 Task: Create new invoice with Date Opened :30-Apr-23, Select Customer: Lula Convenience Stores, Terms: Payment Term 2. Make invoice entry for item-1 with Date: 30-Apr-23, Description: Crayola Super Tip Washable Markers (10 ct)_x000D_
, Action: Material, Income Account: Income:Sales, Quantity: 1, Unit Price: 15, Discount %: 8. Make entry for item-2 with Date: 30-Apr-23, Description: Ice Cream Parlor Bundle_x000D_
, Action: Material, Income Account: Income:Sales, Quantity: 1, Unit Price: 6.8, Discount %: 7. Make entry for item-3 with Date: 30-Apr-23, Description: Hawaiian Punch Juice Drink Polar Blast Bottle (24 oz)_x000D_
, Action: Material, Income Account: Income:Sales, Quantity: 1, Unit Price: 7.8, Discount %: 9. Write Notes: 'Looking forward to serving you again.'. Post Invoice with Post Date: 30-Apr-23, Post to Accounts: Assets:Accounts Receivable. Pay / Process Payment with Transaction Date: 15-May-23, Amount: 27.222, Transfer Account: Checking Account. Print Invoice, display notes by going to Option, then go to Display Tab and check 'Invoice Notes'.
Action: Mouse moved to (173, 35)
Screenshot: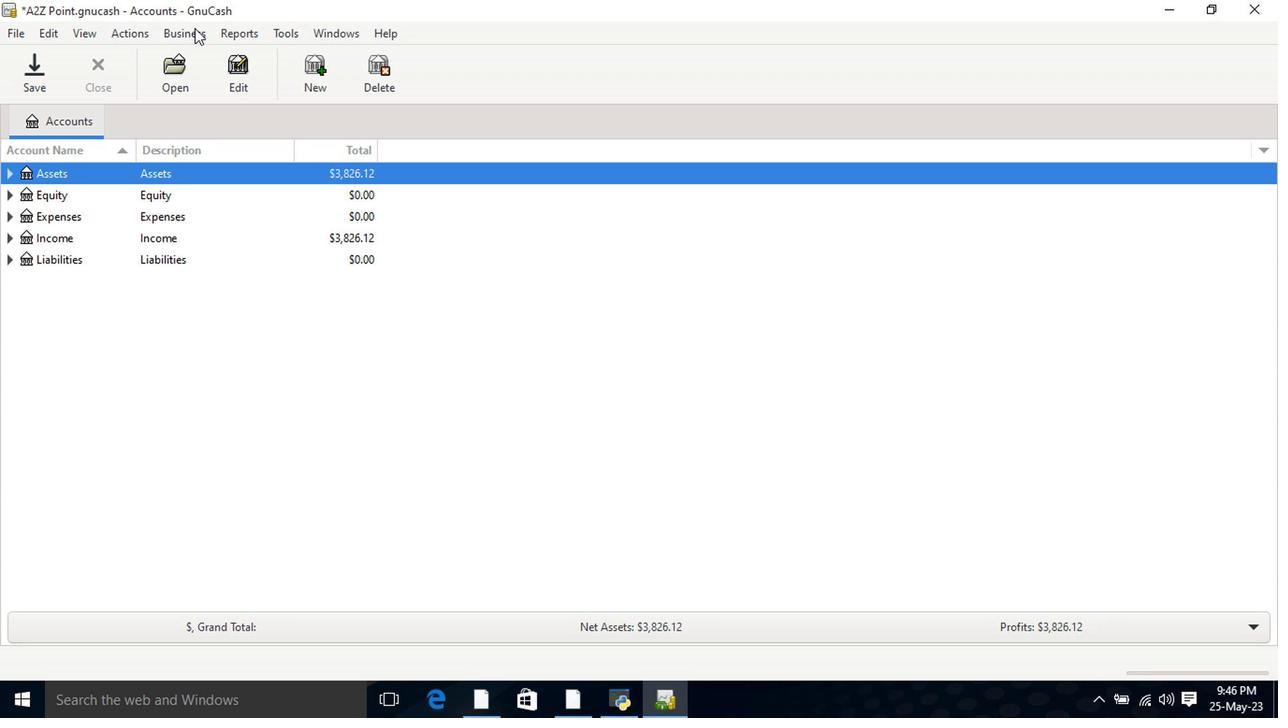 
Action: Mouse pressed left at (173, 35)
Screenshot: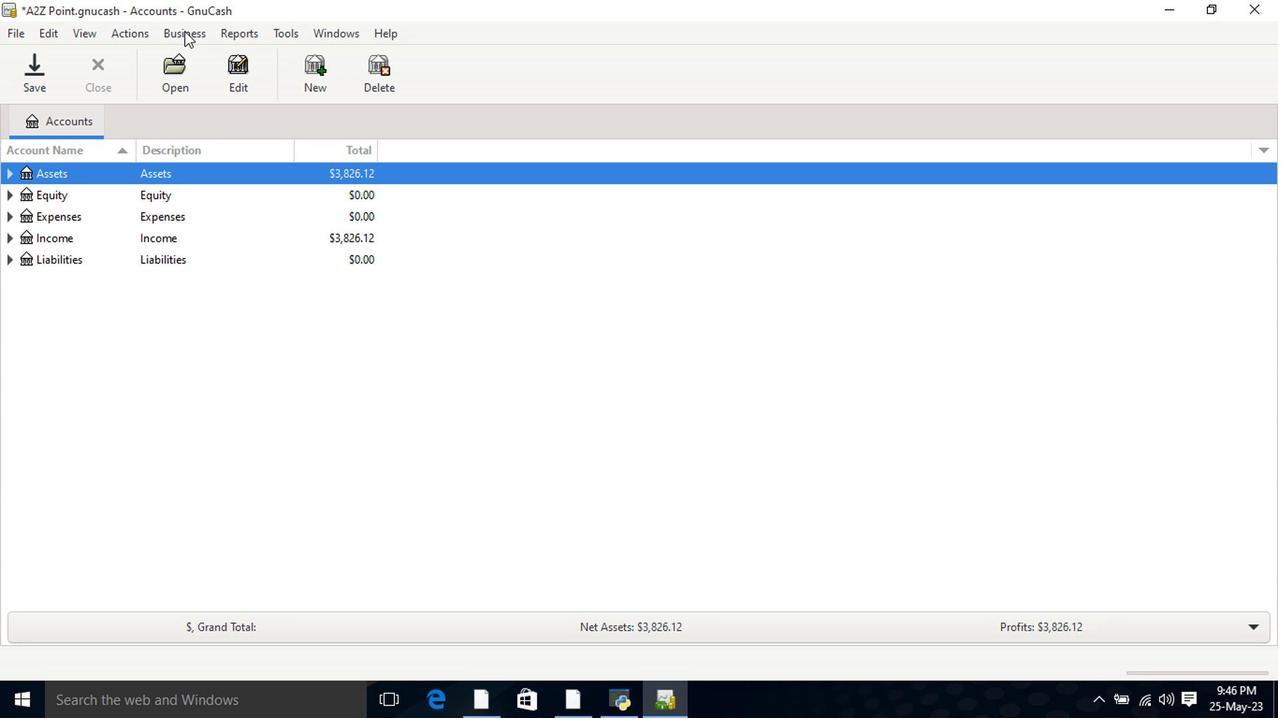 
Action: Mouse moved to (416, 131)
Screenshot: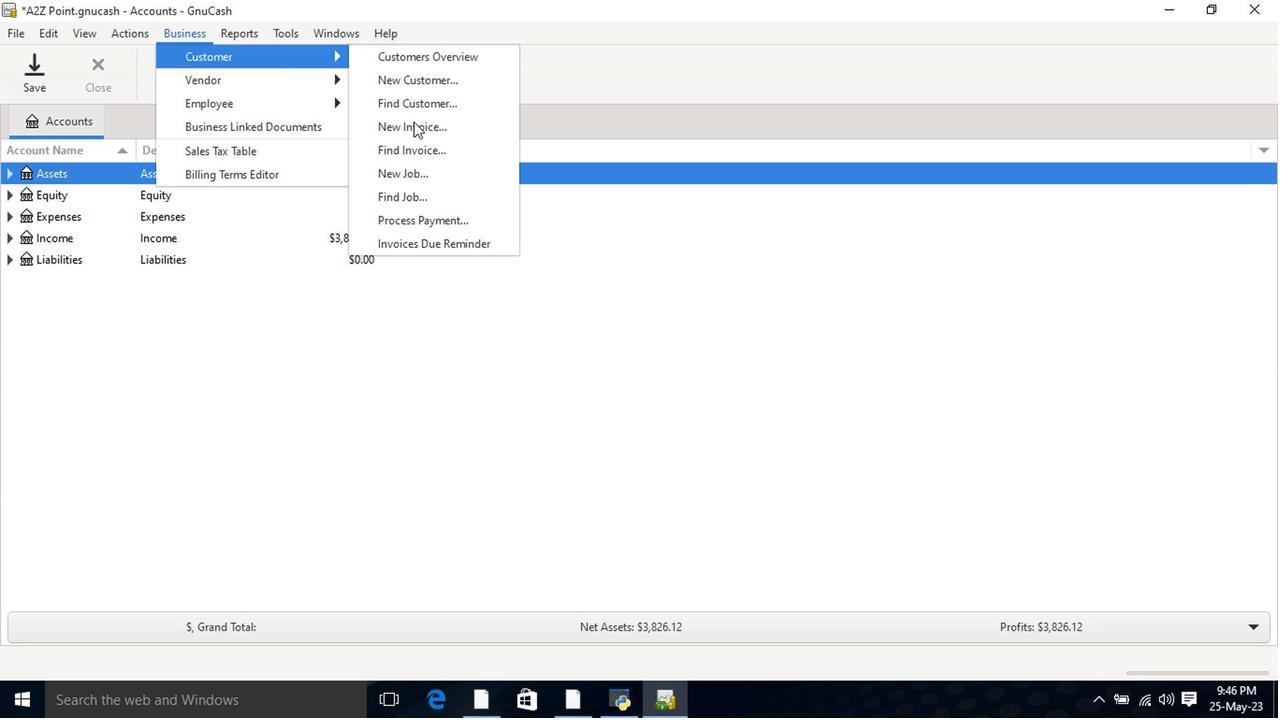 
Action: Mouse pressed left at (416, 131)
Screenshot: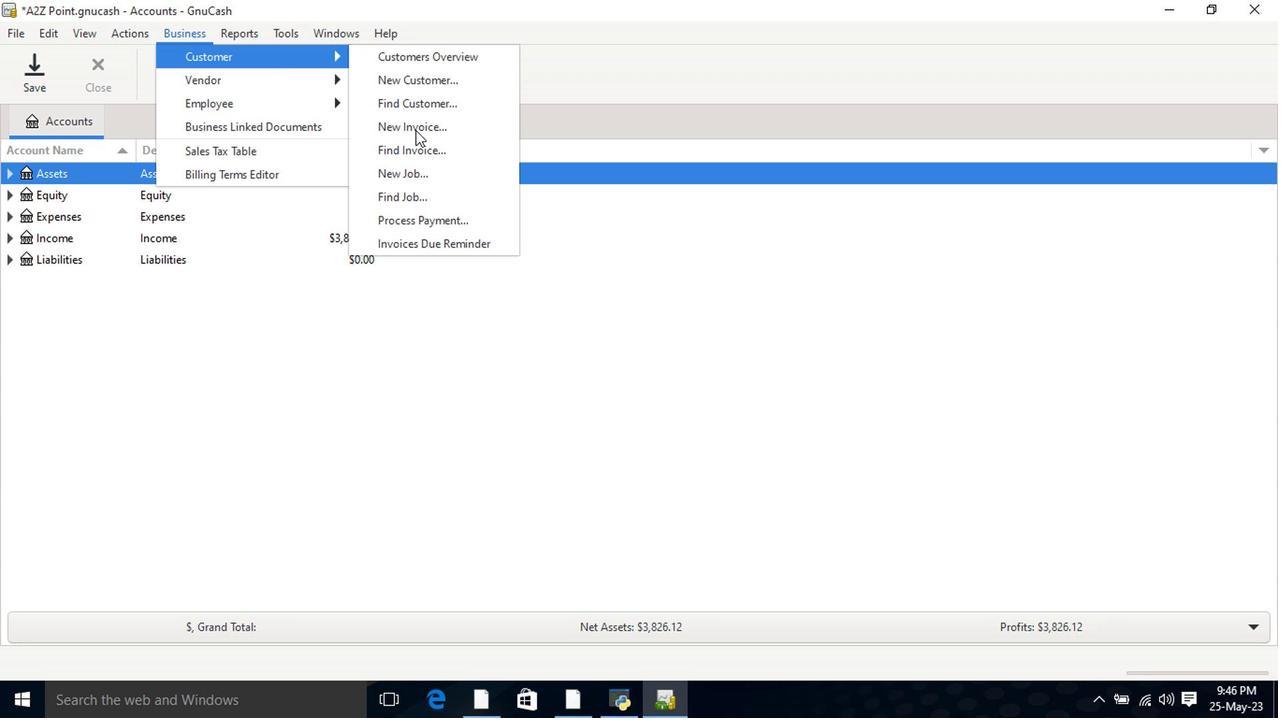 
Action: Mouse moved to (767, 286)
Screenshot: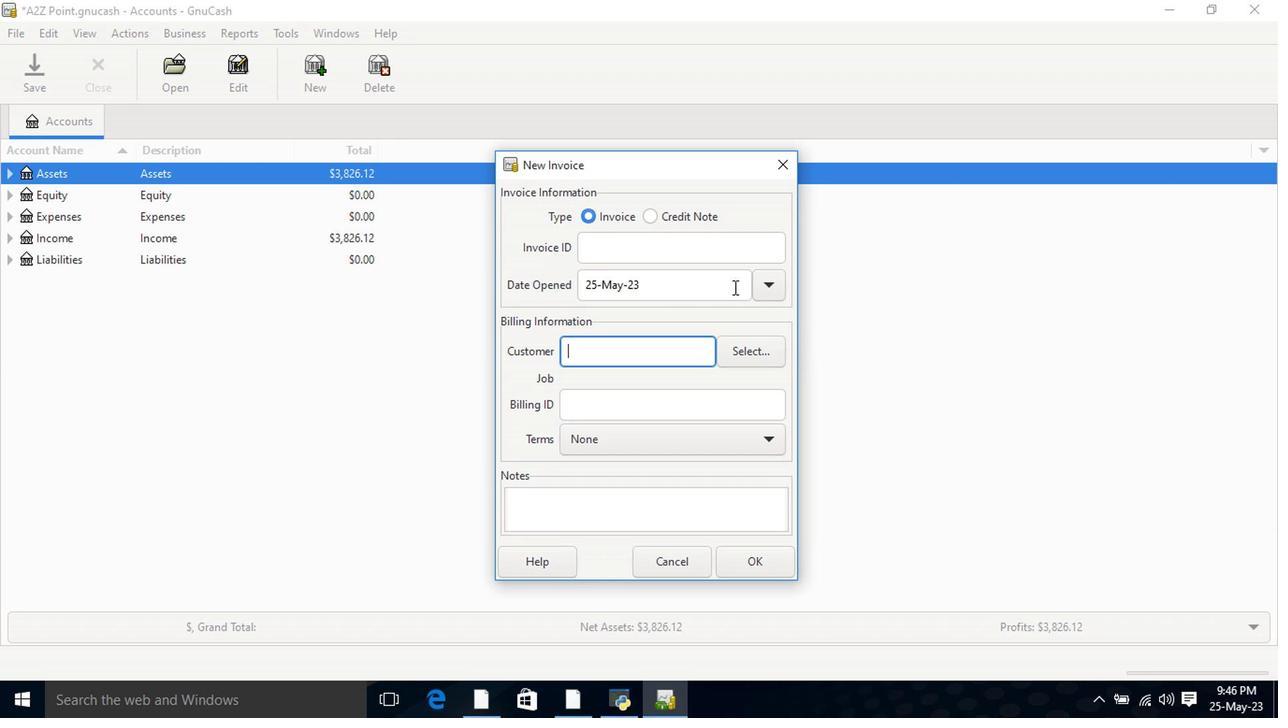 
Action: Mouse pressed left at (767, 286)
Screenshot: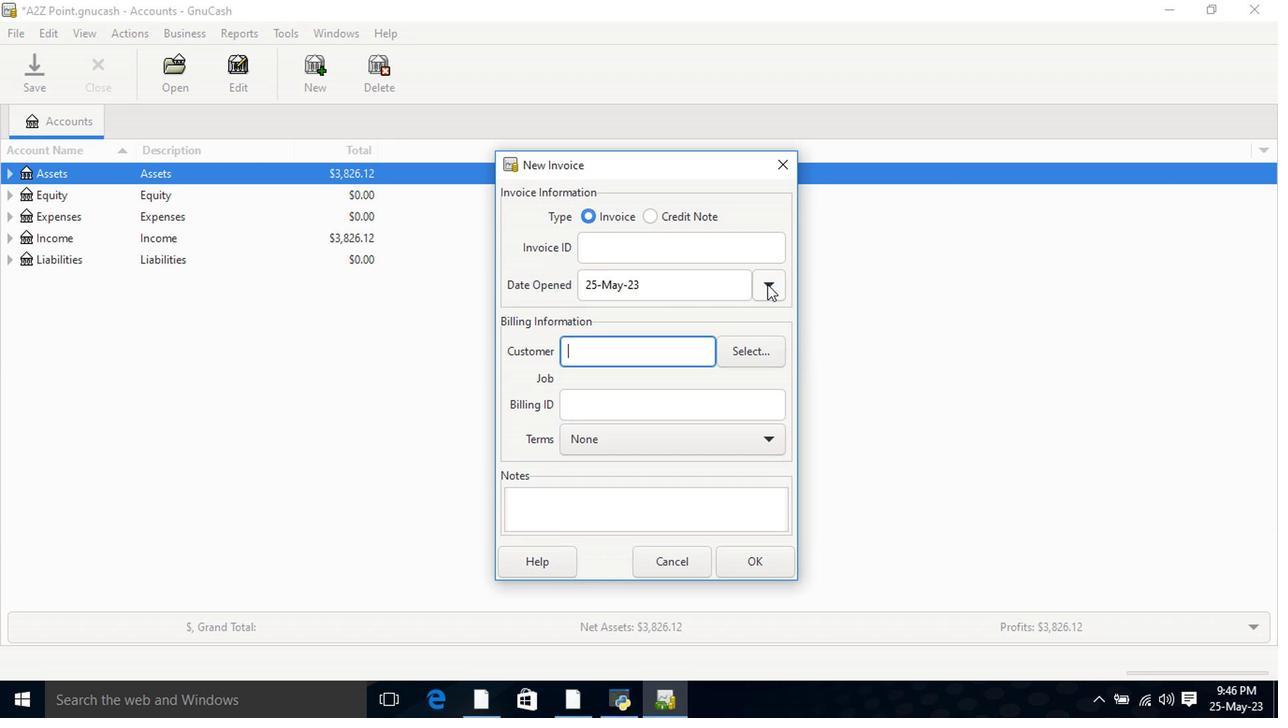 
Action: Mouse moved to (625, 319)
Screenshot: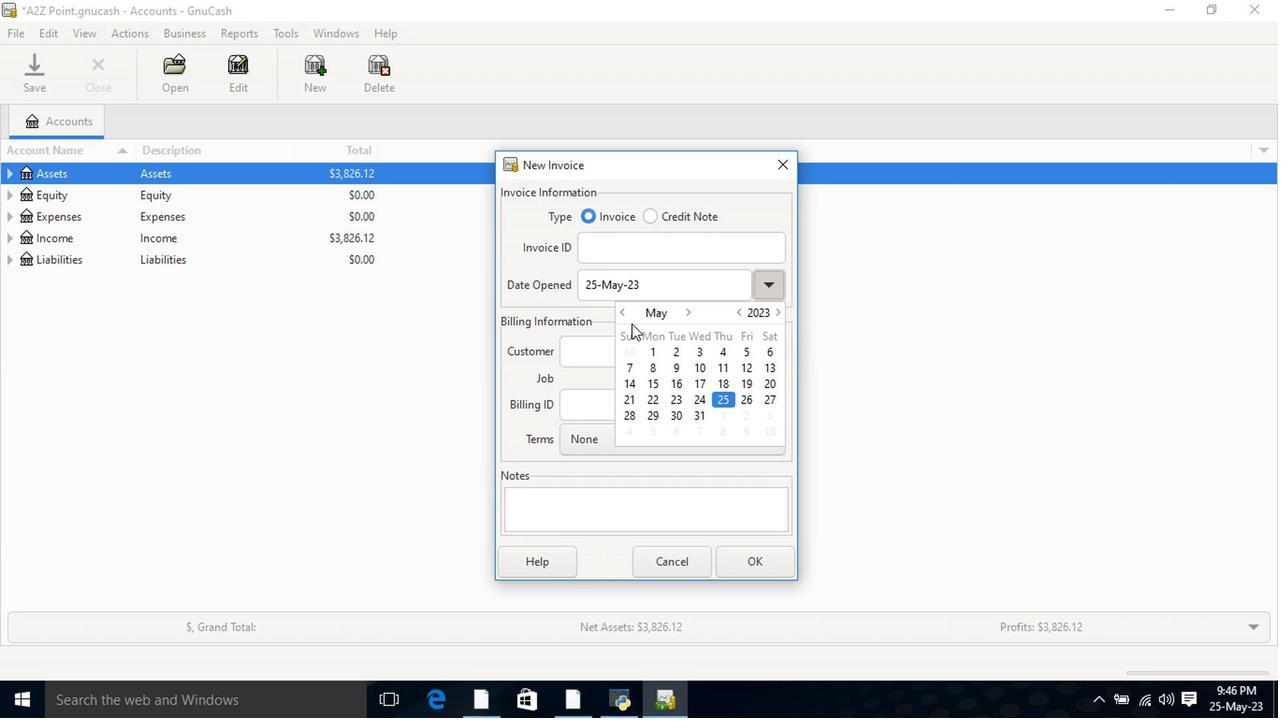 
Action: Mouse pressed left at (625, 319)
Screenshot: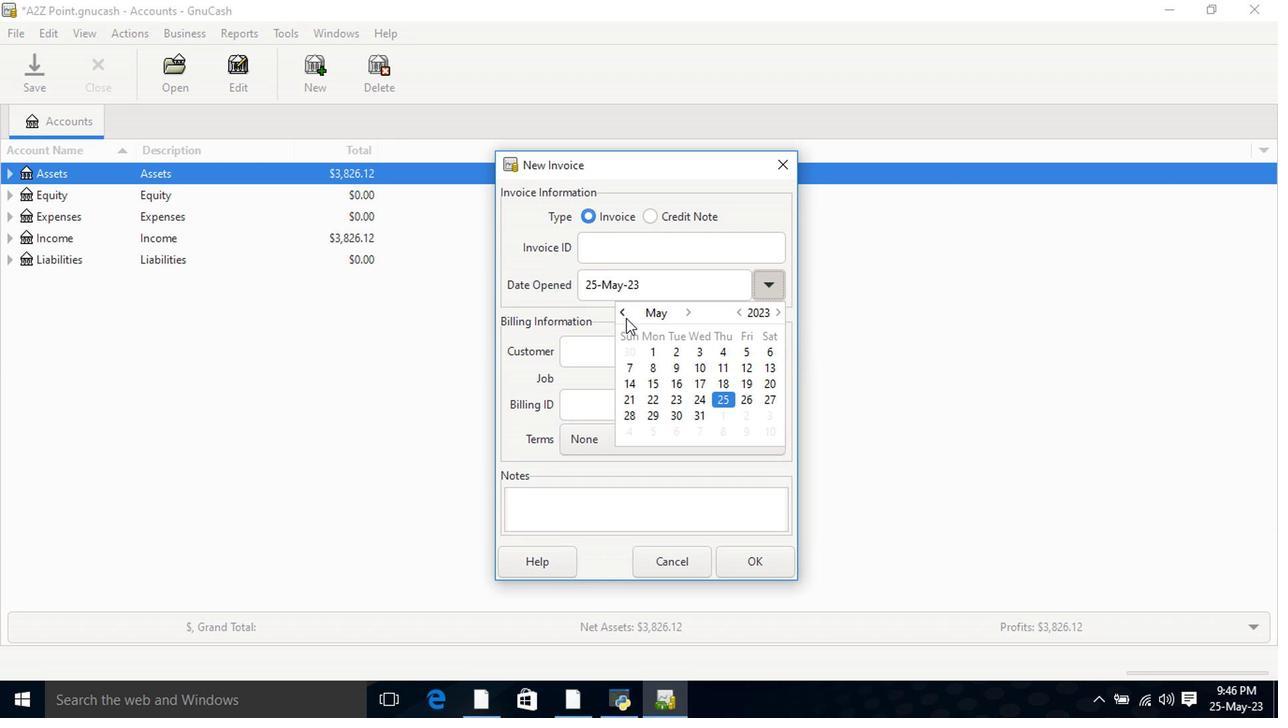 
Action: Mouse moved to (633, 428)
Screenshot: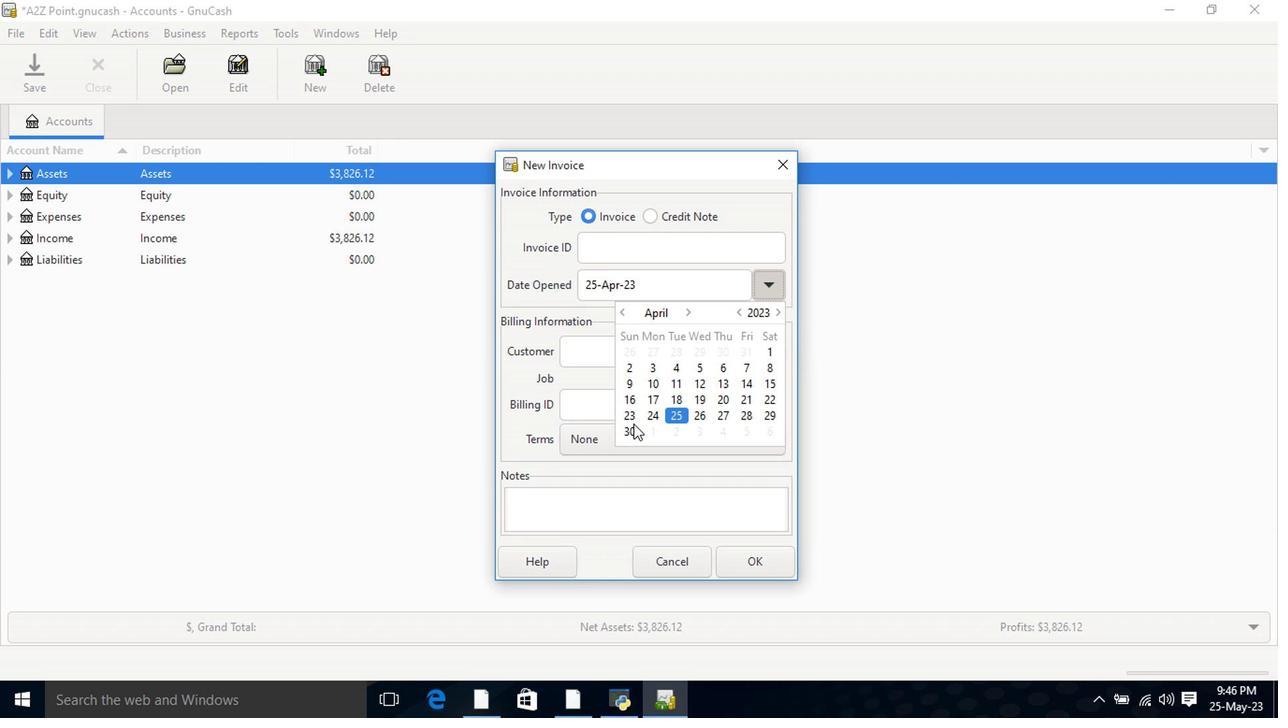 
Action: Mouse pressed left at (633, 428)
Screenshot: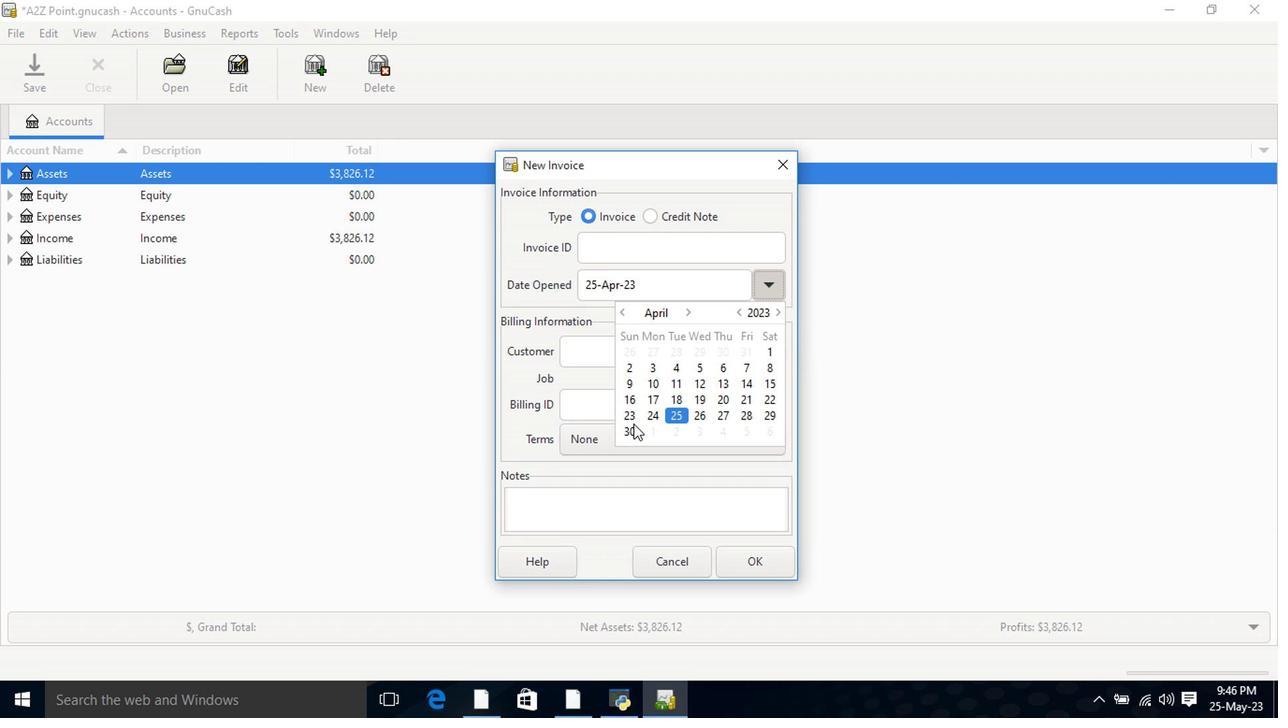 
Action: Mouse pressed left at (633, 428)
Screenshot: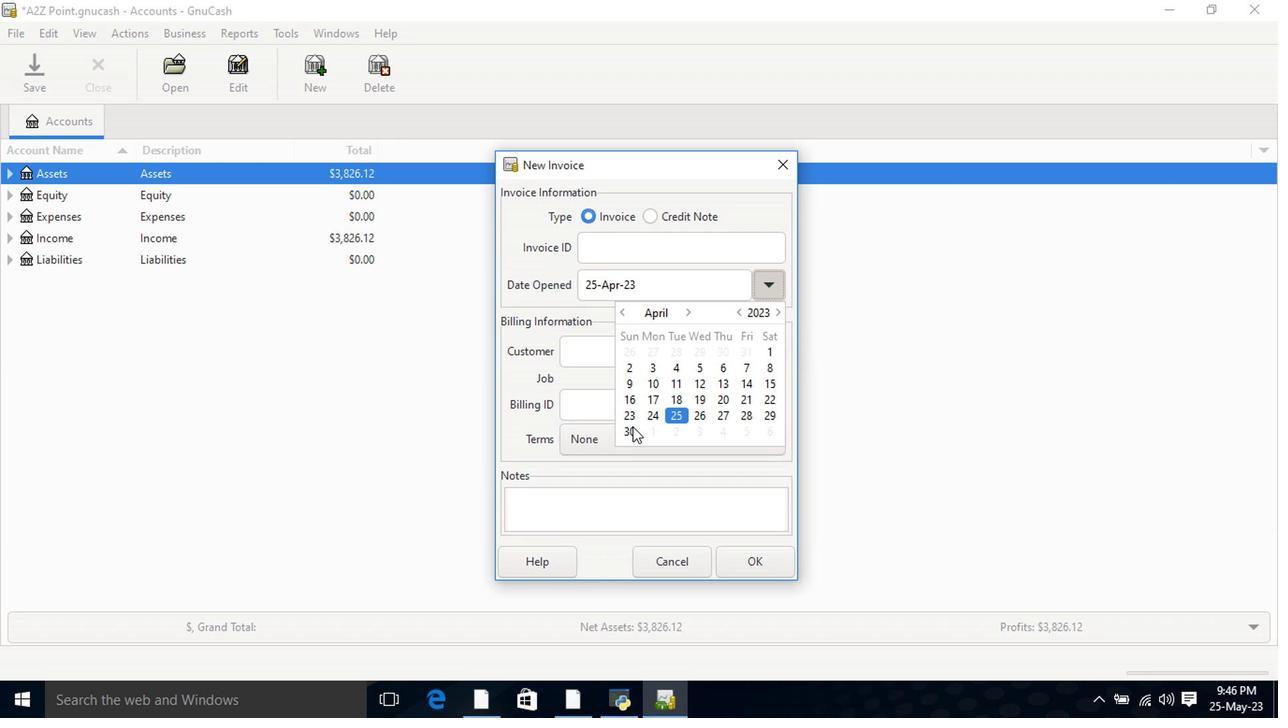 
Action: Mouse moved to (637, 341)
Screenshot: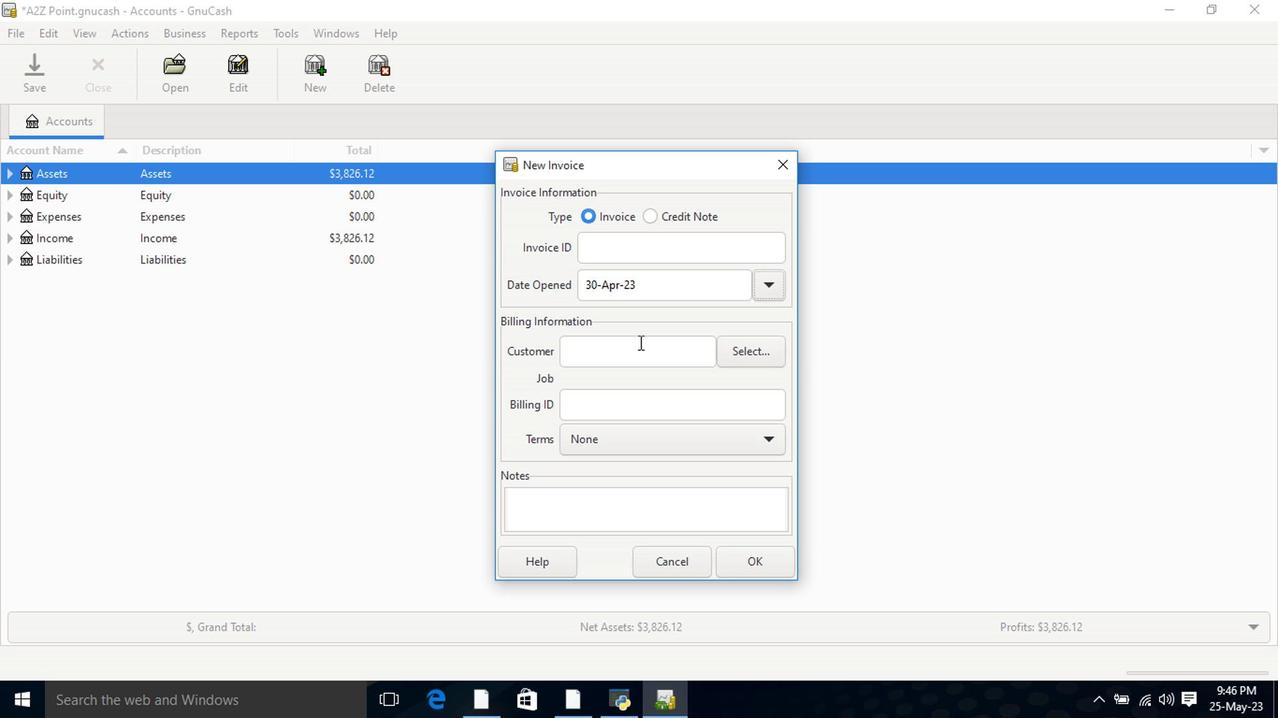 
Action: Mouse pressed left at (637, 341)
Screenshot: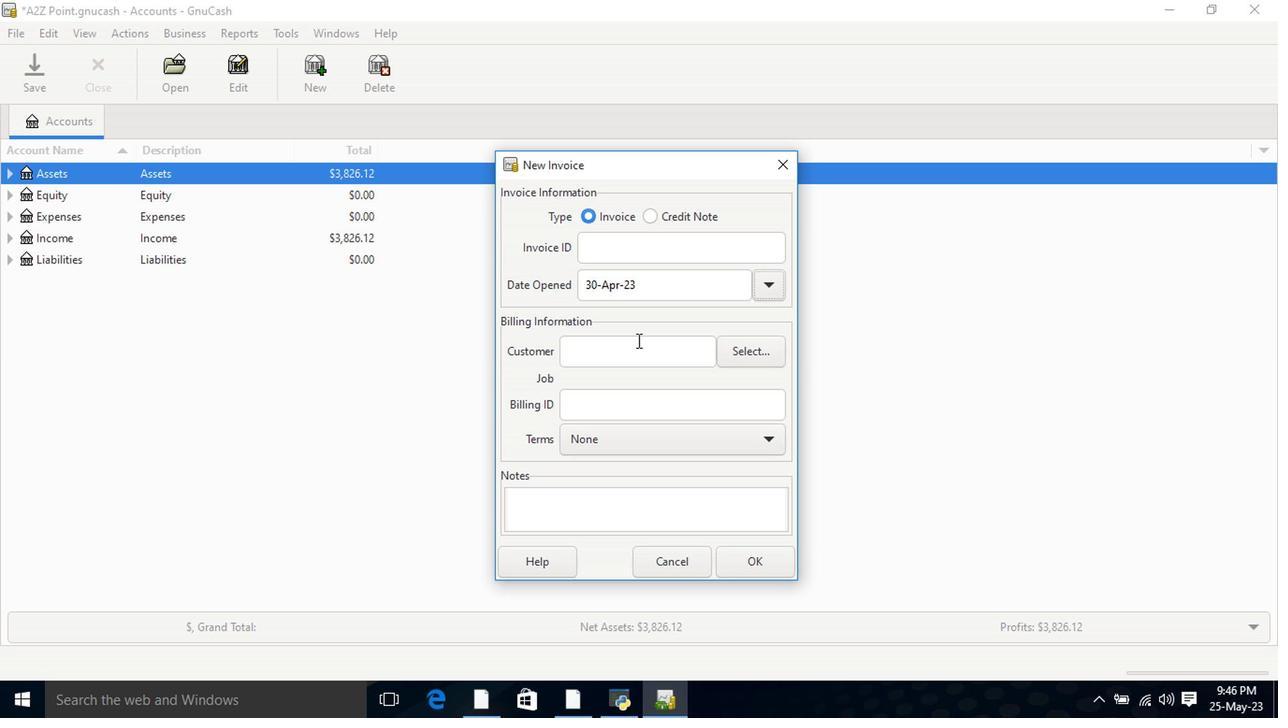 
Action: Key pressed lul
Screenshot: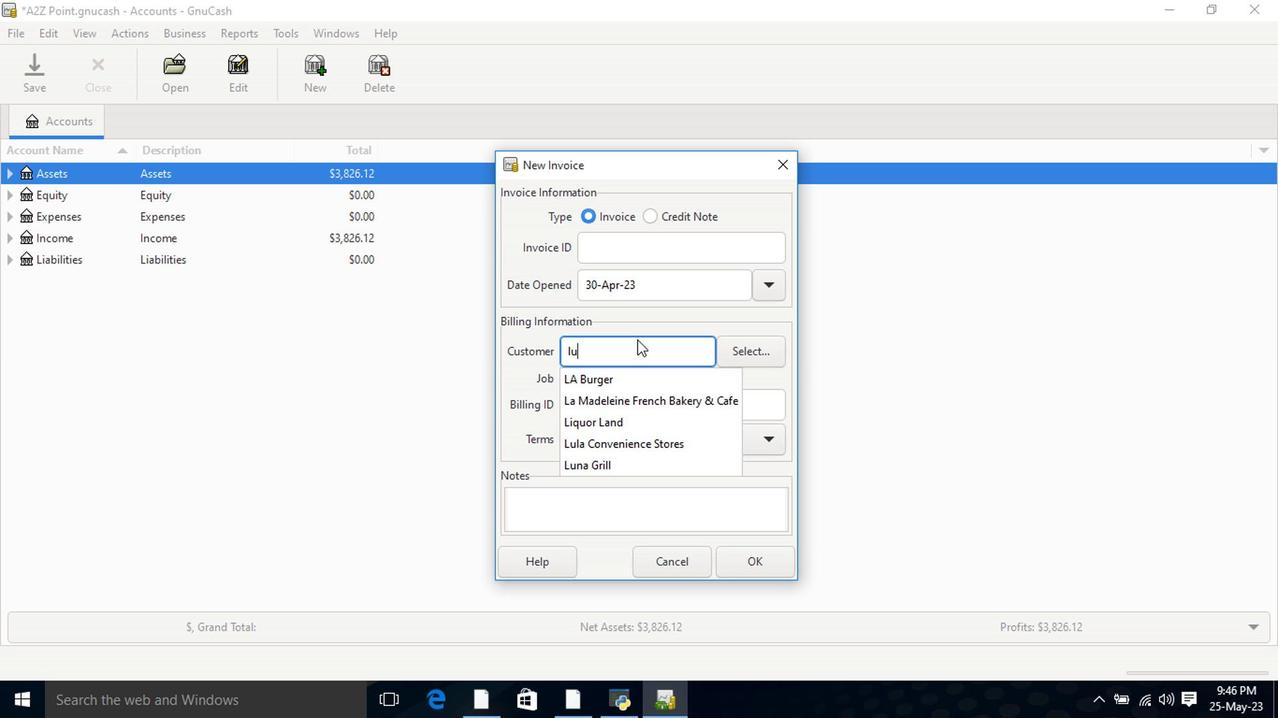 
Action: Mouse moved to (631, 385)
Screenshot: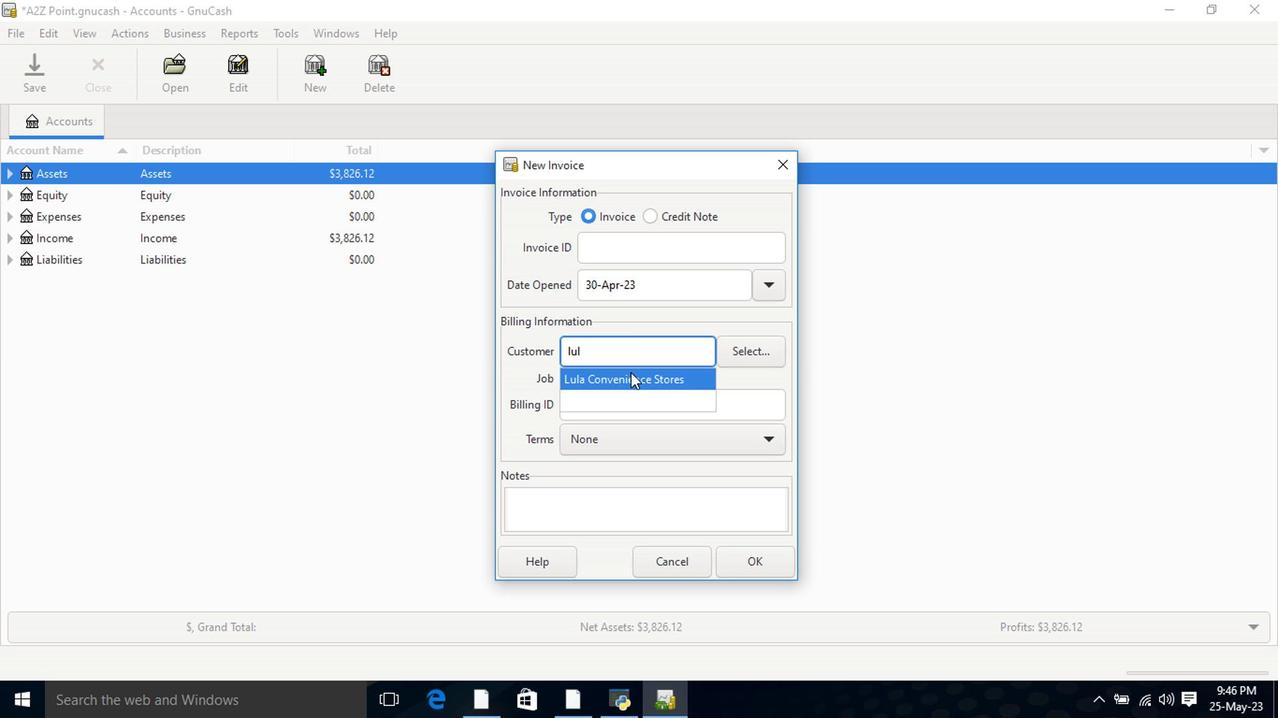 
Action: Mouse pressed left at (631, 385)
Screenshot: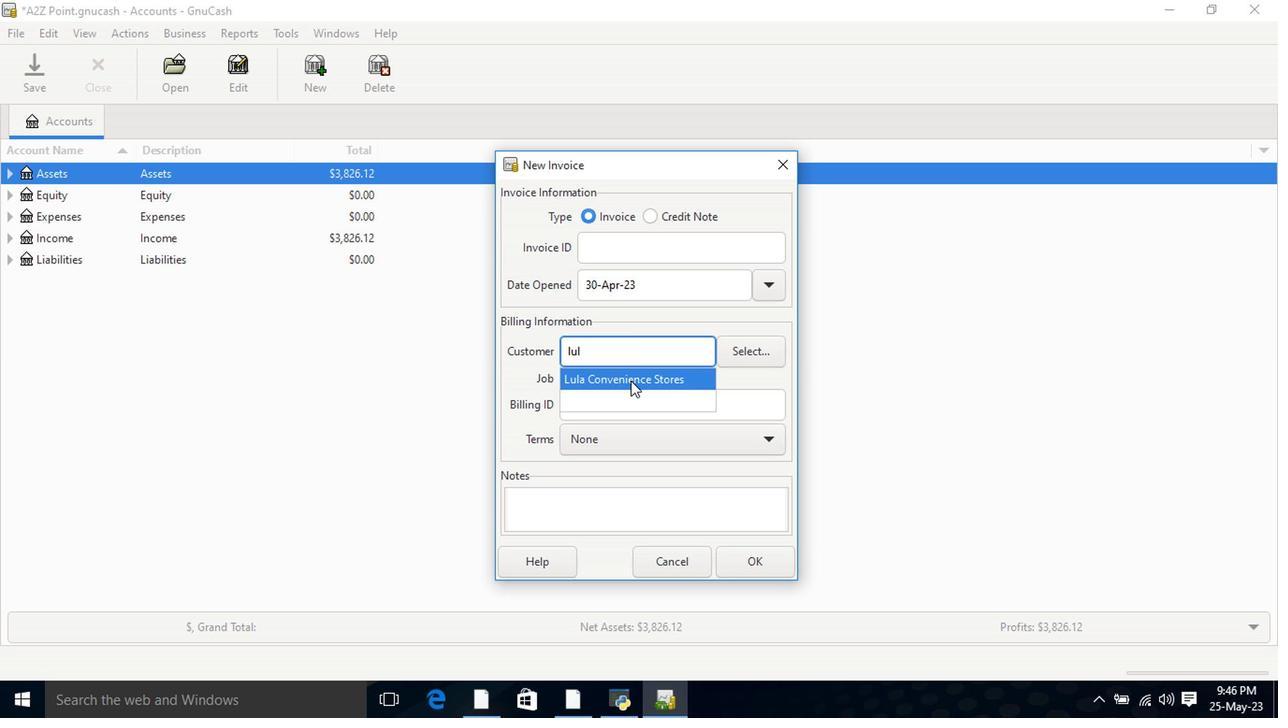 
Action: Mouse moved to (630, 449)
Screenshot: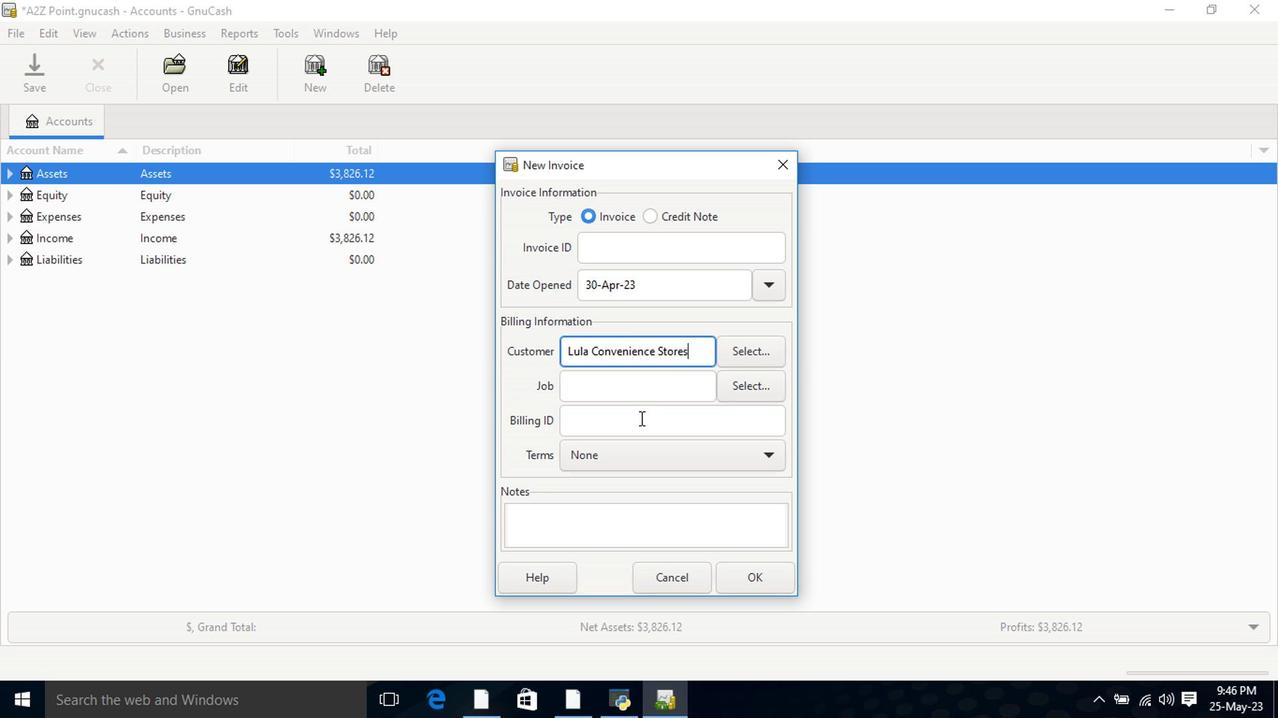 
Action: Mouse pressed left at (630, 449)
Screenshot: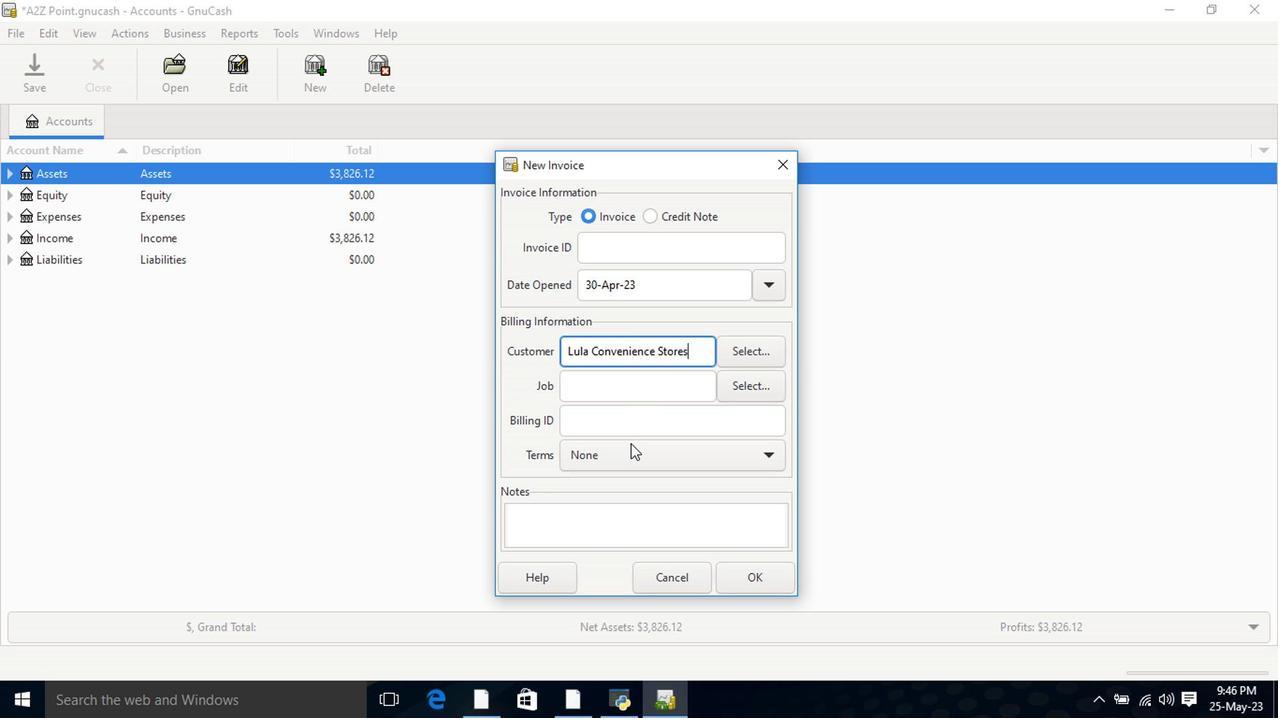 
Action: Mouse moved to (636, 509)
Screenshot: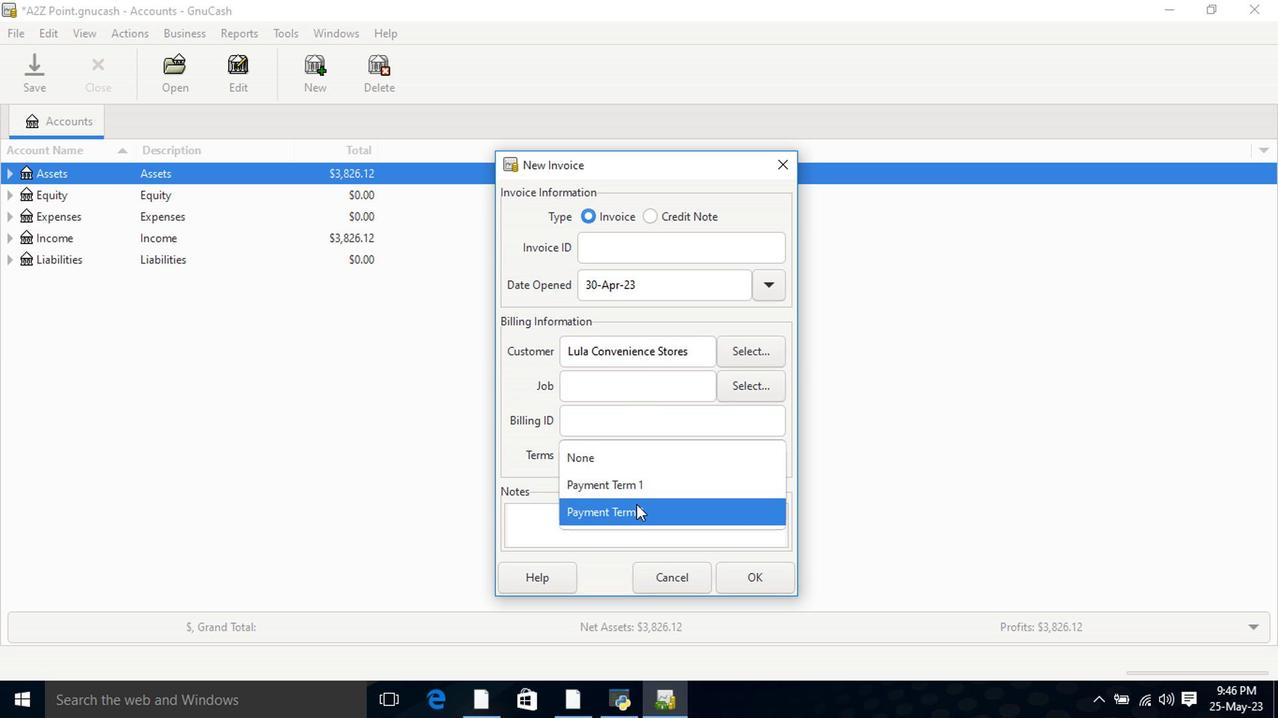 
Action: Mouse pressed left at (636, 509)
Screenshot: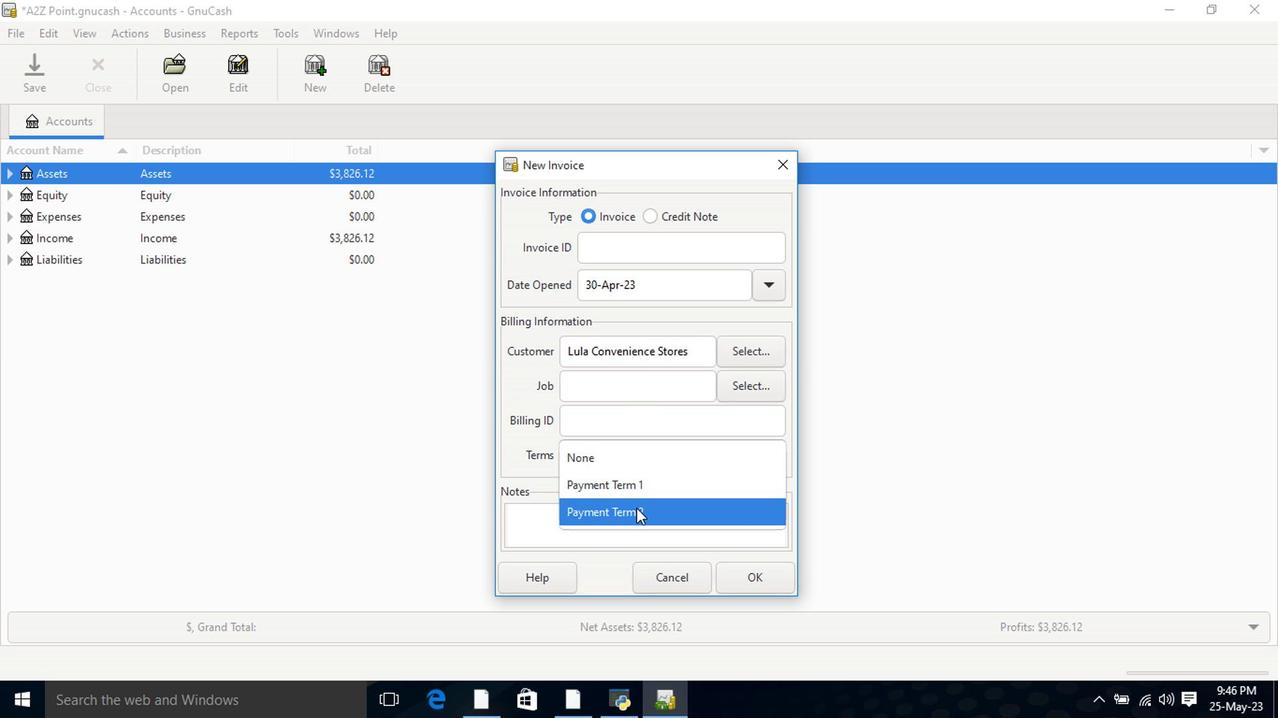 
Action: Mouse moved to (738, 573)
Screenshot: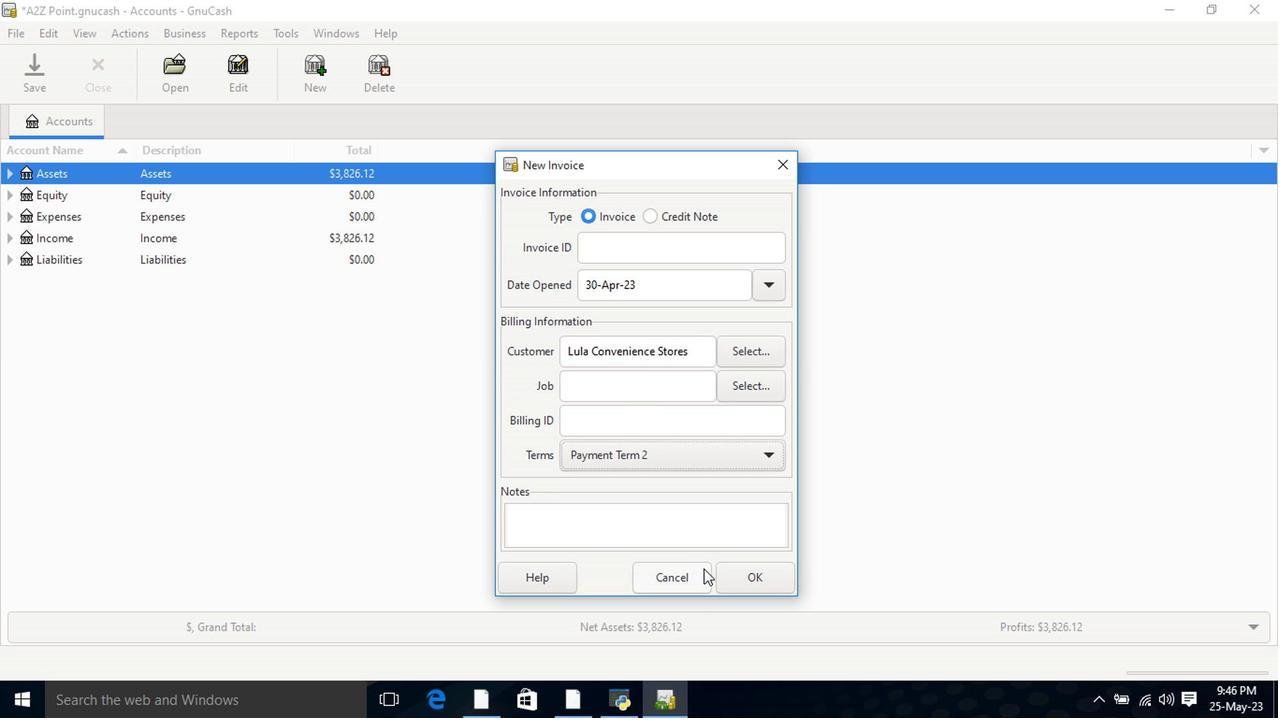 
Action: Mouse pressed left at (738, 573)
Screenshot: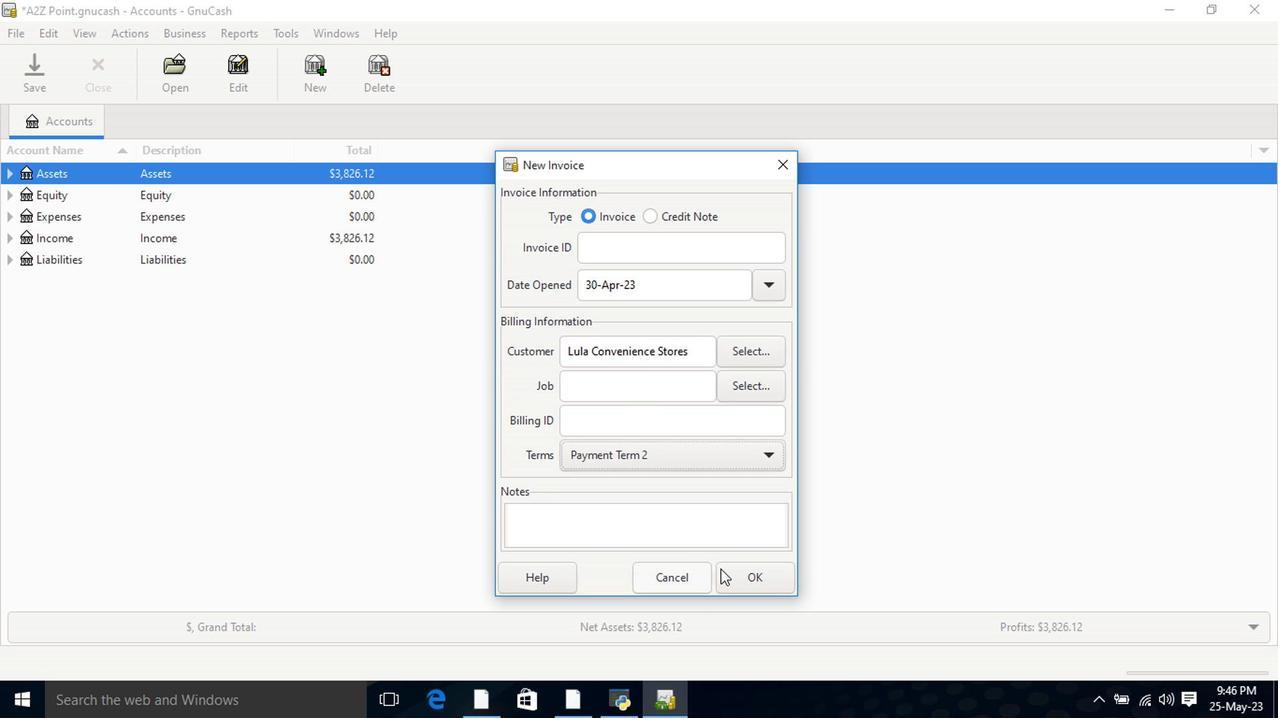 
Action: Mouse moved to (94, 365)
Screenshot: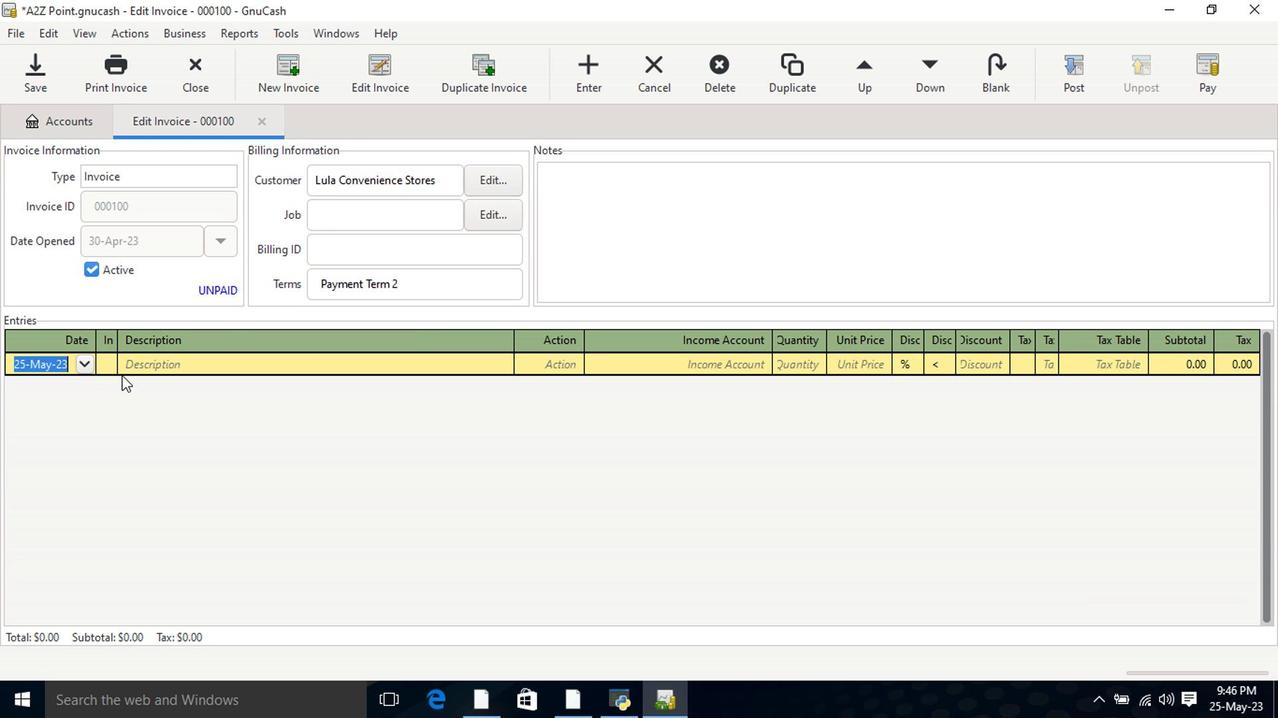 
Action: Mouse pressed left at (94, 365)
Screenshot: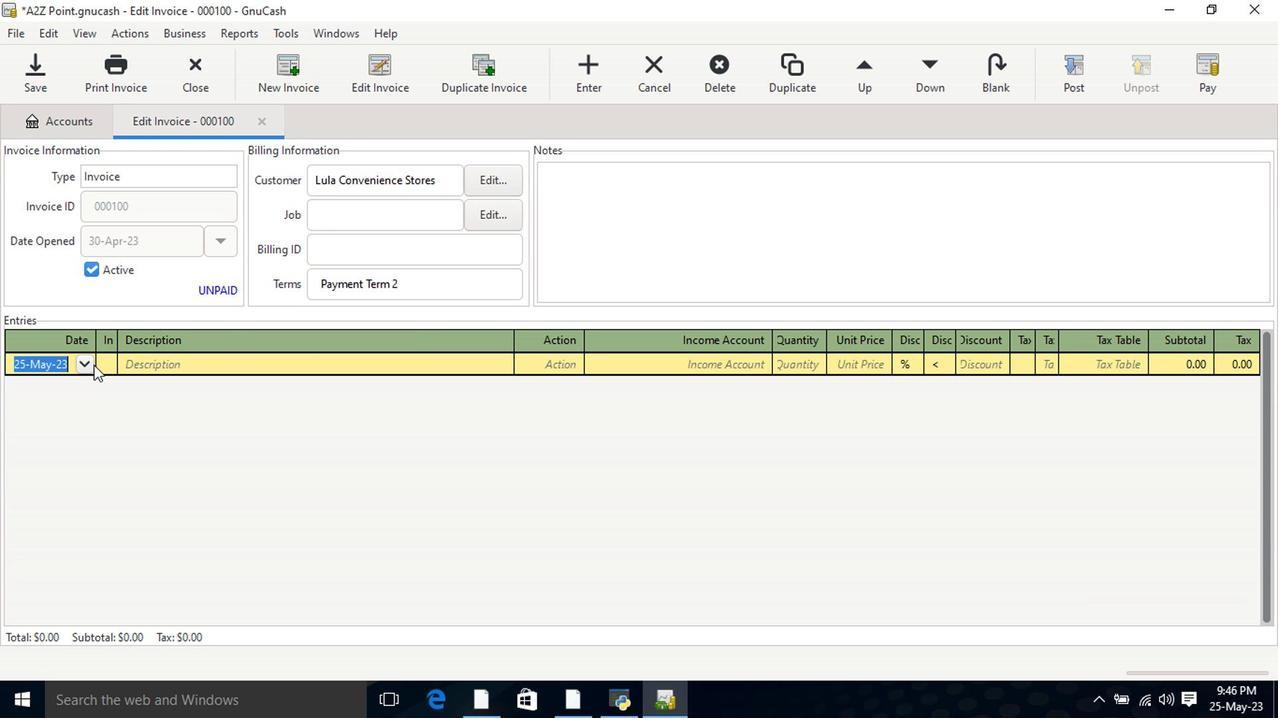 
Action: Mouse pressed left at (94, 365)
Screenshot: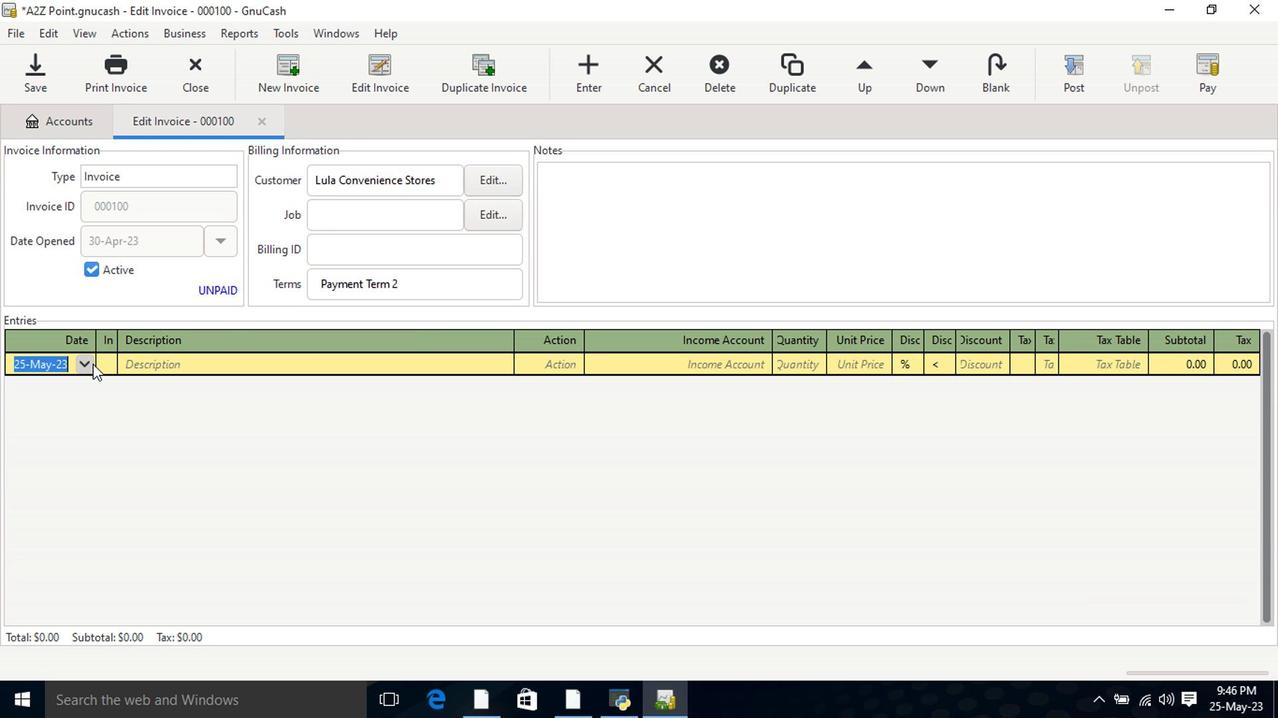
Action: Mouse moved to (84, 365)
Screenshot: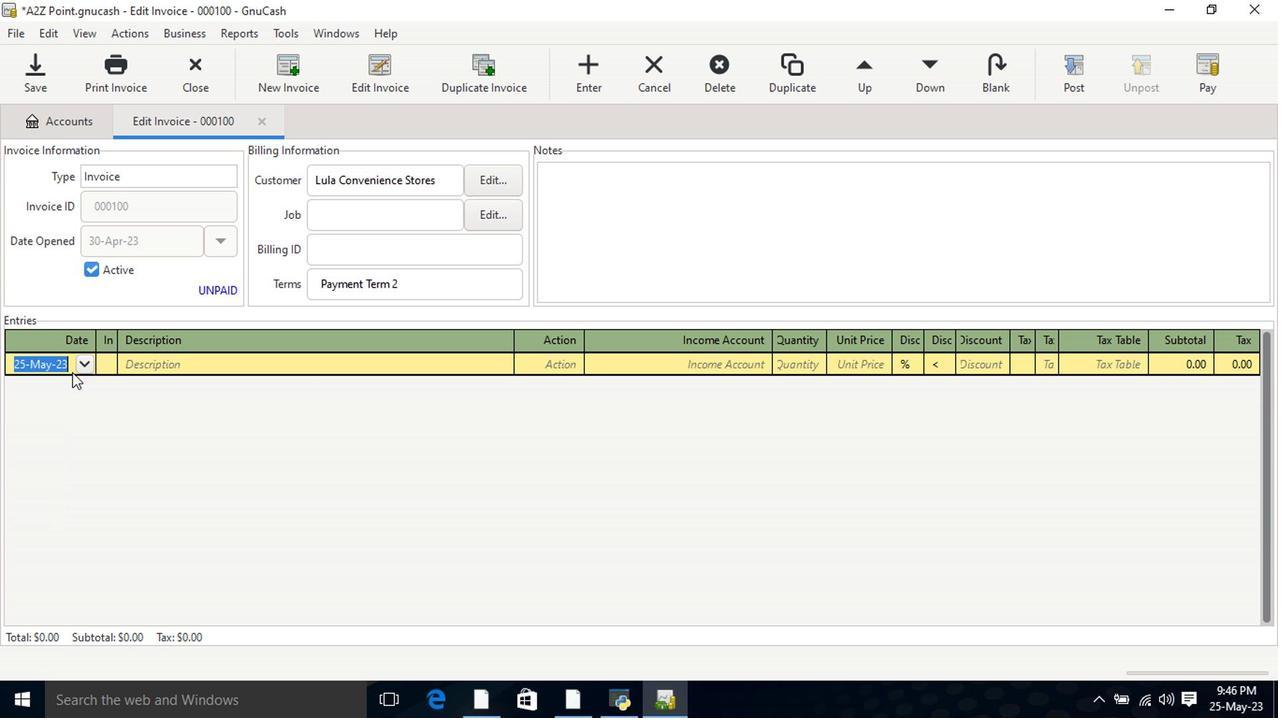 
Action: Mouse pressed left at (84, 365)
Screenshot: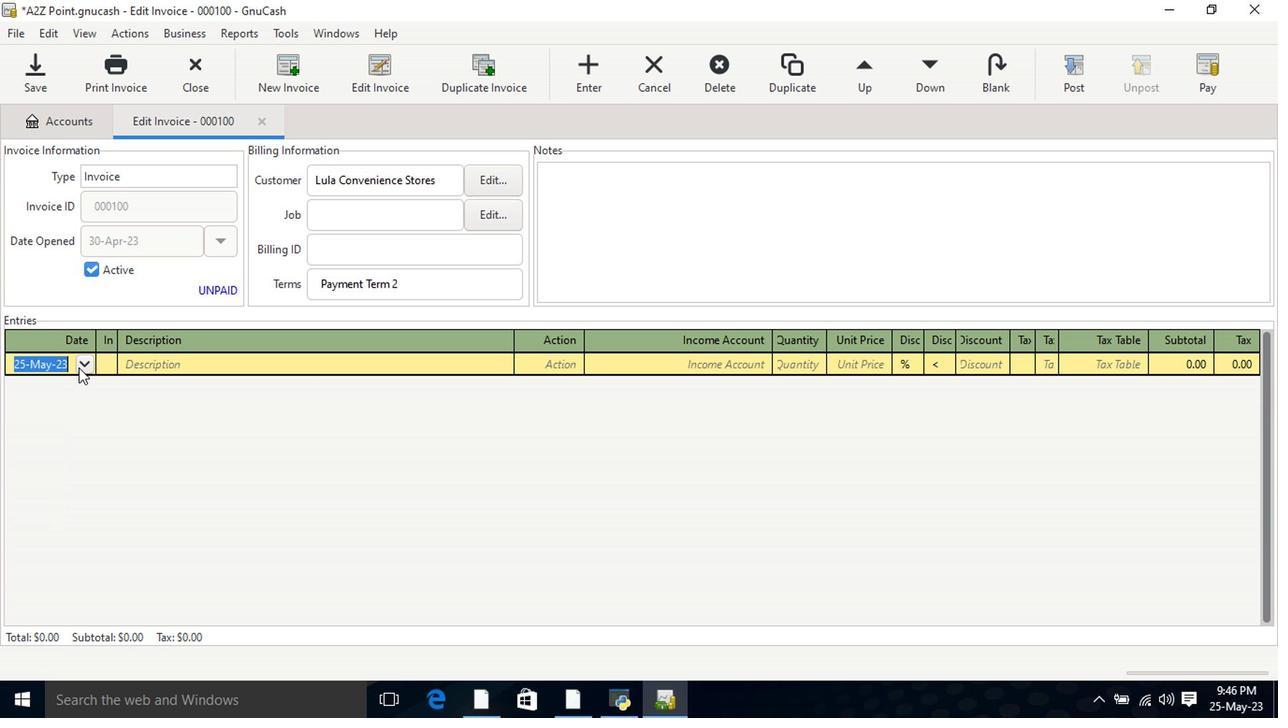 
Action: Mouse moved to (12, 390)
Screenshot: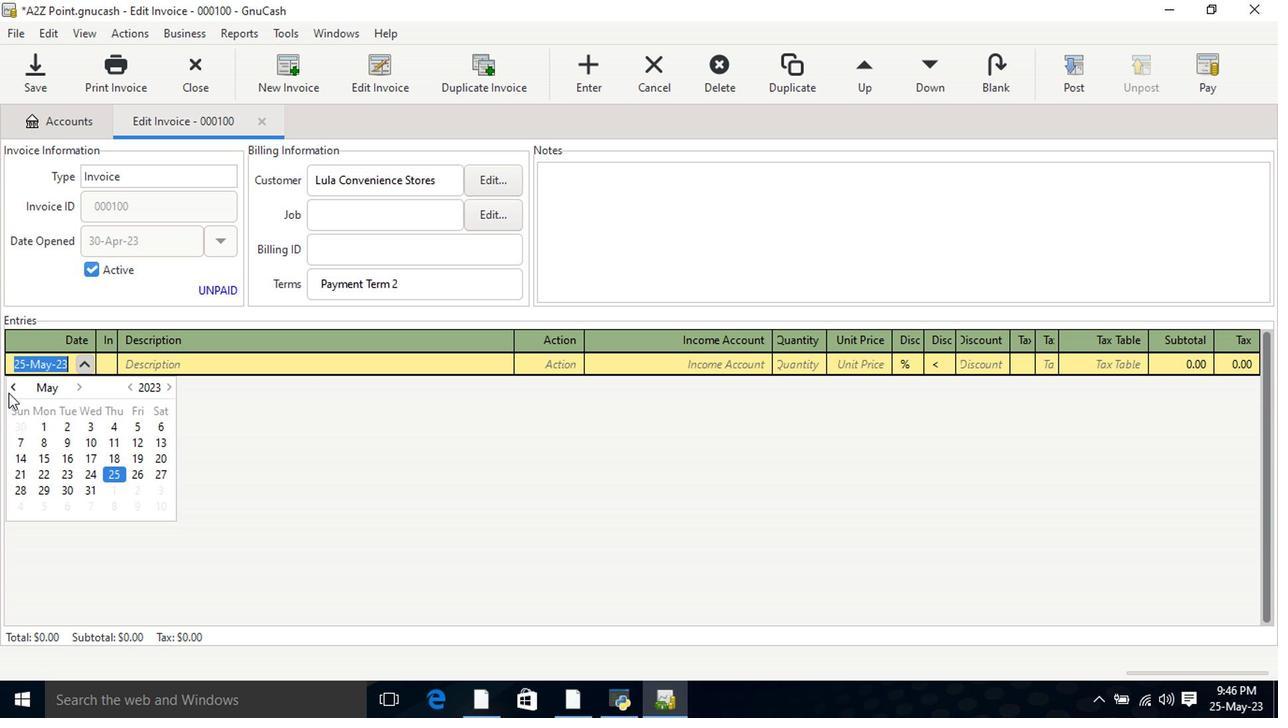 
Action: Mouse pressed left at (12, 390)
Screenshot: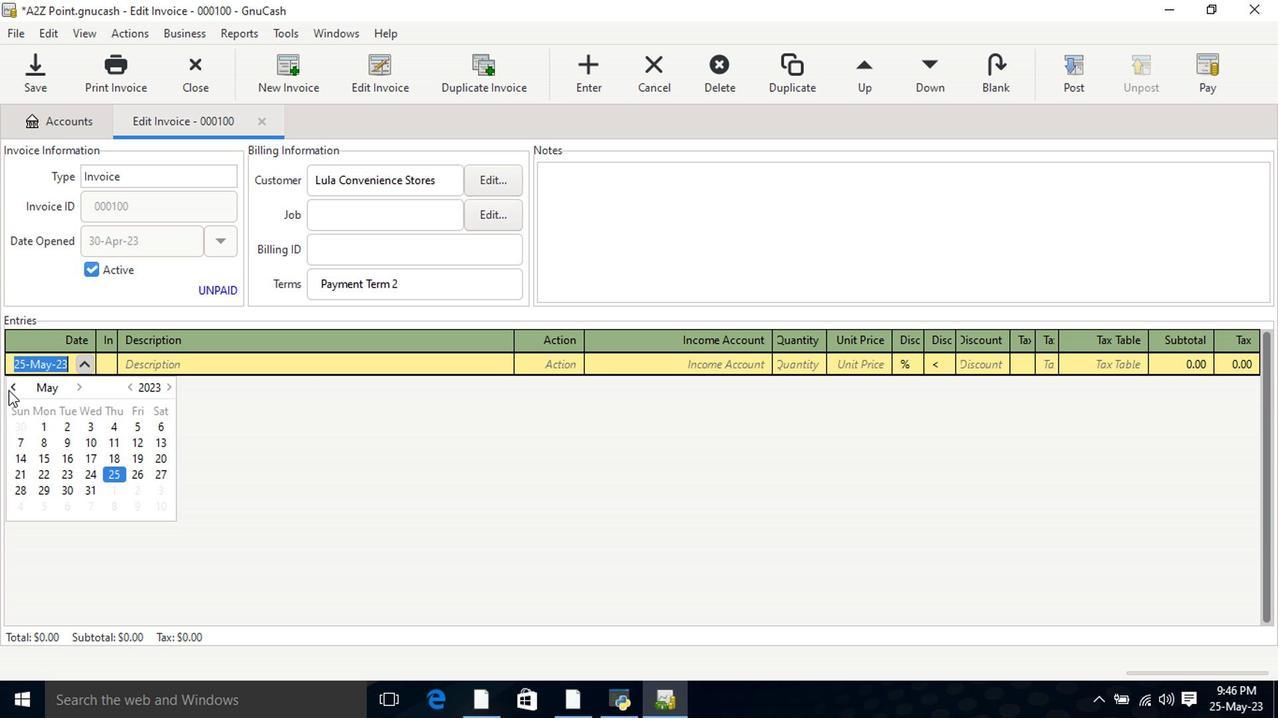 
Action: Mouse moved to (31, 507)
Screenshot: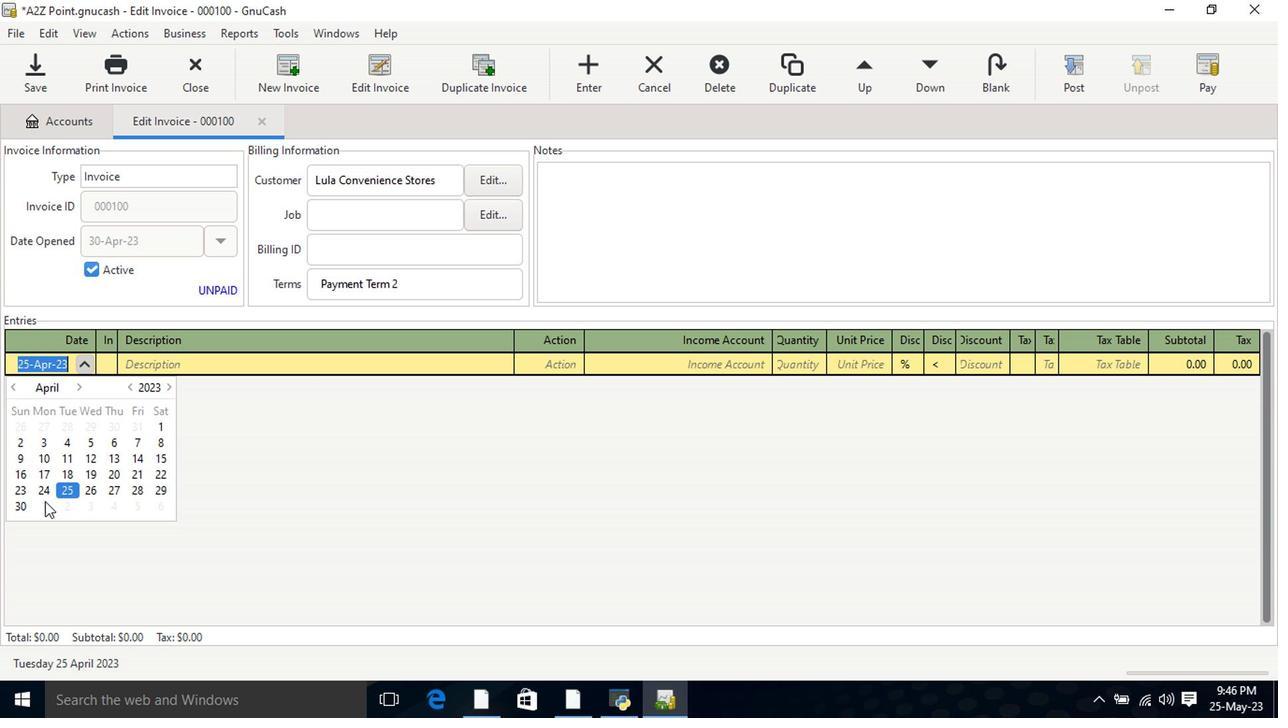 
Action: Mouse pressed left at (31, 507)
Screenshot: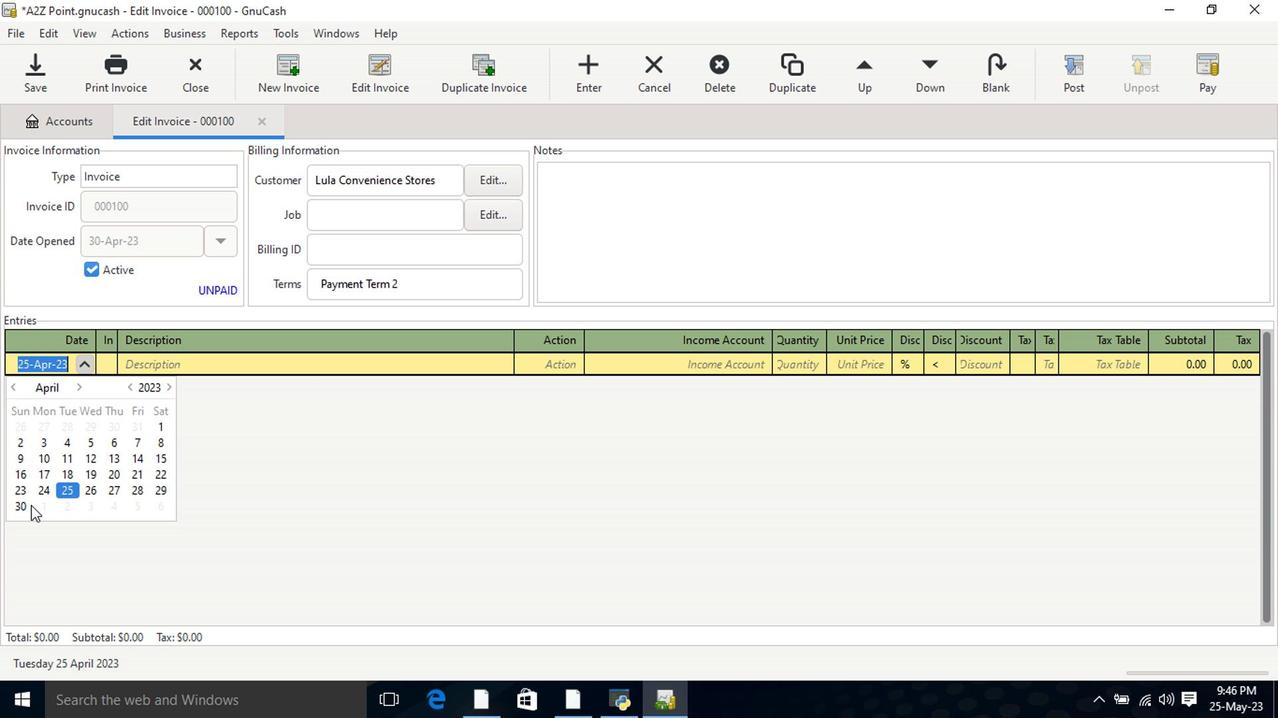 
Action: Mouse moved to (31, 508)
Screenshot: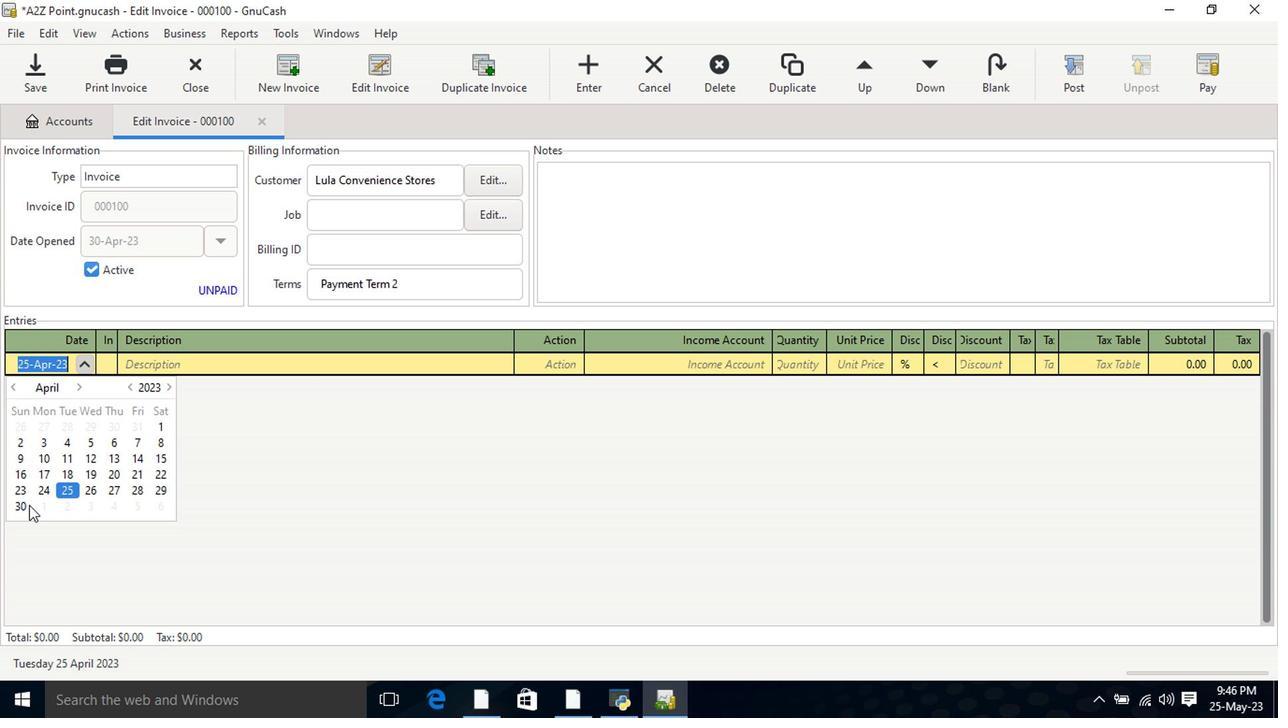 
Action: Mouse pressed left at (31, 508)
Screenshot: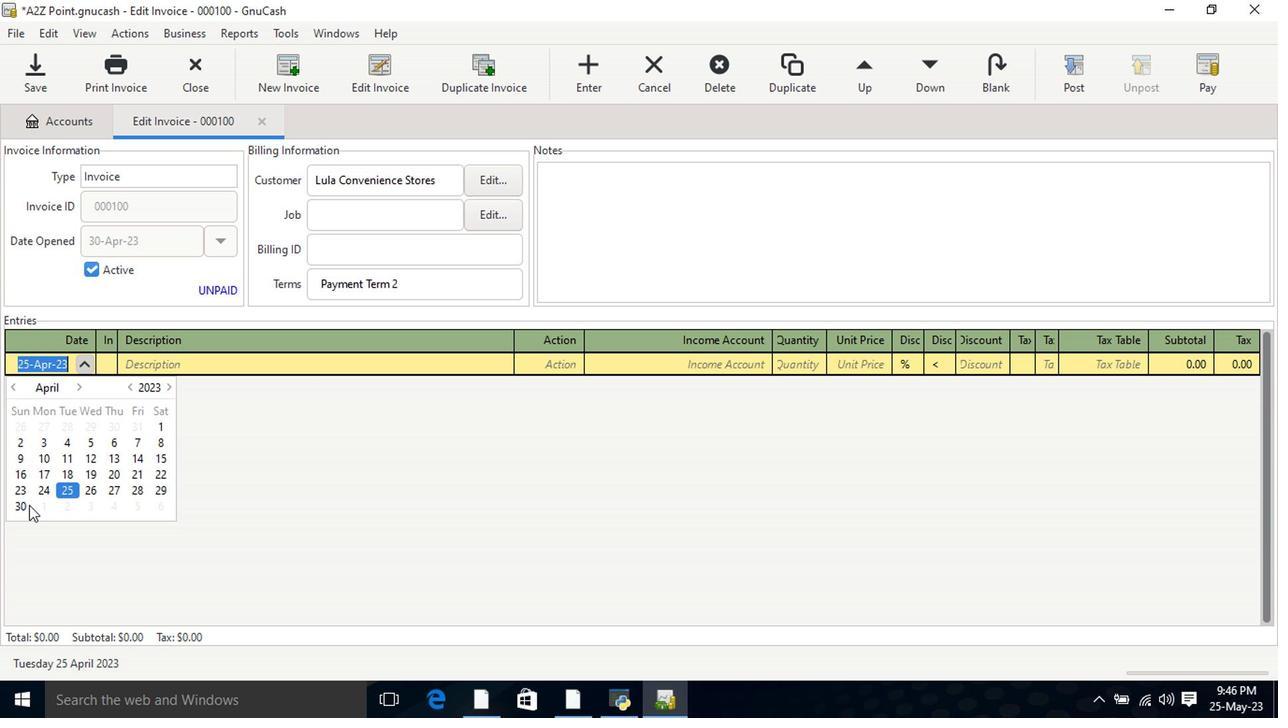 
Action: Mouse moved to (150, 371)
Screenshot: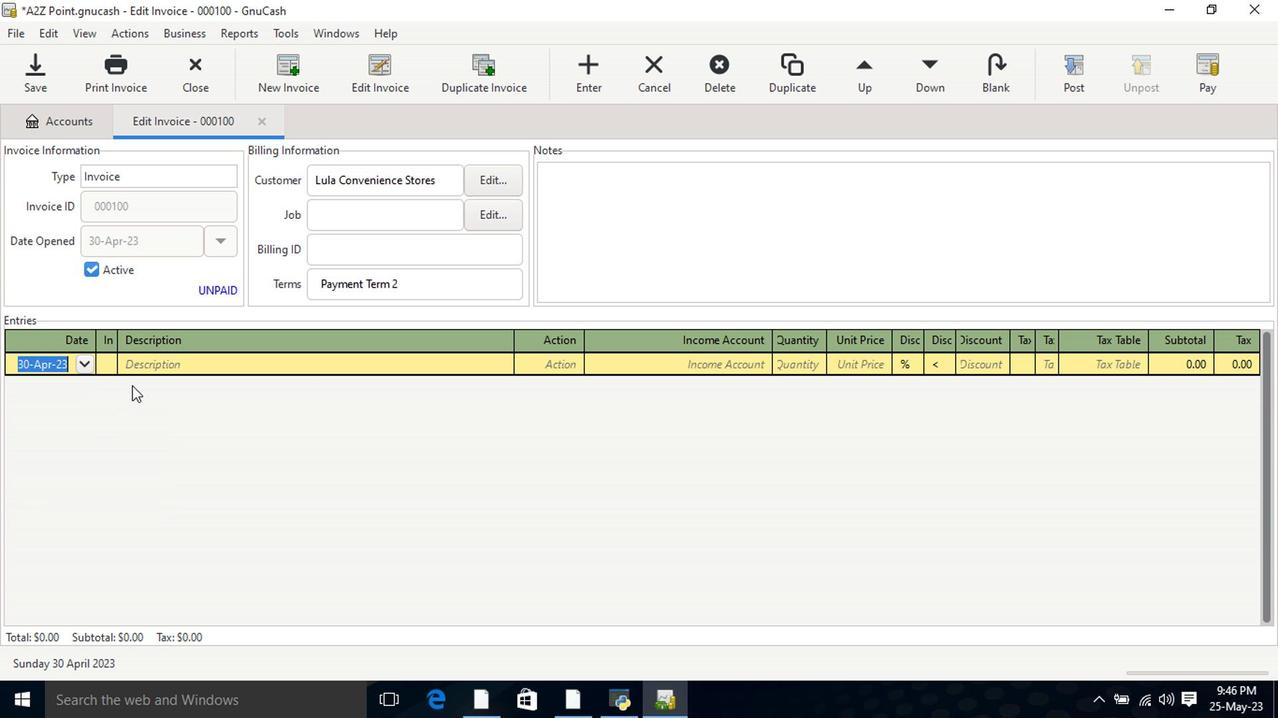 
Action: Mouse pressed left at (150, 371)
Screenshot: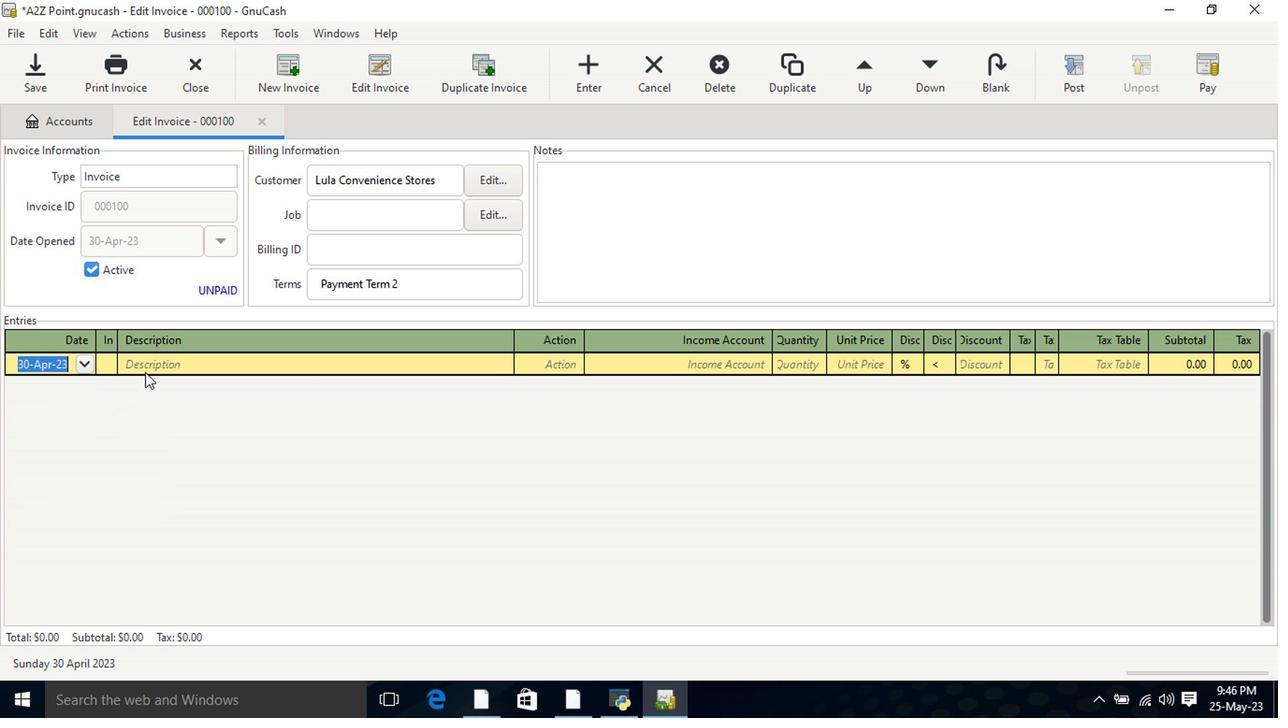 
Action: Key pressed <Key.shift>Crayola<Key.space><Key.shift>Super<Key.space><Key.shift>Tip<Key.space><Key.shift>Washable<Key.space><Key.shift>Market<Key.backspace>rs<Key.space><Key.shift_r>(10<Key.space>ct<Key.shift_r>)<Key.tab>mate<Key.tab>incom<Key.down><Key.down><Key.down><Key.tab>1<Key.tab>15.<Key.tab>
Screenshot: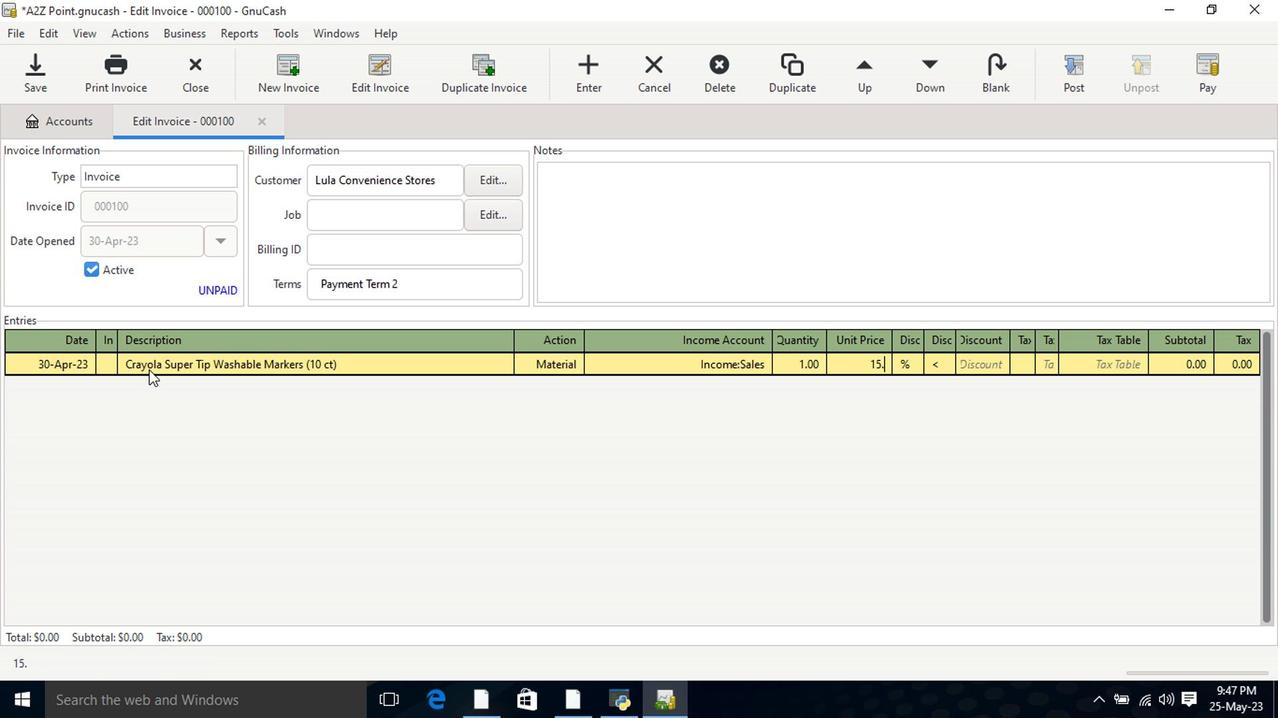 
Action: Mouse moved to (937, 366)
Screenshot: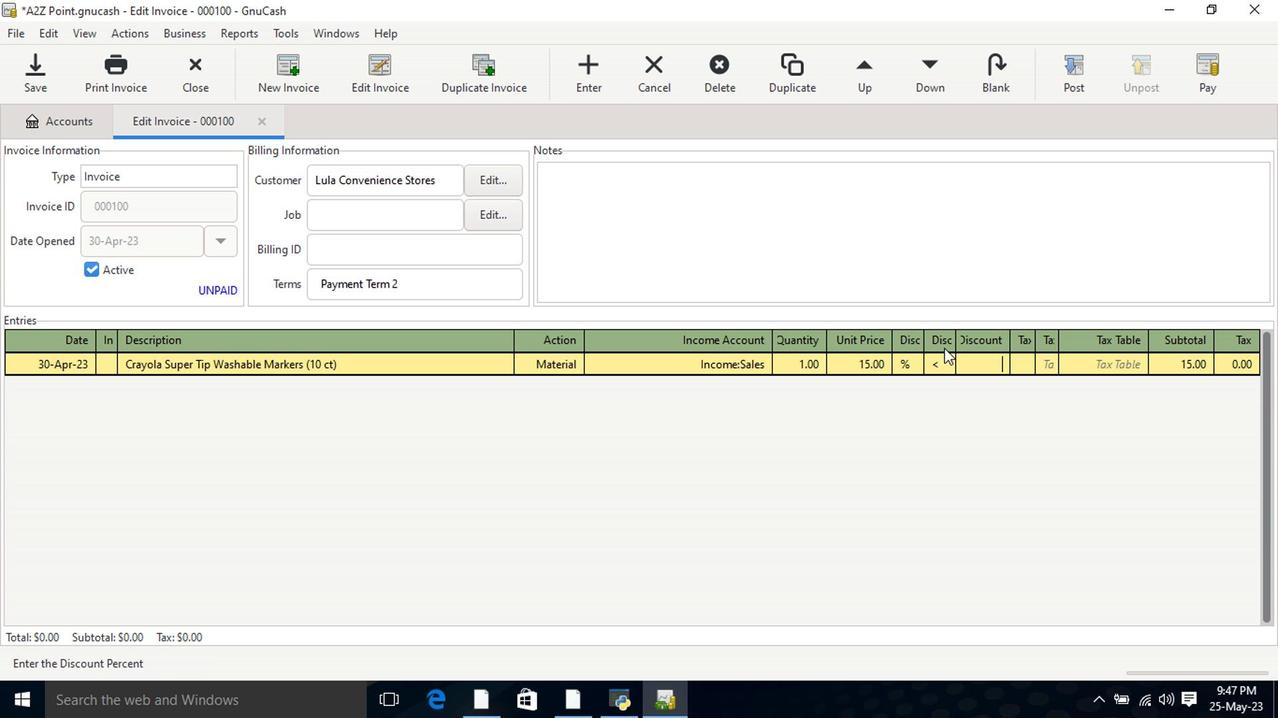 
Action: Mouse pressed left at (937, 366)
Screenshot: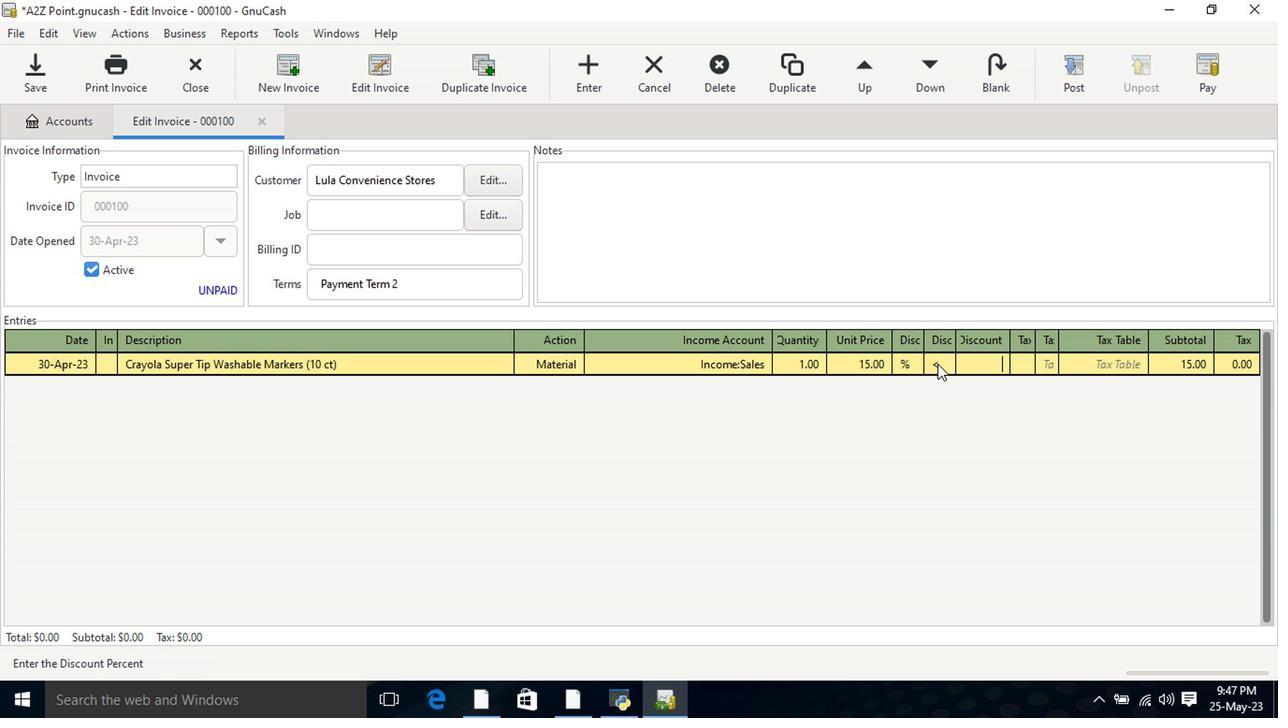 
Action: Mouse moved to (981, 369)
Screenshot: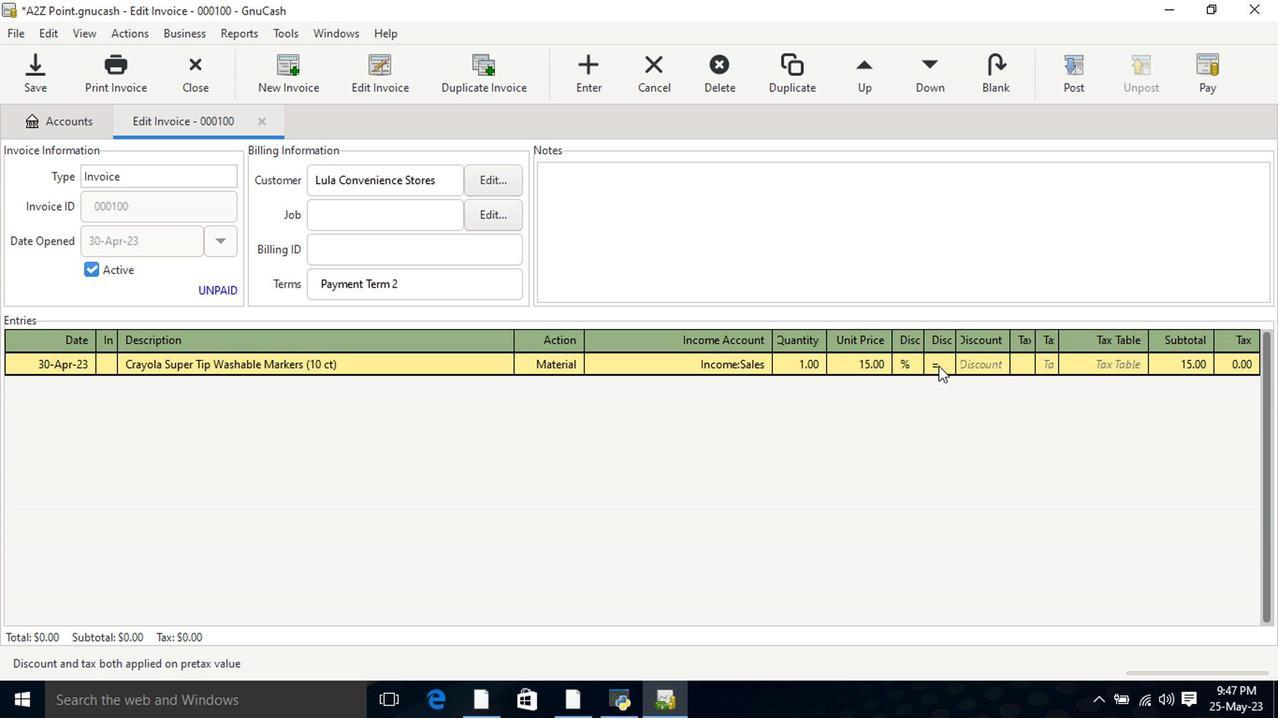 
Action: Mouse pressed left at (981, 369)
Screenshot: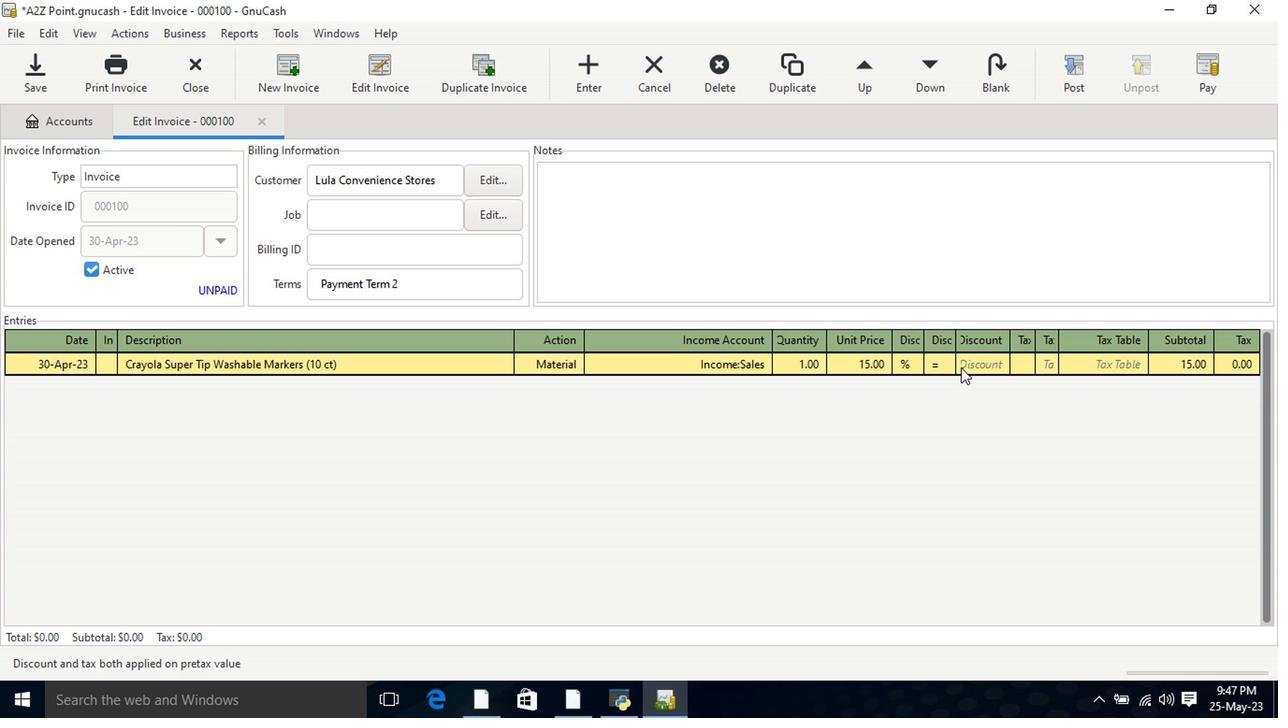 
Action: Mouse moved to (981, 370)
Screenshot: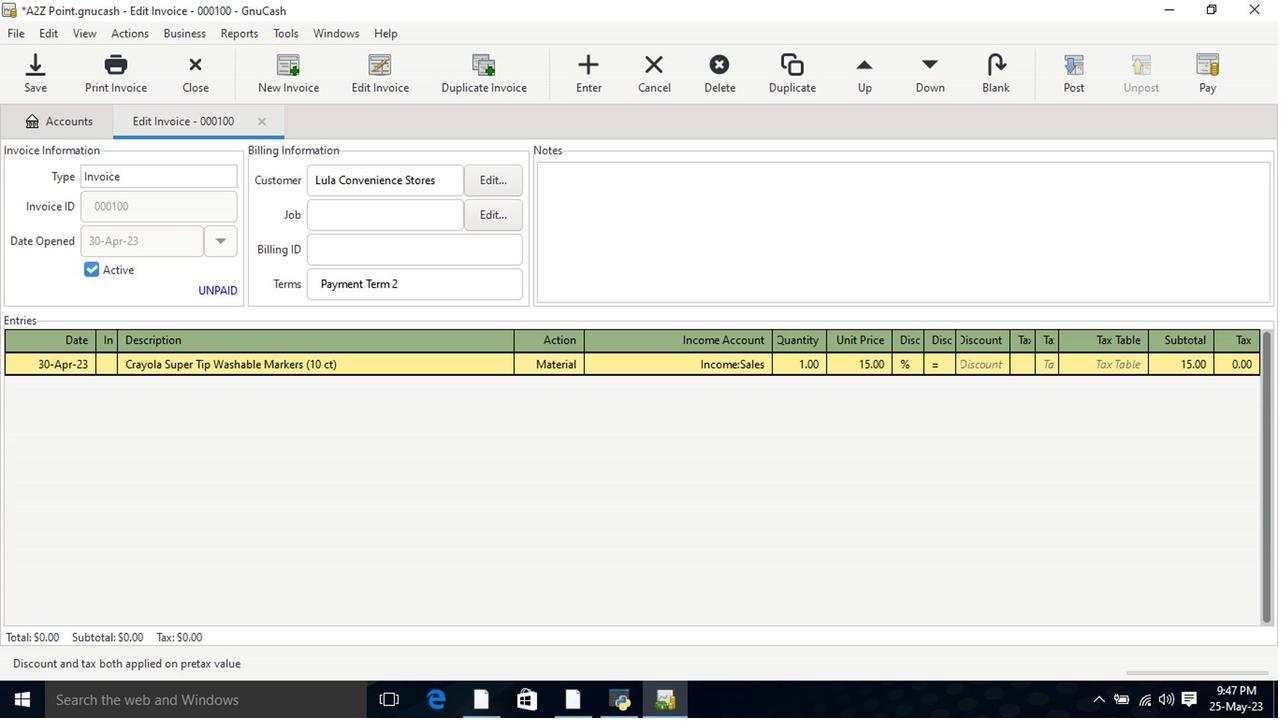 
Action: Key pressed 8<Key.tab><Key.tab><Key.shift>Ice<Key.space><Key.shift>Cream<Key.space><Key.shift>Parlor<Key.space><Key.shift>bundle<Key.tab><Key.shift><Key.tab><Key.right><Key.left><Key.left><Key.left><Key.left><Key.left><Key.left><Key.shift><Key.right>B<Key.tab>mate<Key.tab>incom<Key.down><Key.down><Key.down><Key.tab>1<Key.tab>6.8<Key.tab>
Screenshot: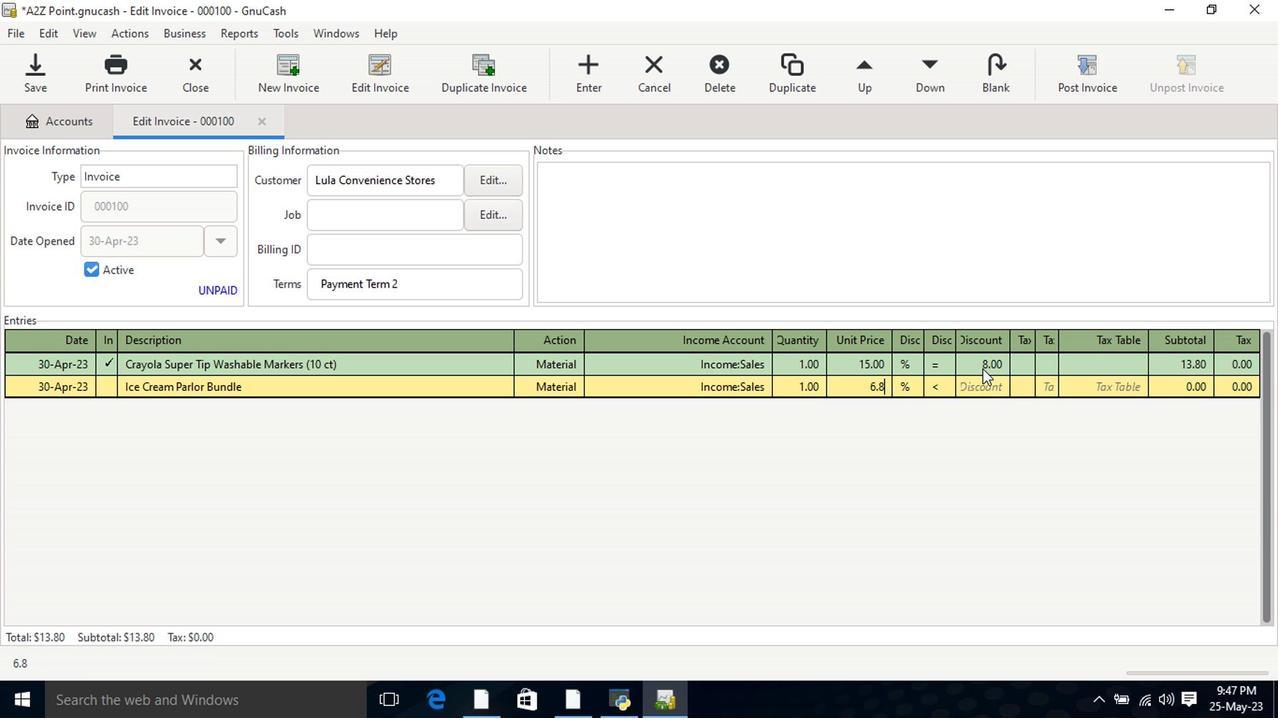 
Action: Mouse moved to (946, 387)
Screenshot: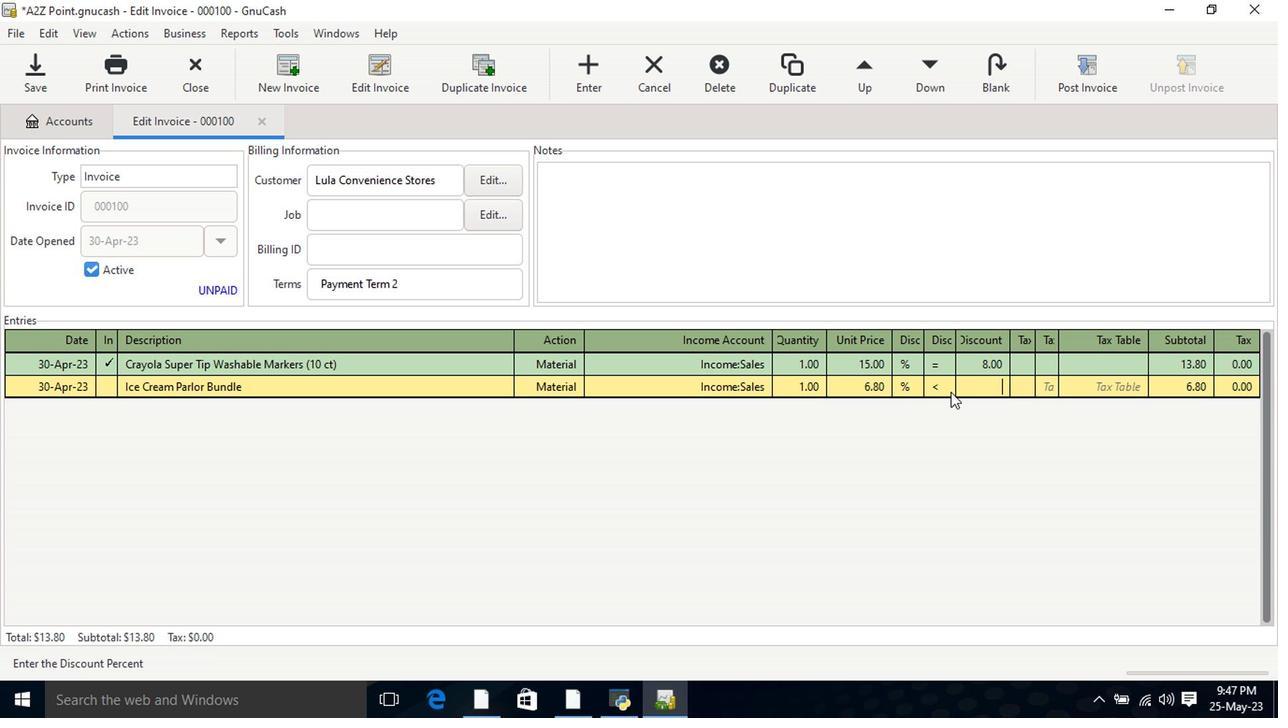 
Action: Mouse pressed left at (946, 387)
Screenshot: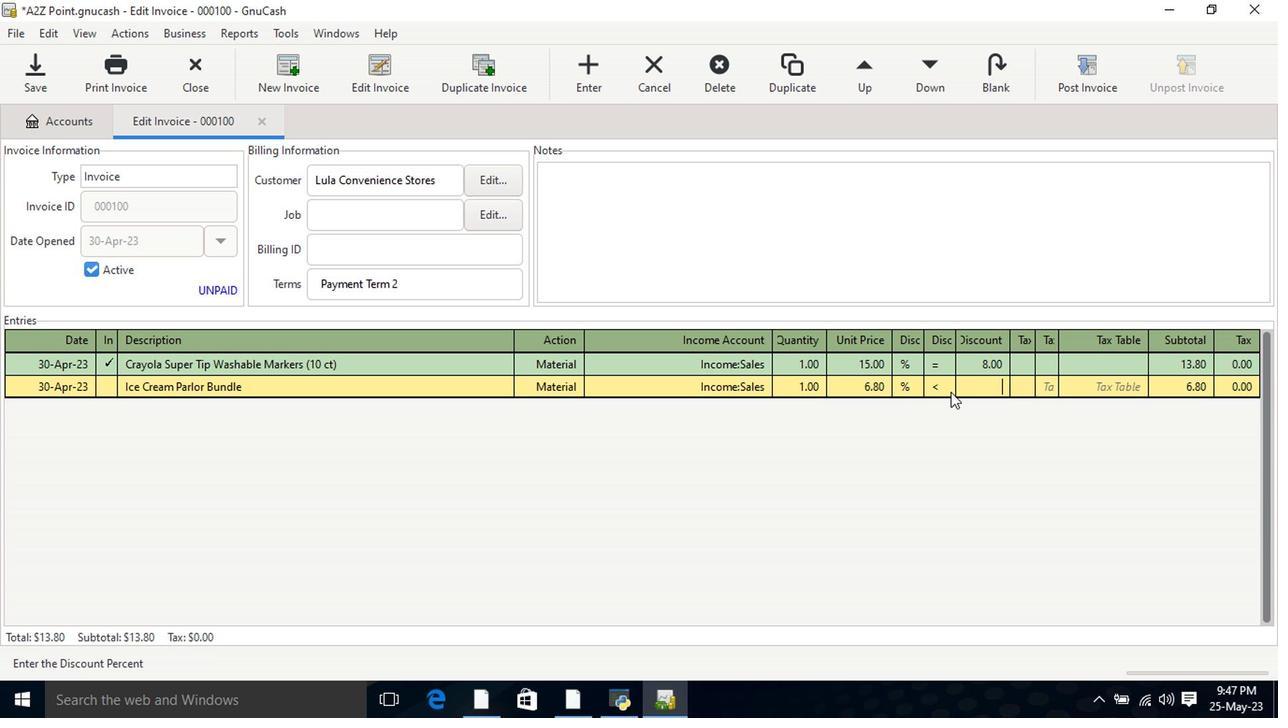 
Action: Mouse moved to (977, 392)
Screenshot: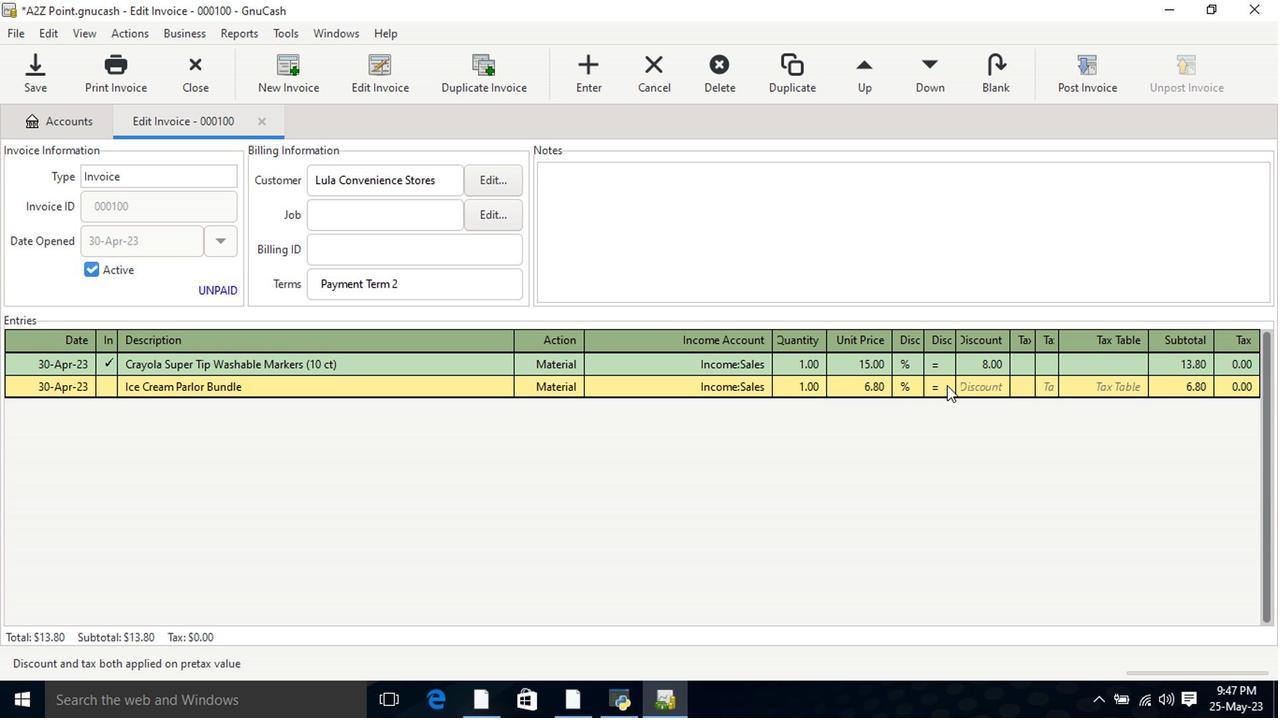 
Action: Mouse pressed left at (977, 392)
Screenshot: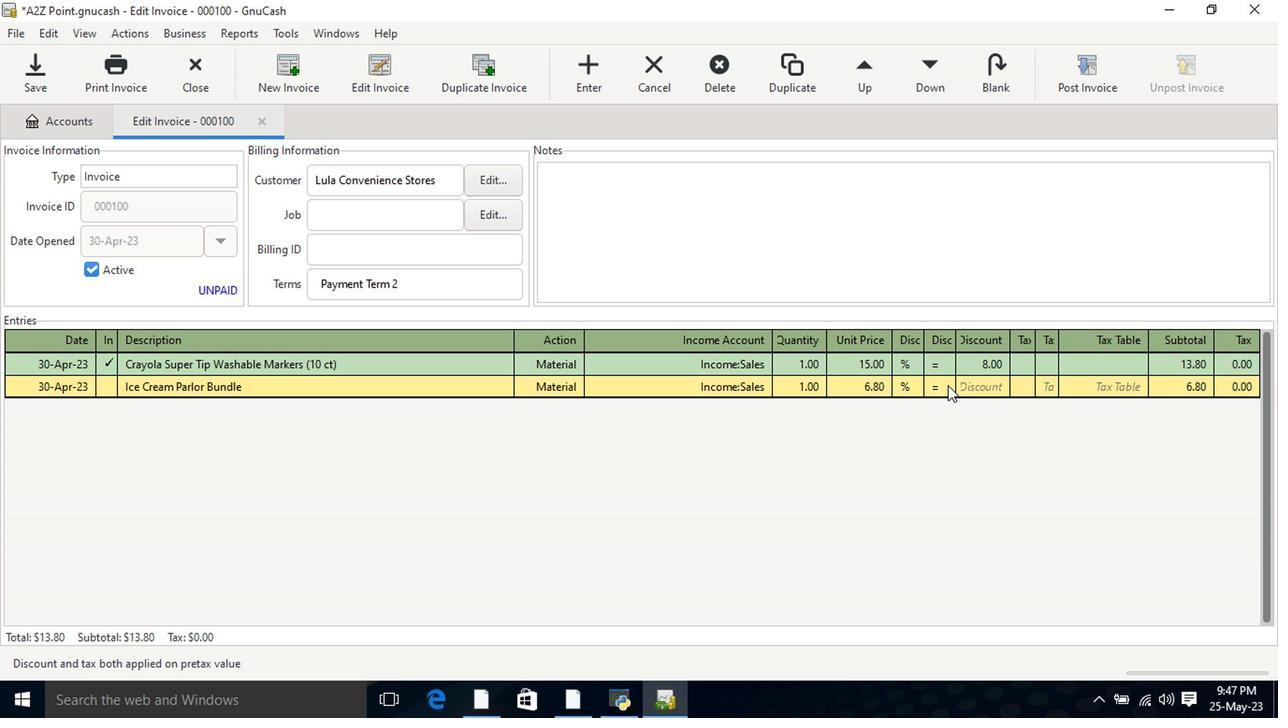 
Action: Mouse moved to (977, 392)
Screenshot: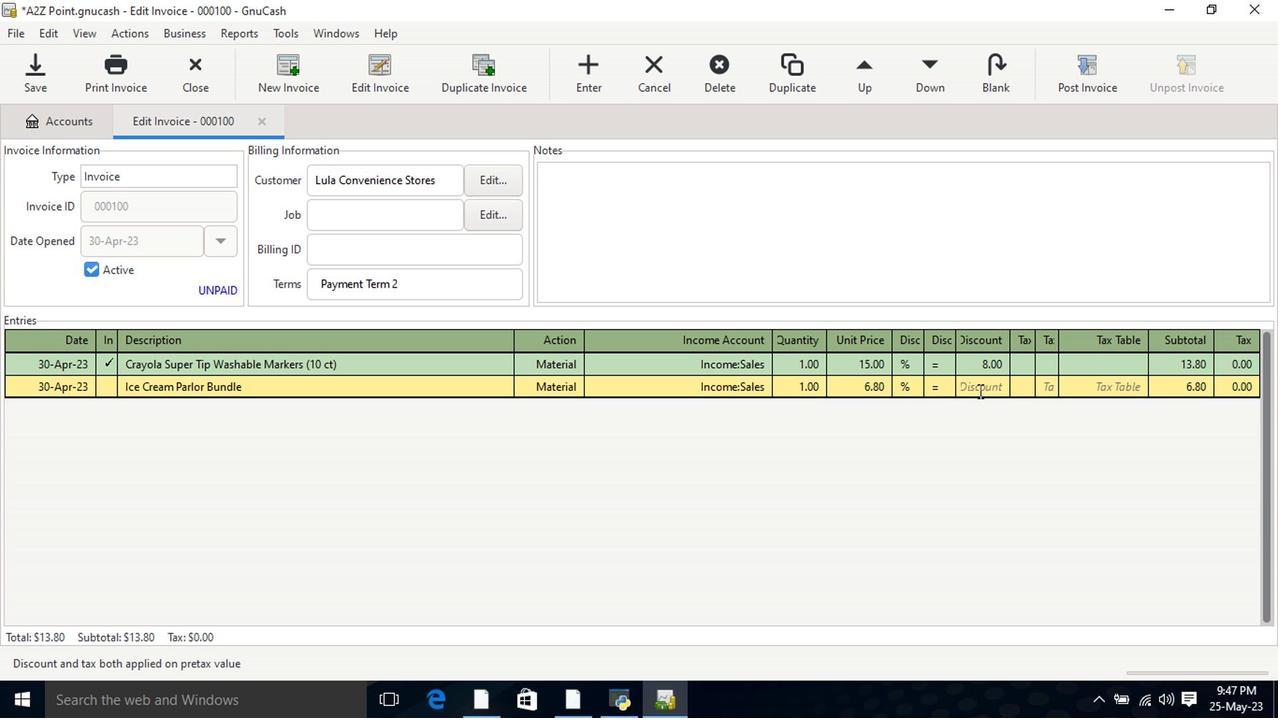 
Action: Key pressed 7<Key.tab><Key.tab><Key.shift>Hawaiian<Key.space><Key.shift>Punch<Key.space><Key.shift>juice<Key.space><Key.shift>Drink<Key.space><Key.shift>Polar<Key.space><Key.shift>Blast<Key.space><Key.shift>Bottle<Key.space><Key.shift_r>(24<Key.space>oz<Key.shift_r>)<Key.space><Key.backspace><Key.tab>mate<Key.tab>inco<Key.down><Key.down><Key.down><Key.tab>1<Key.tab>7.8<Key.tab>
Screenshot: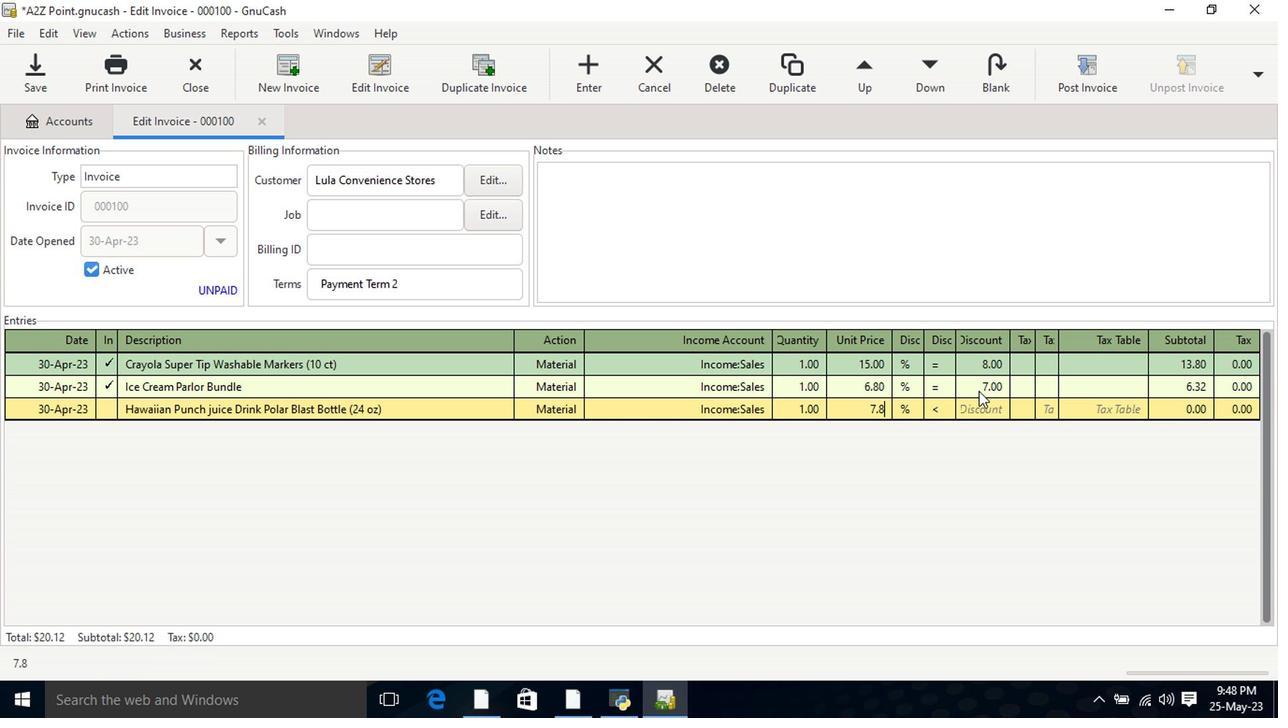 
Action: Mouse moved to (949, 414)
Screenshot: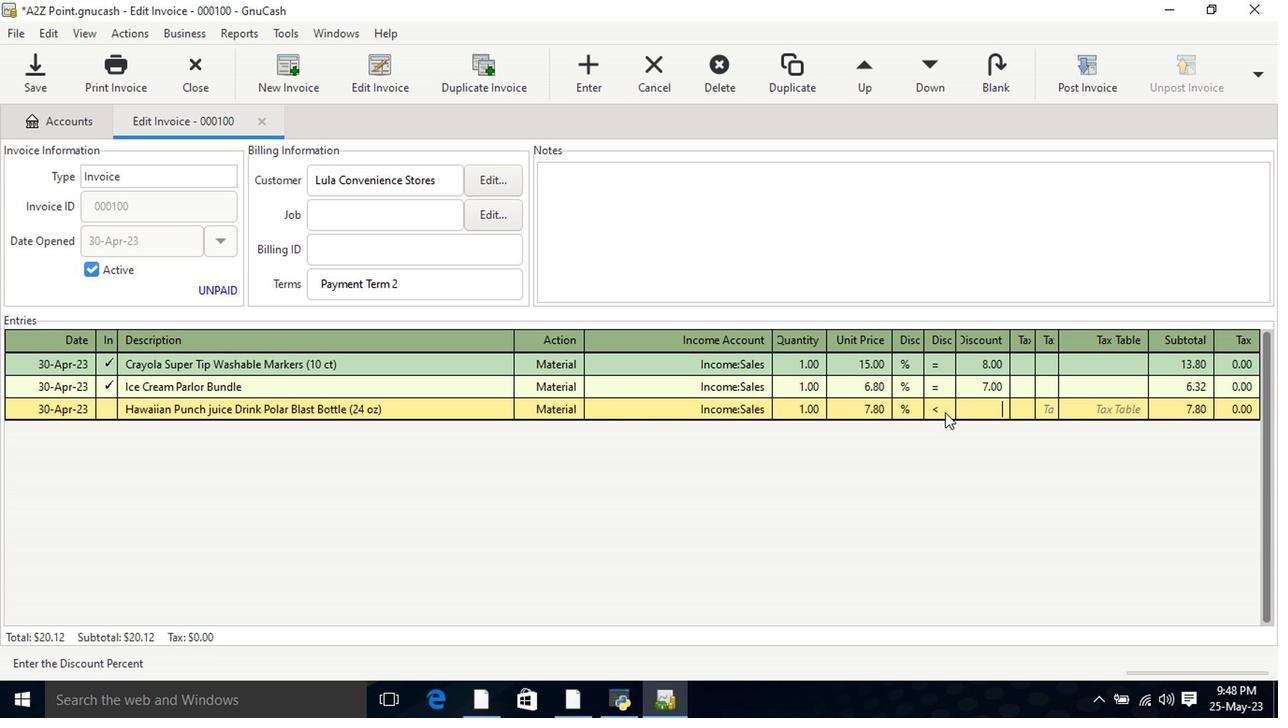 
Action: Mouse pressed left at (949, 414)
Screenshot: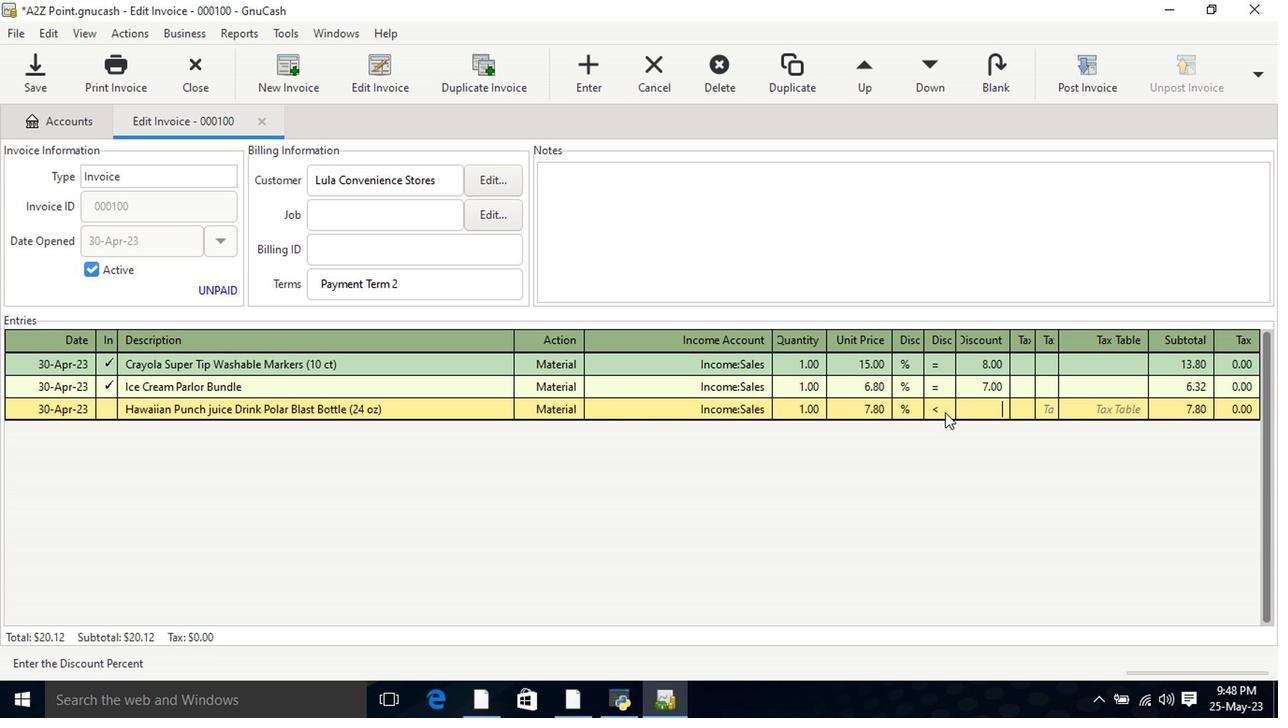 
Action: Mouse moved to (961, 410)
Screenshot: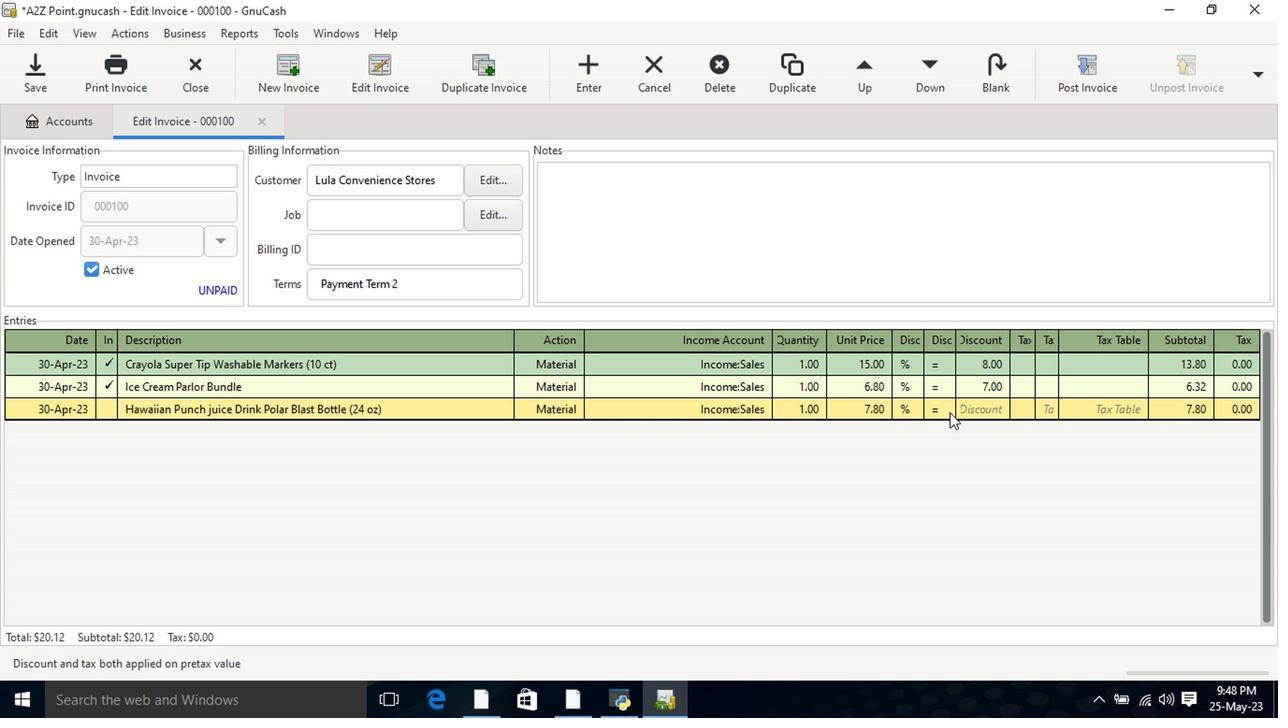 
Action: Mouse pressed left at (961, 410)
Screenshot: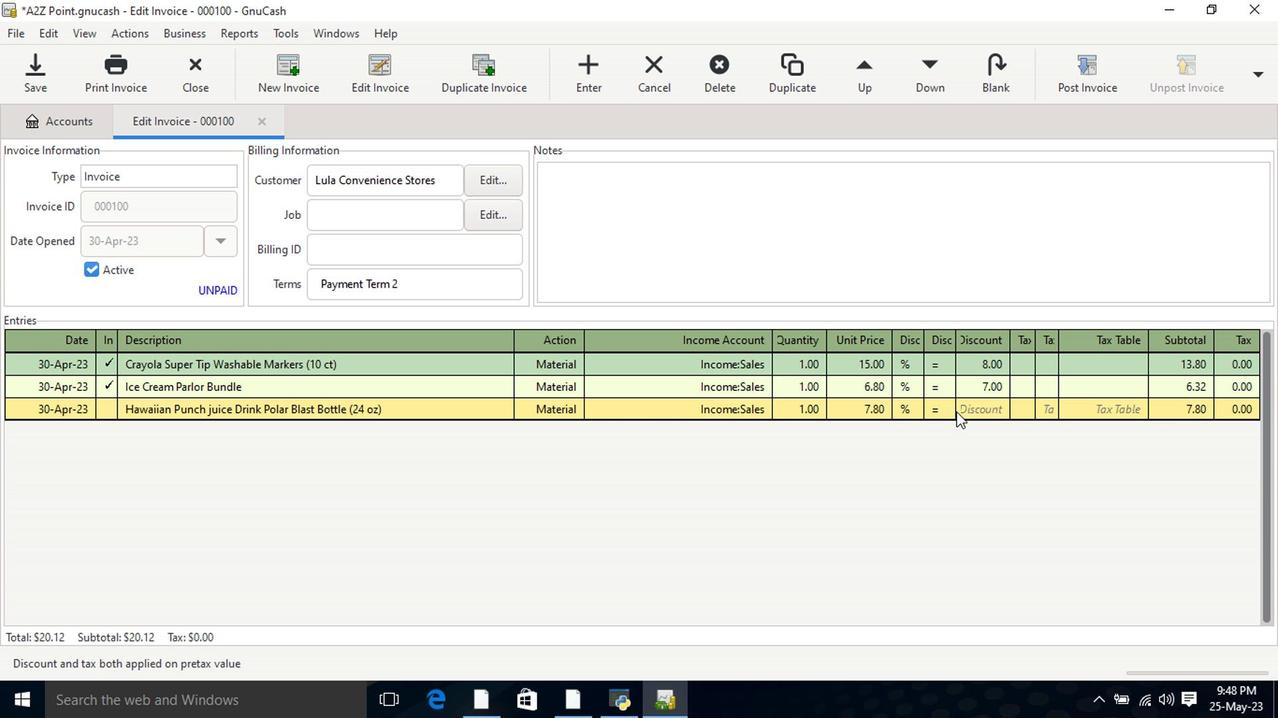 
Action: Key pressed 9<Key.tab>
Screenshot: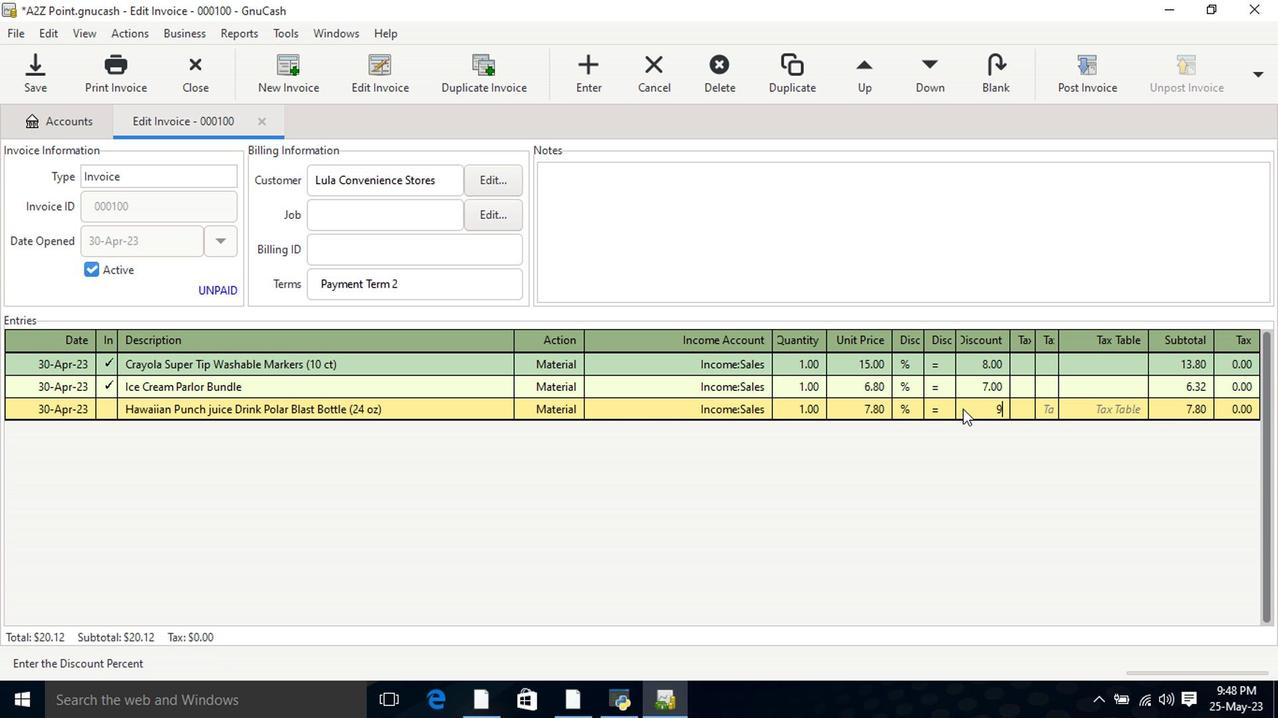 
Action: Mouse moved to (958, 250)
Screenshot: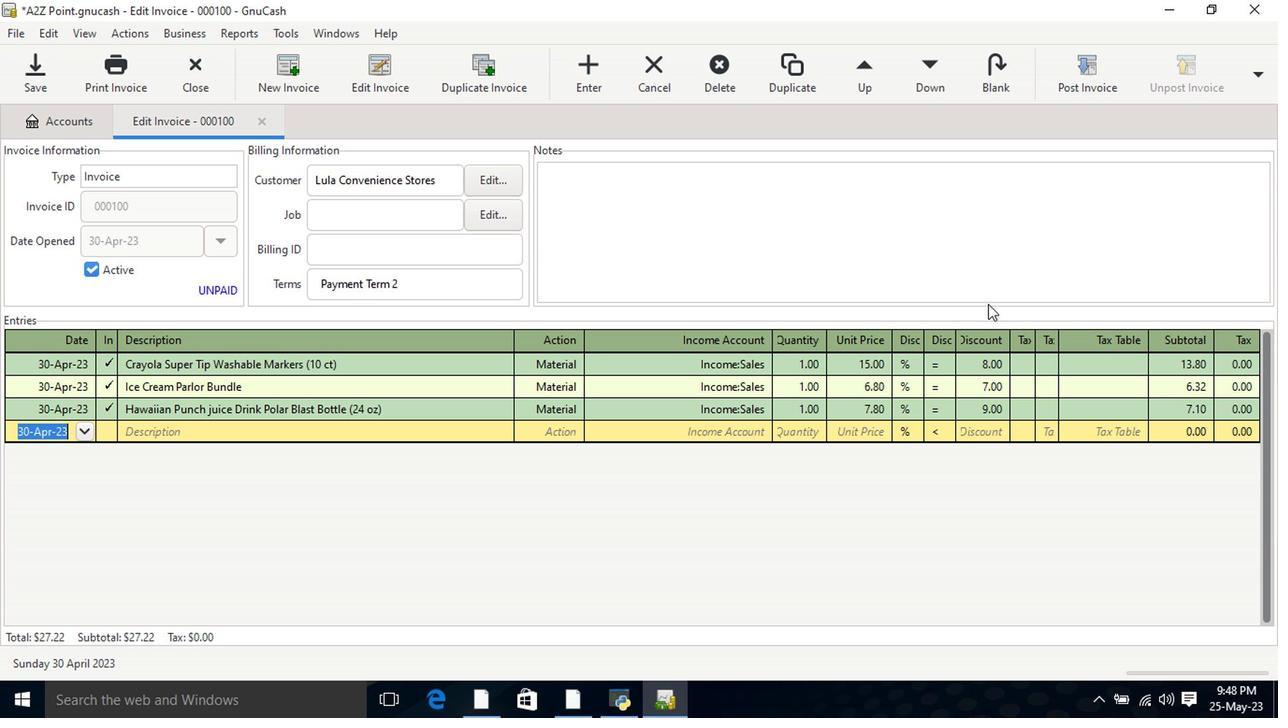 
Action: Mouse pressed left at (958, 250)
Screenshot: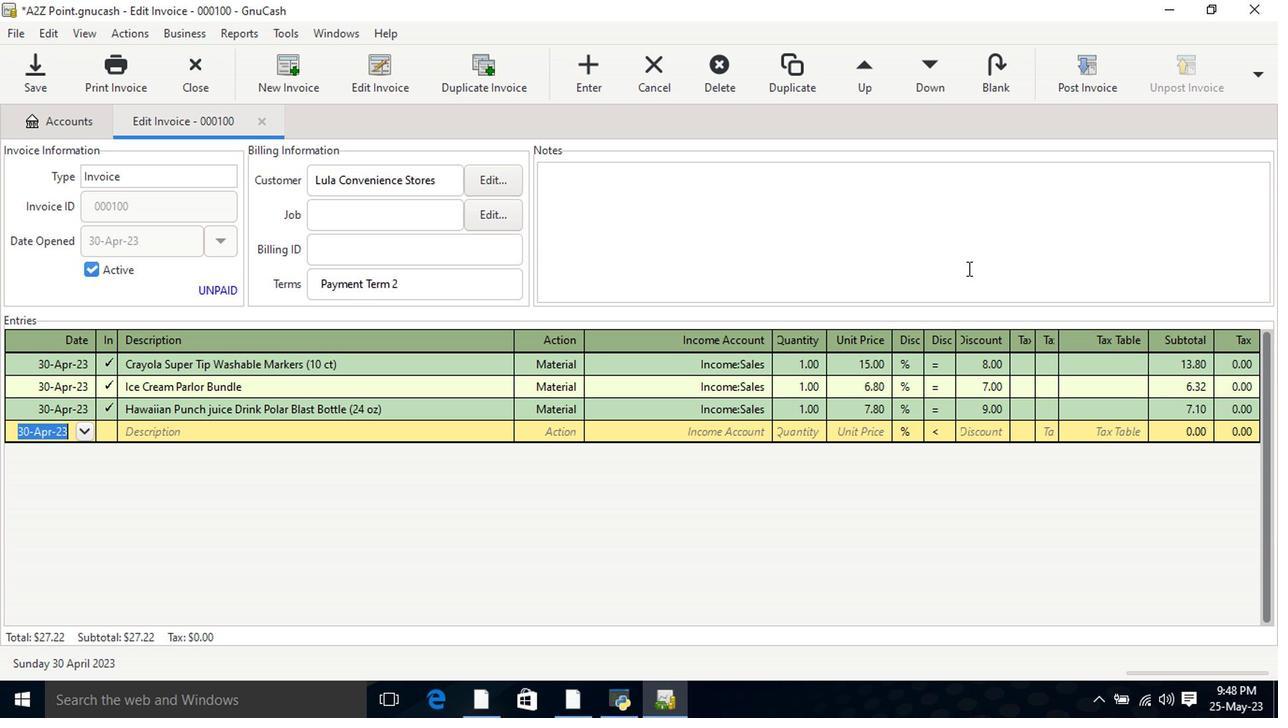 
Action: Key pressed <Key.shift>Looking<Key.space>forward<Key.space>to<Key.space>serving<Key.space>you<Key.space>again.
Screenshot: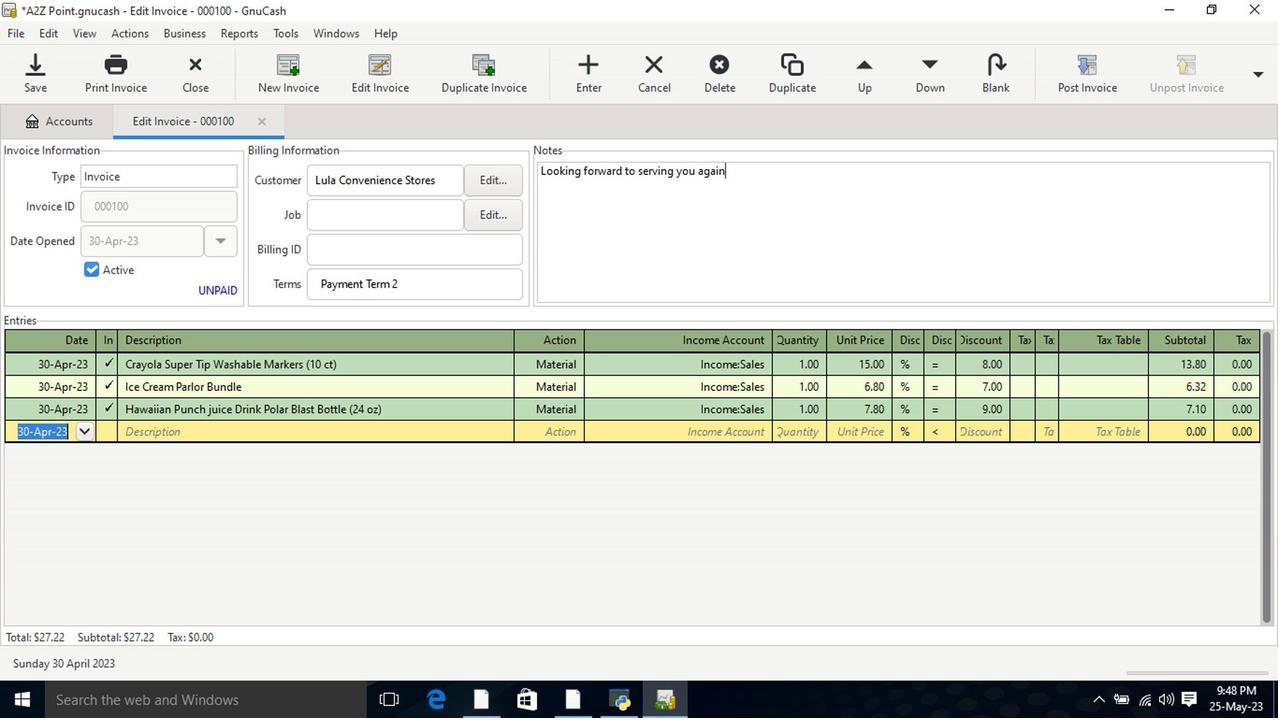 
Action: Mouse moved to (1075, 77)
Screenshot: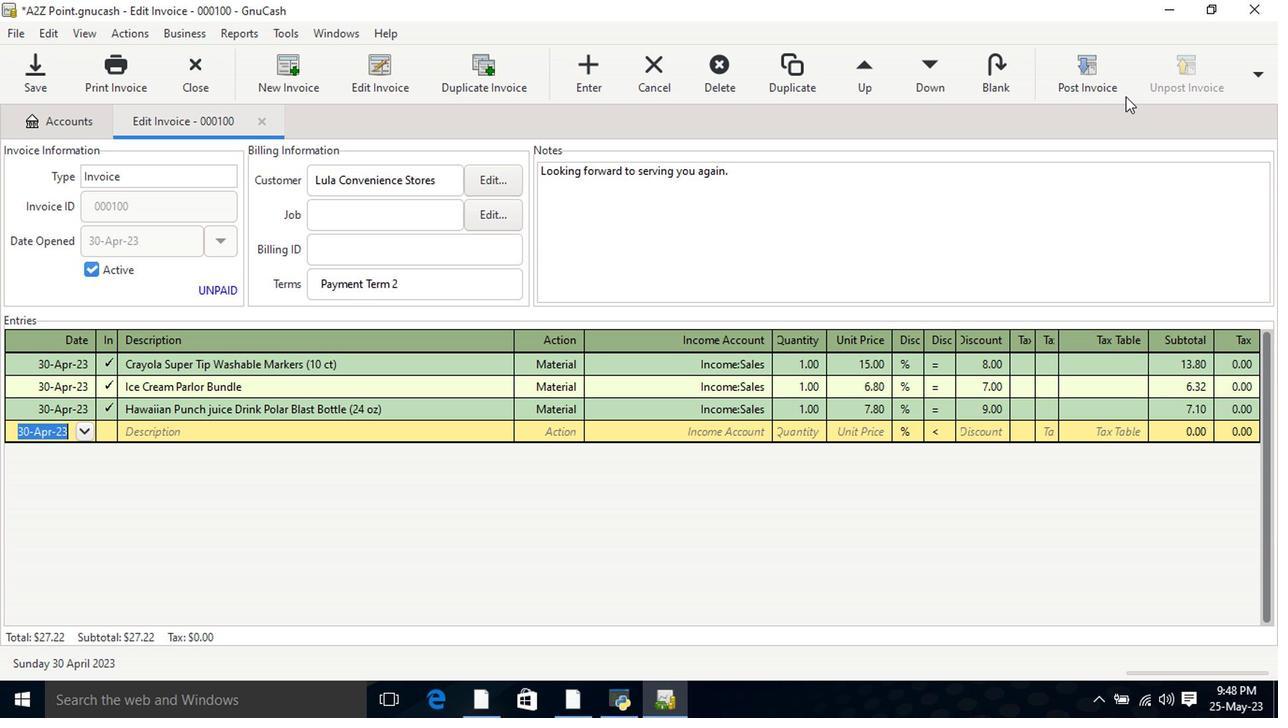 
Action: Mouse pressed left at (1075, 77)
Screenshot: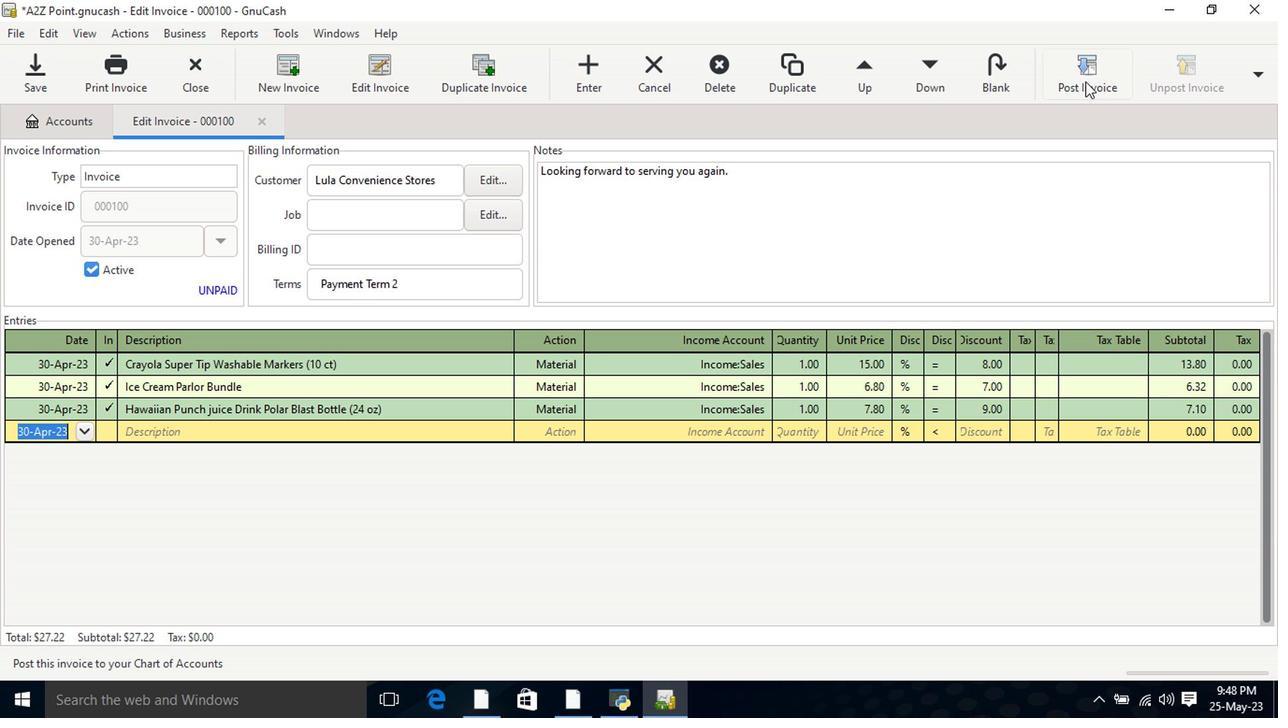 
Action: Mouse moved to (792, 316)
Screenshot: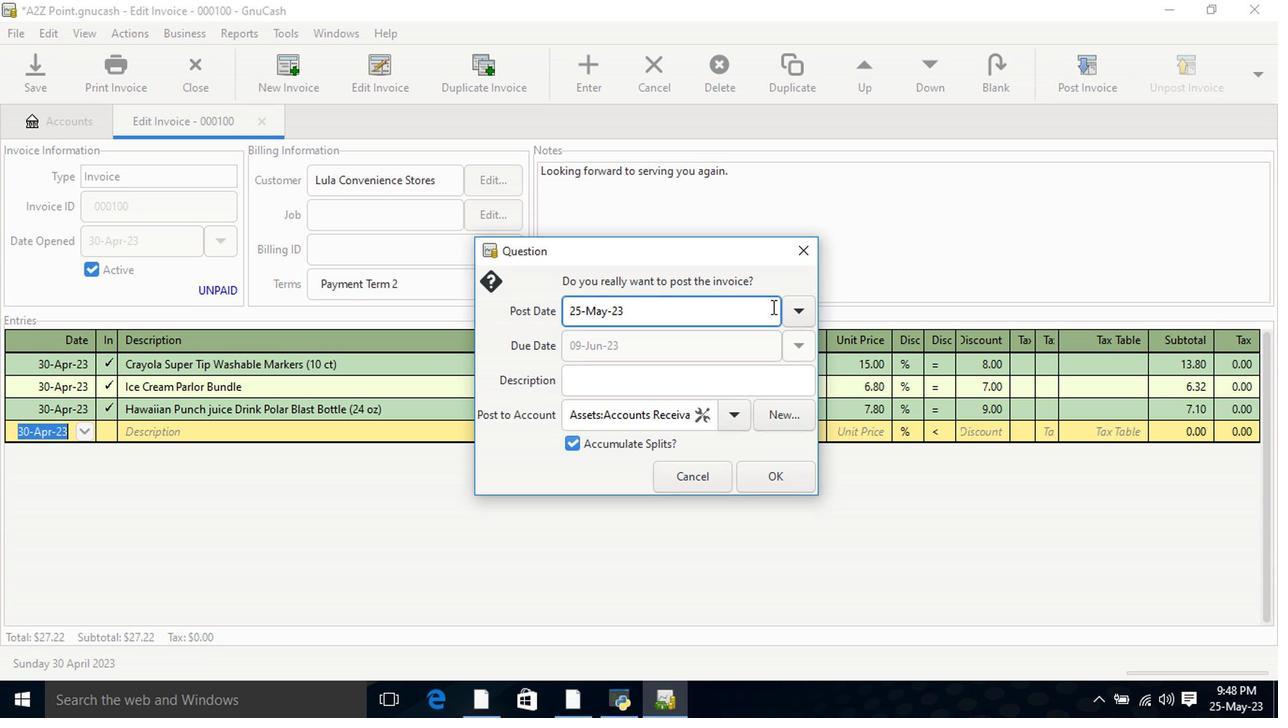 
Action: Mouse pressed left at (792, 316)
Screenshot: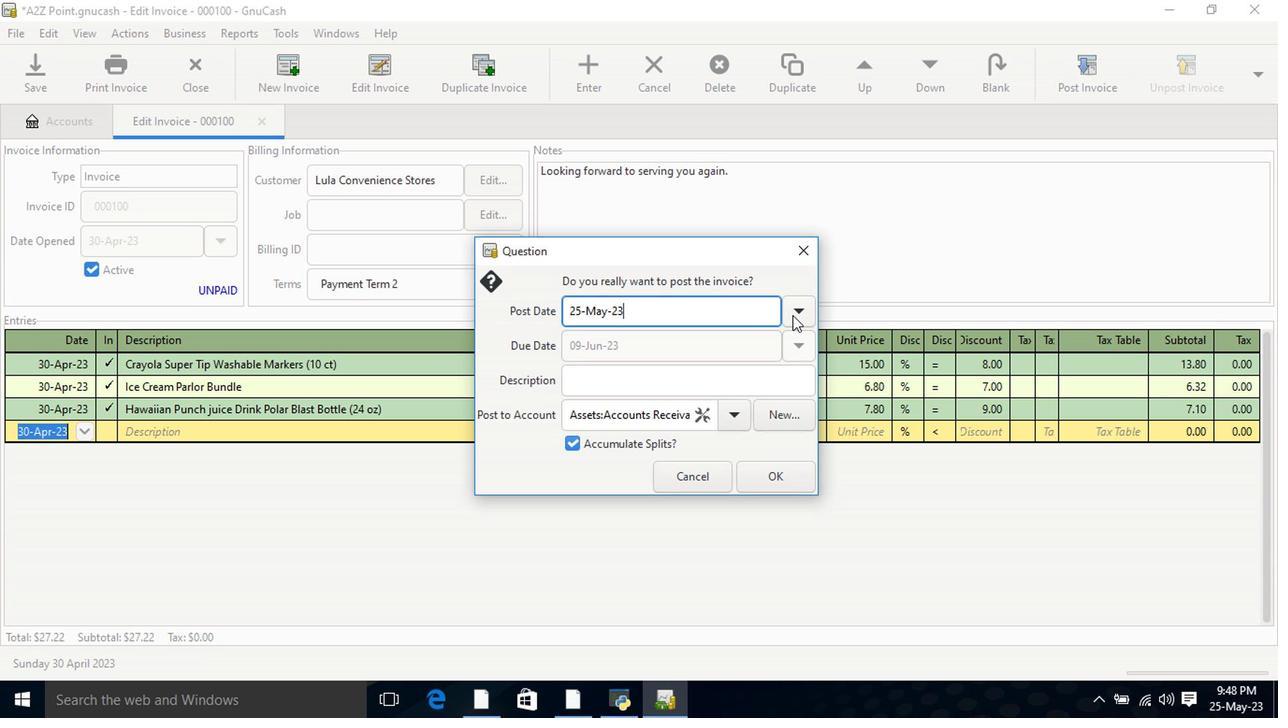 
Action: Mouse moved to (654, 344)
Screenshot: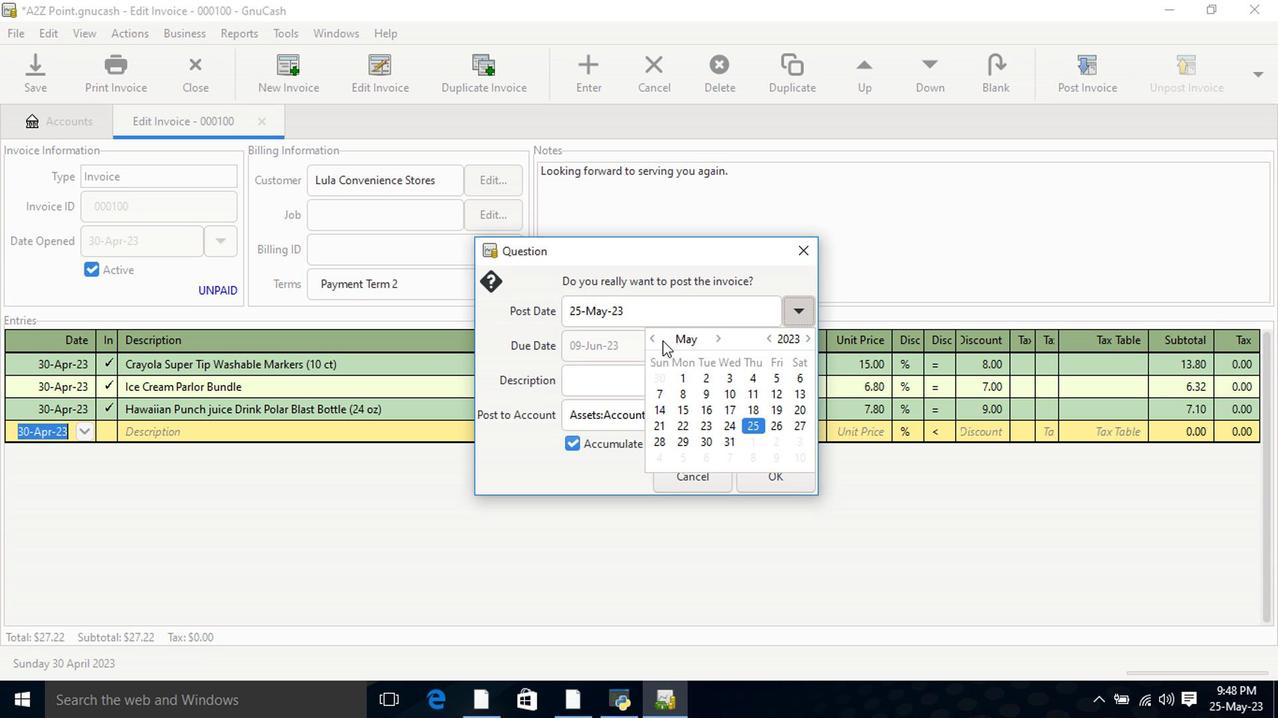 
Action: Mouse pressed left at (654, 344)
Screenshot: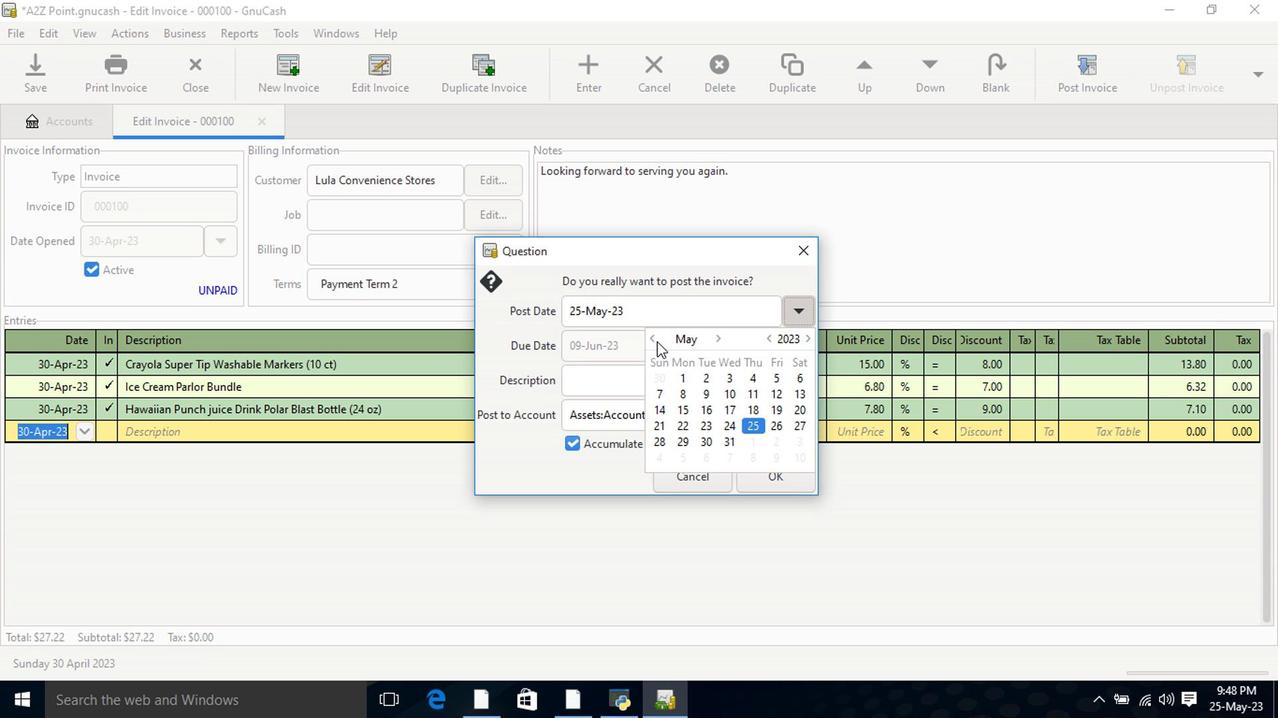 
Action: Mouse moved to (661, 463)
Screenshot: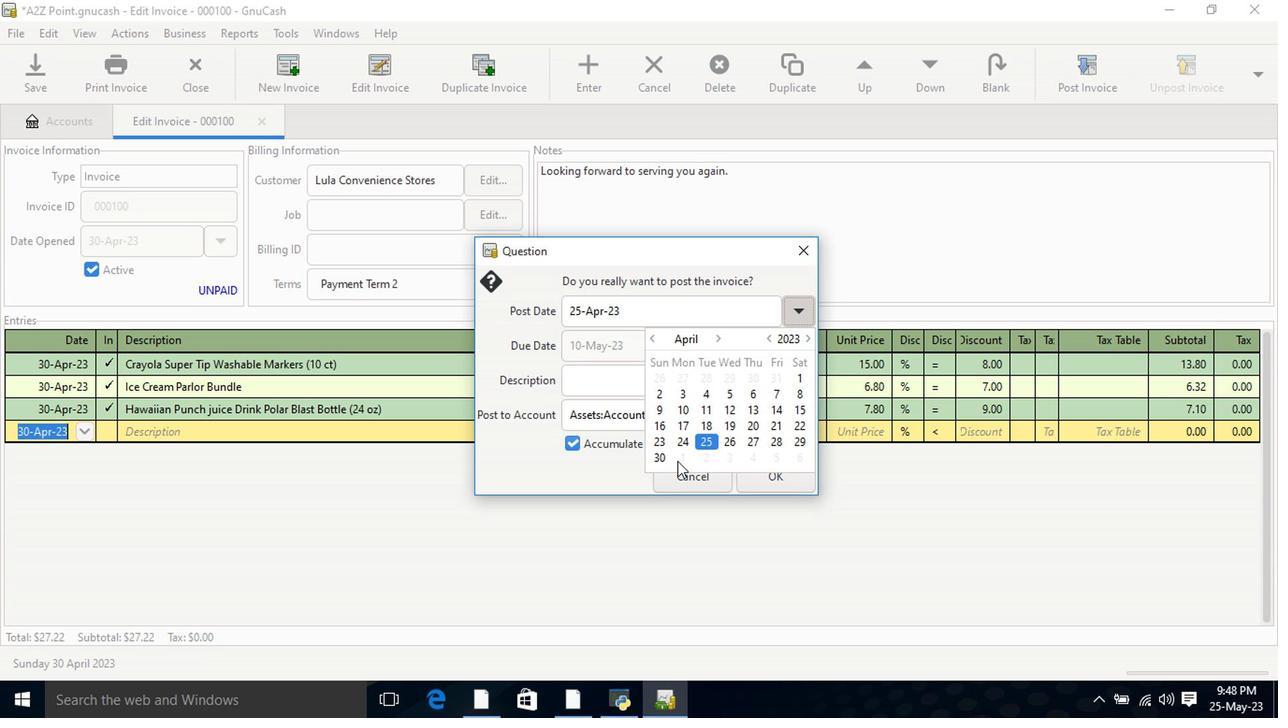 
Action: Mouse pressed left at (661, 463)
Screenshot: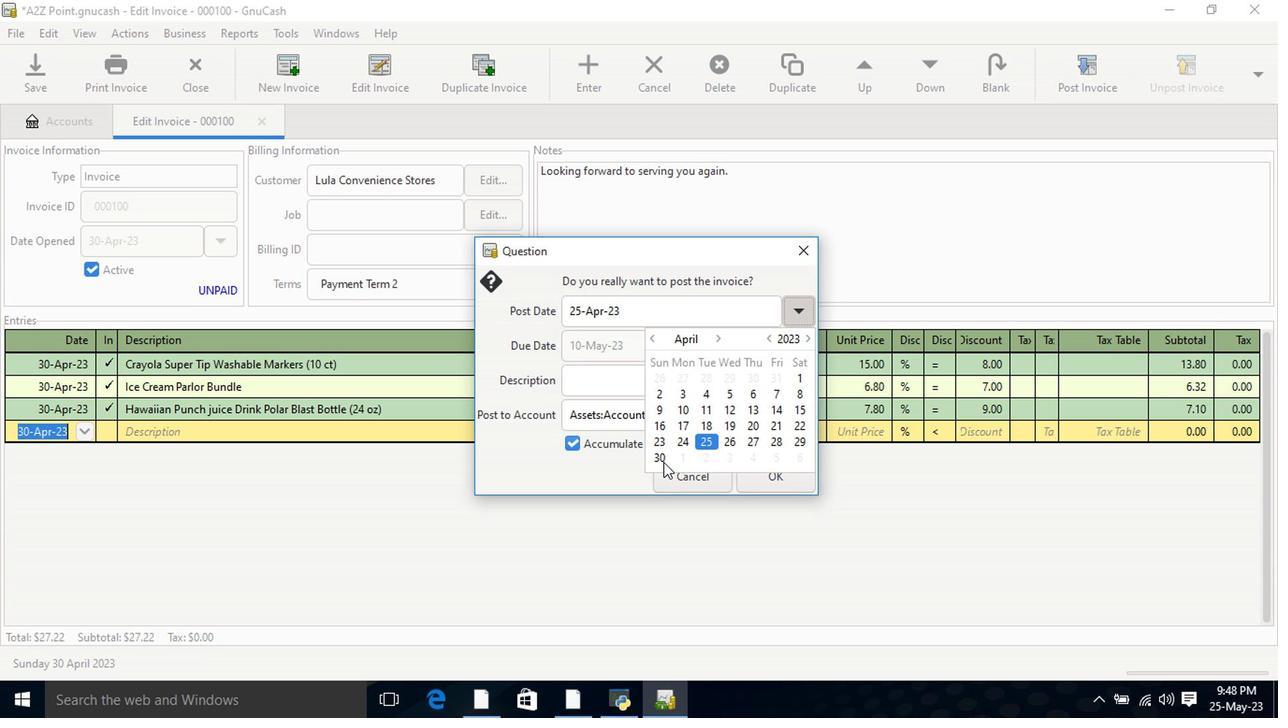 
Action: Mouse pressed left at (661, 463)
Screenshot: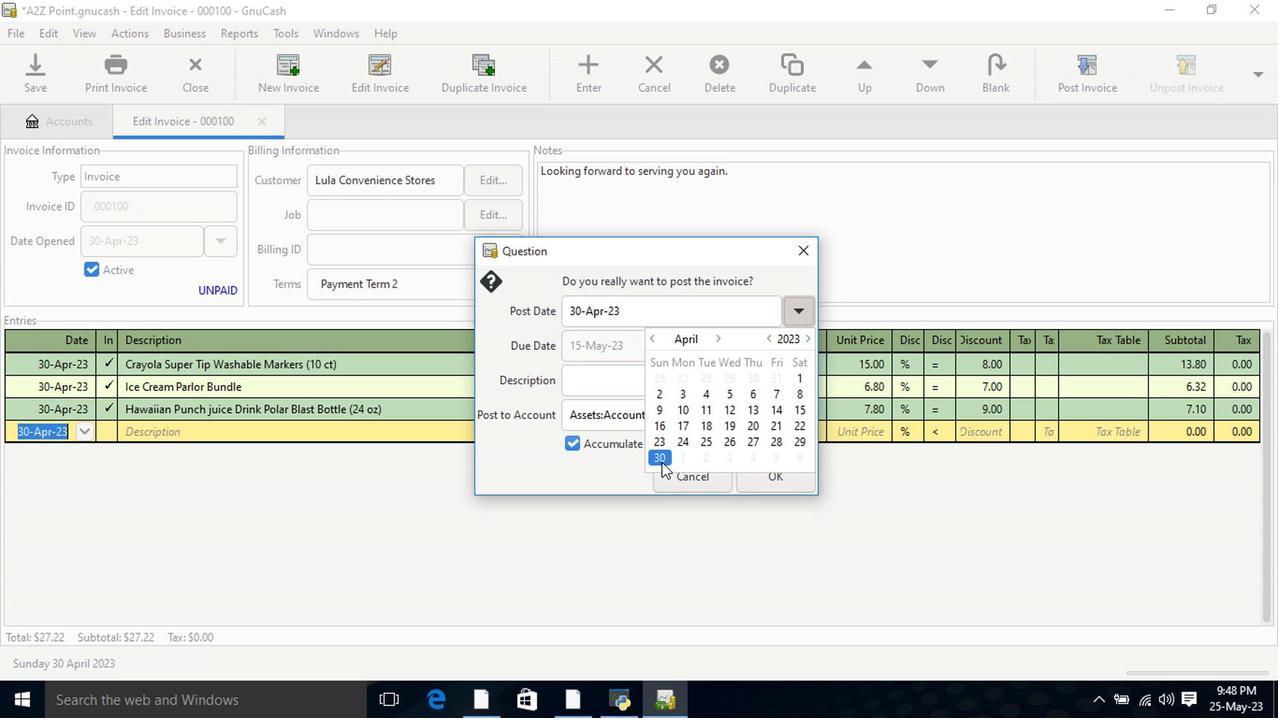 
Action: Mouse moved to (765, 483)
Screenshot: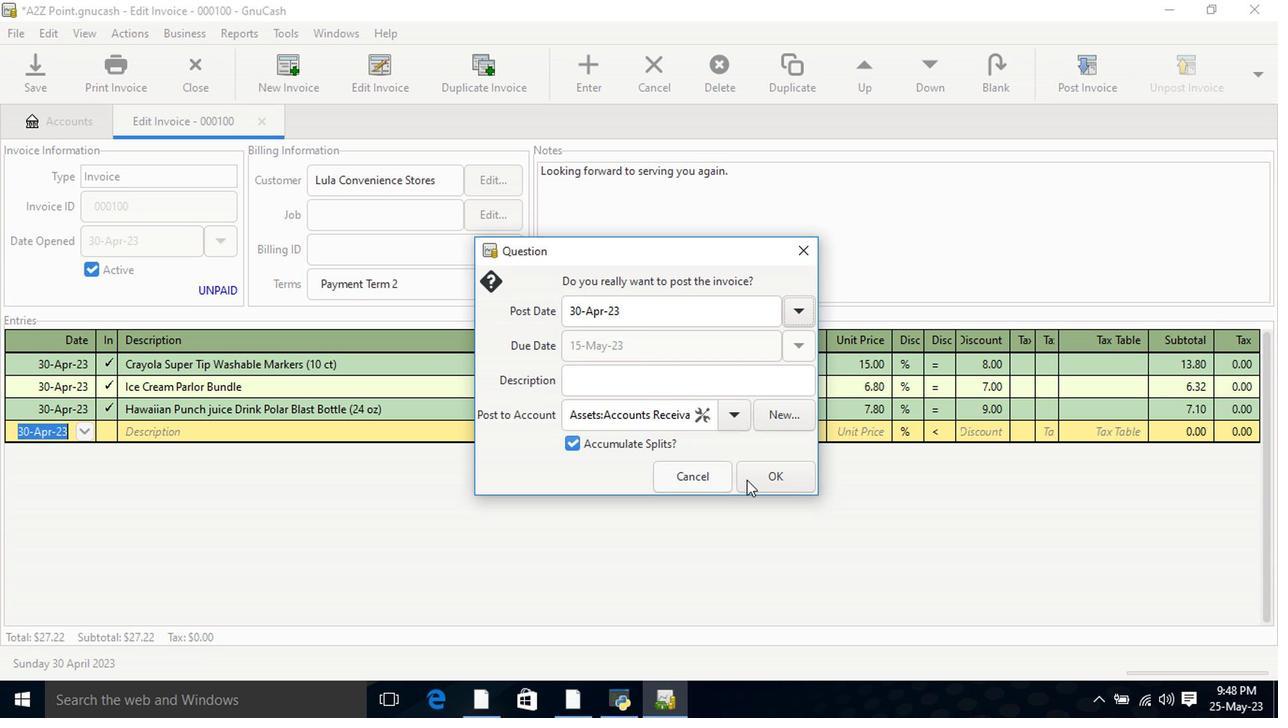 
Action: Mouse pressed left at (765, 483)
Screenshot: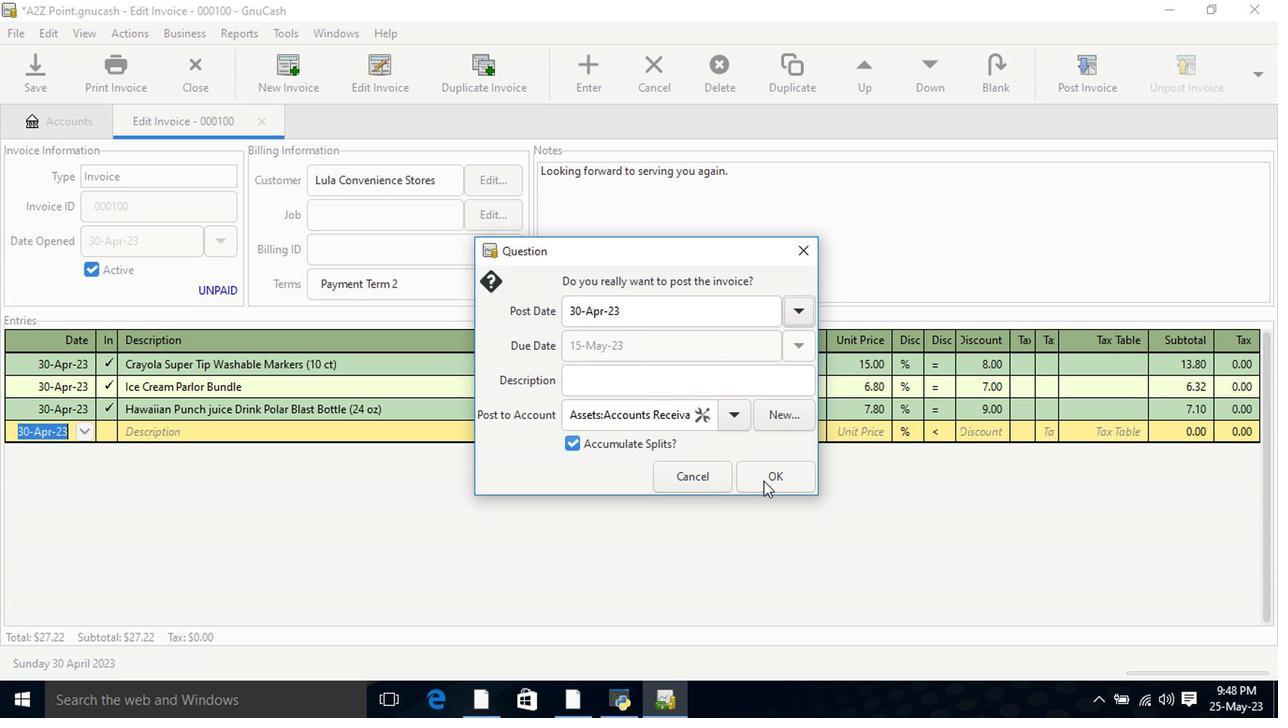 
Action: Mouse moved to (1214, 80)
Screenshot: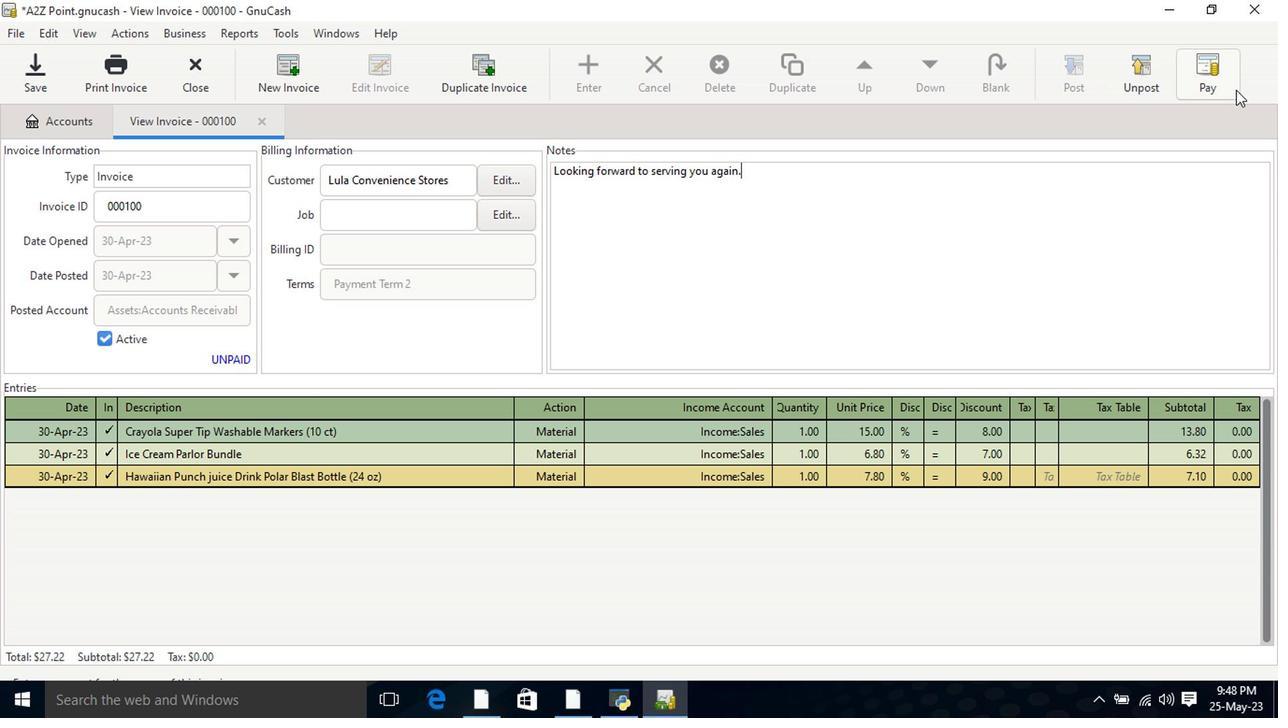 
Action: Mouse pressed left at (1214, 80)
Screenshot: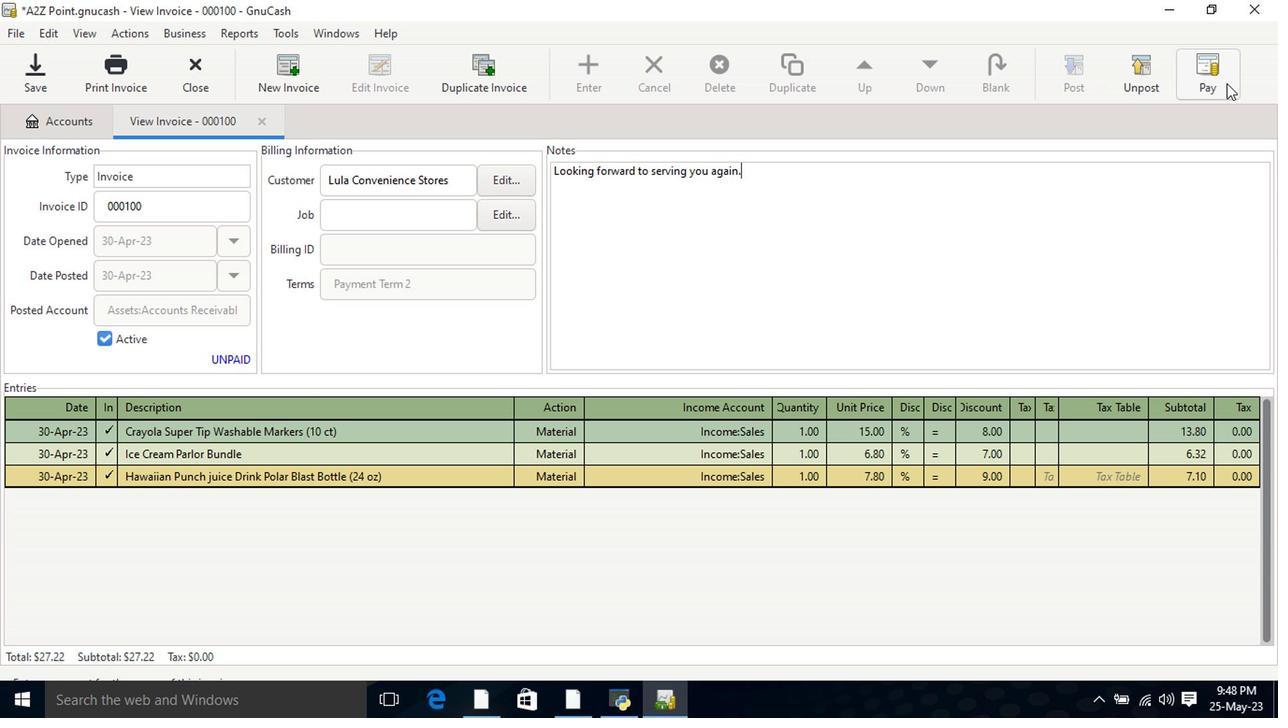 
Action: Mouse moved to (565, 371)
Screenshot: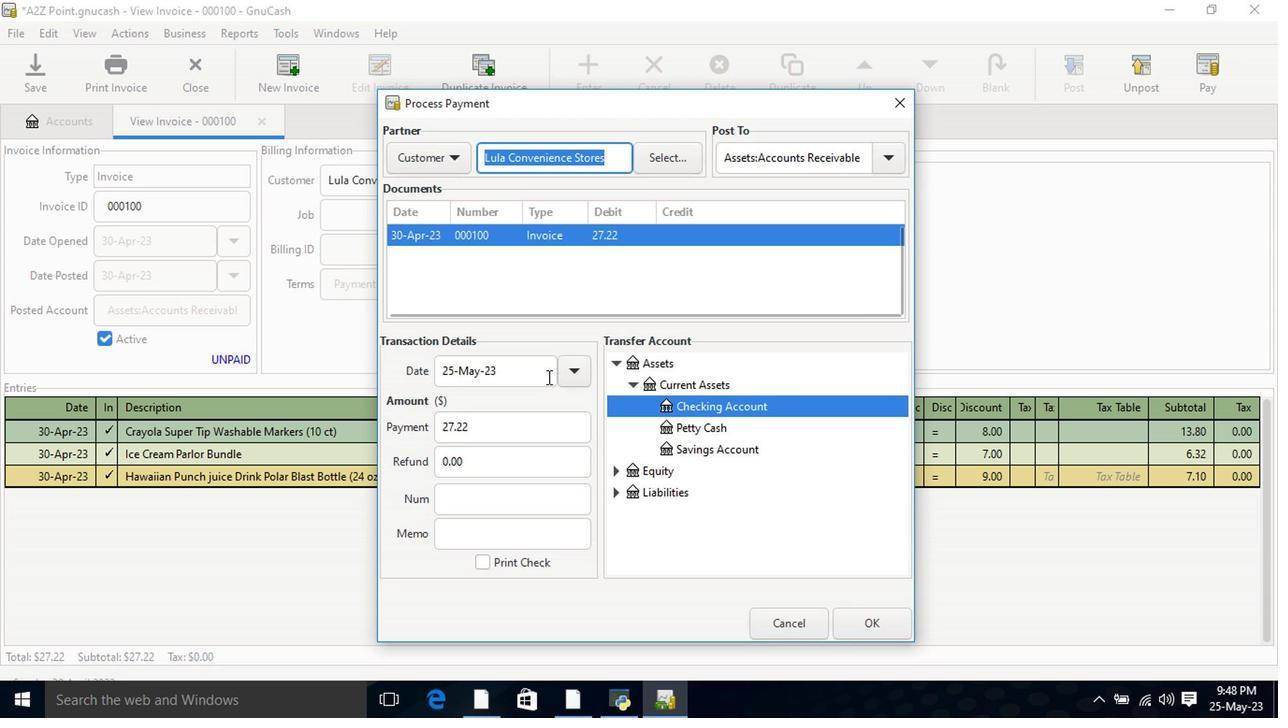
Action: Mouse pressed left at (565, 371)
Screenshot: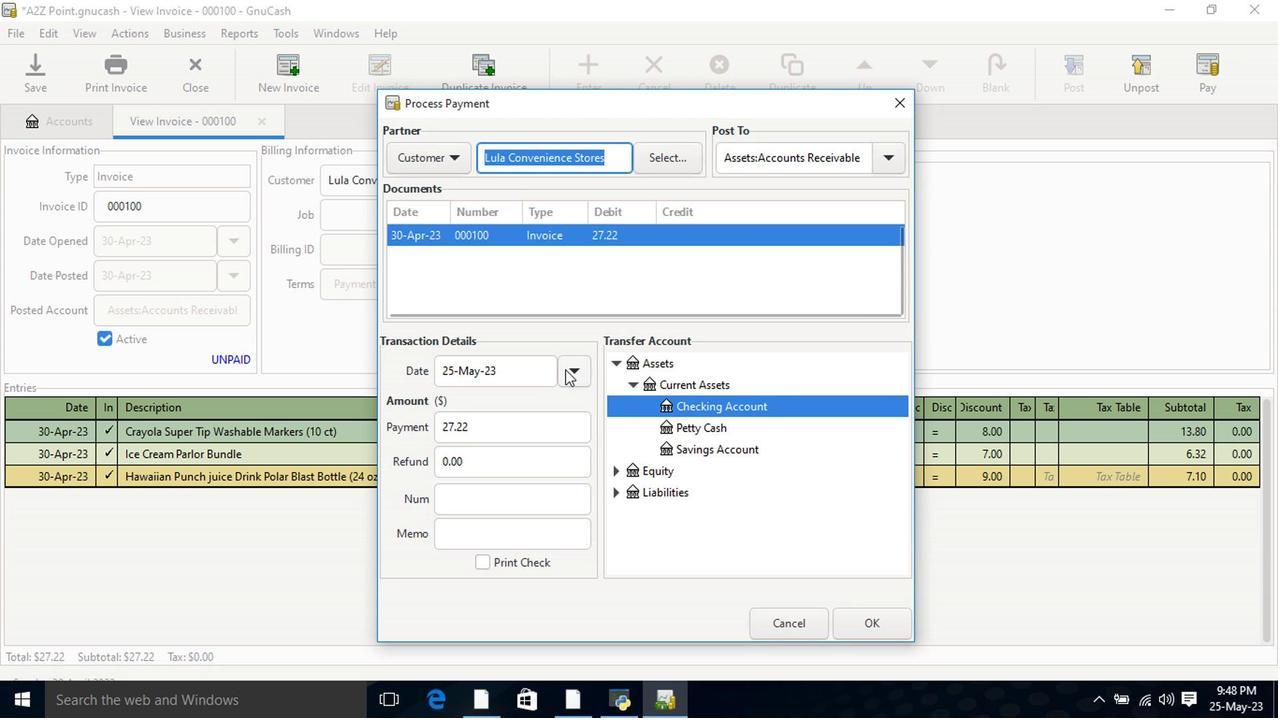 
Action: Mouse moved to (469, 468)
Screenshot: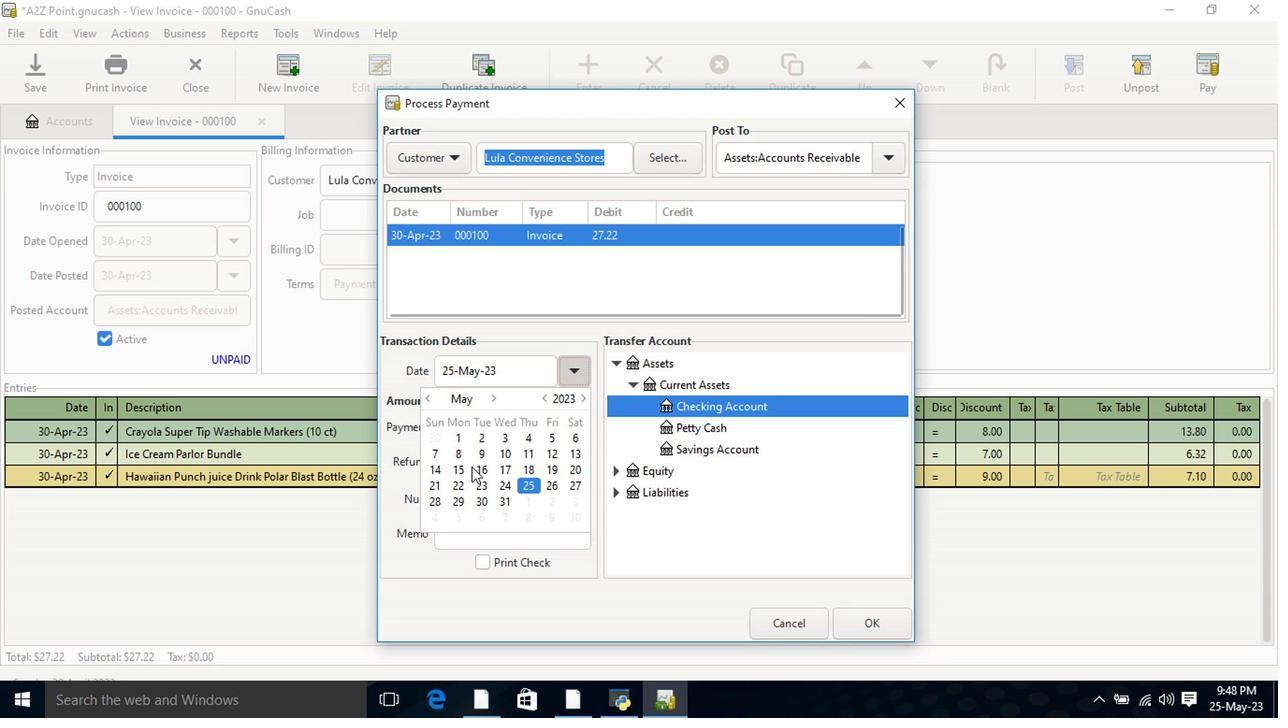
Action: Mouse pressed left at (469, 468)
Screenshot: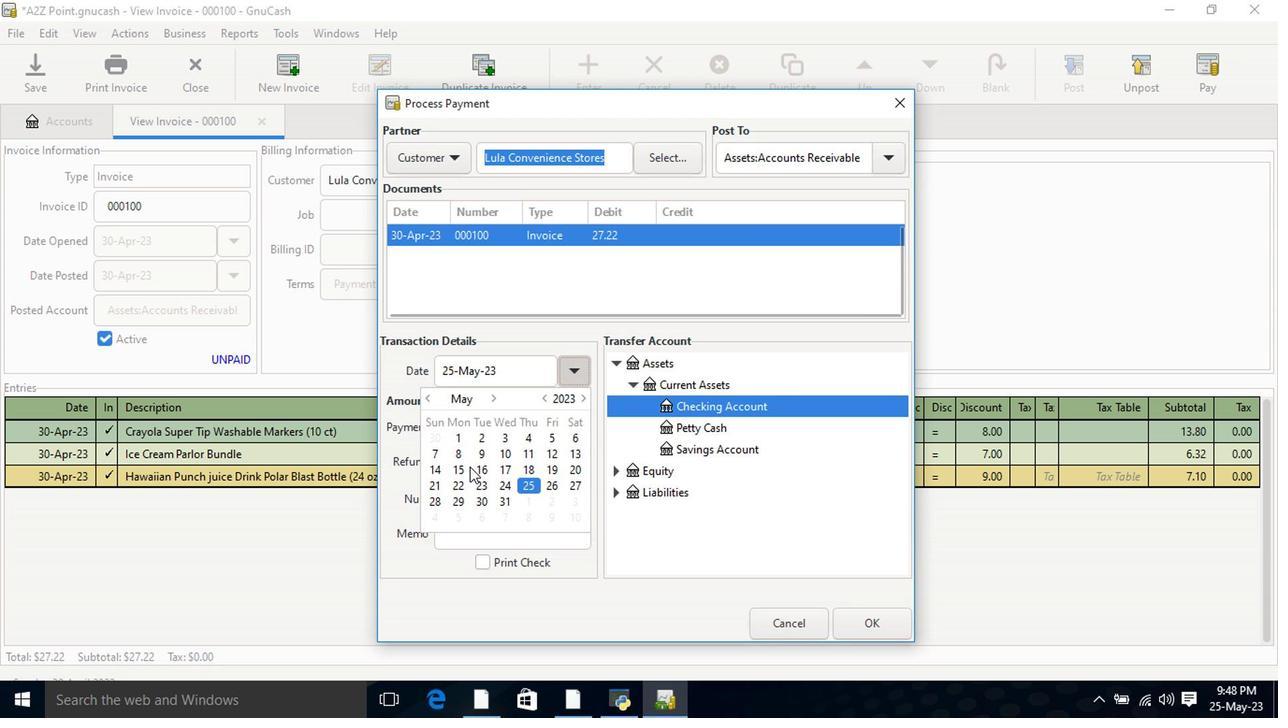 
Action: Mouse pressed left at (469, 468)
Screenshot: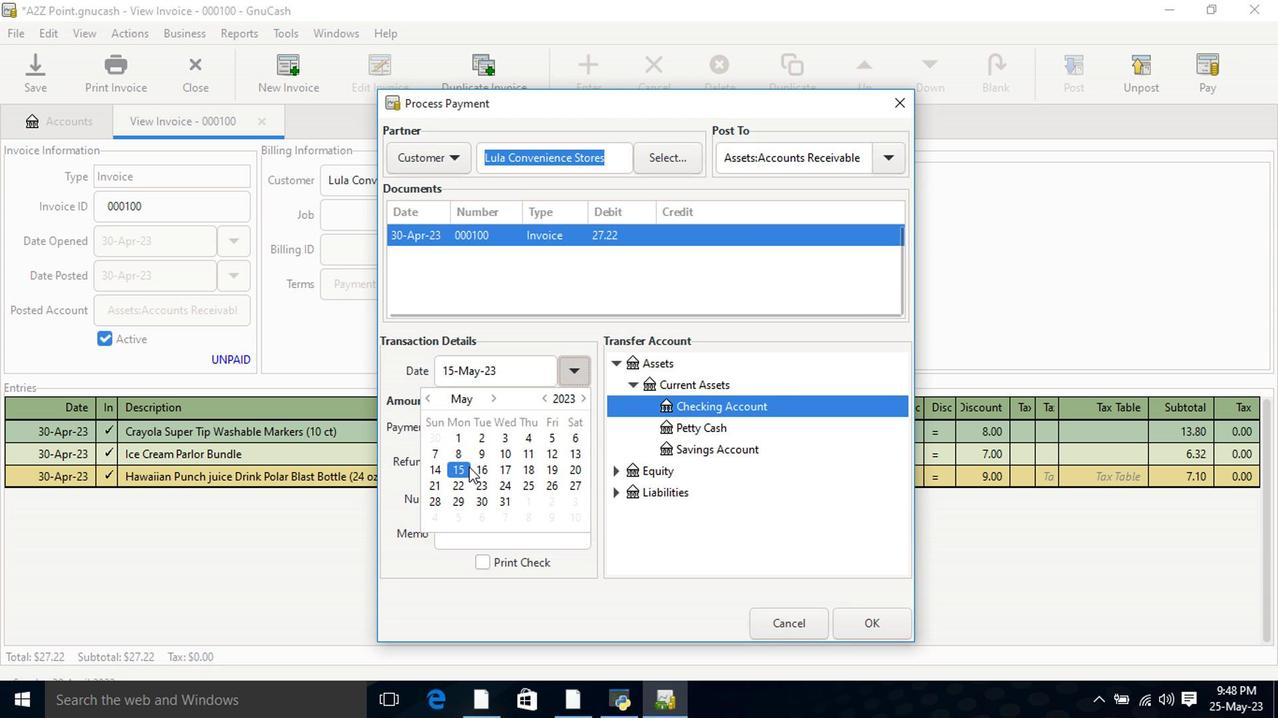 
Action: Mouse moved to (850, 623)
Screenshot: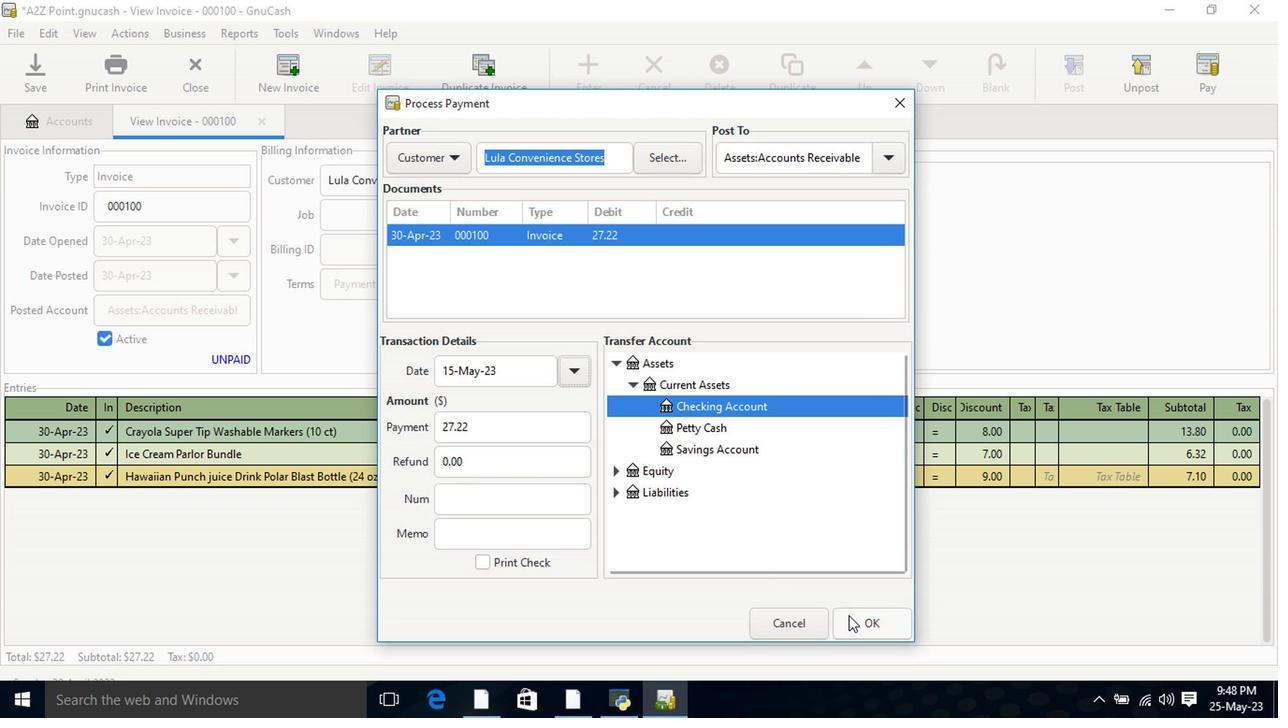 
Action: Mouse pressed left at (850, 623)
Screenshot: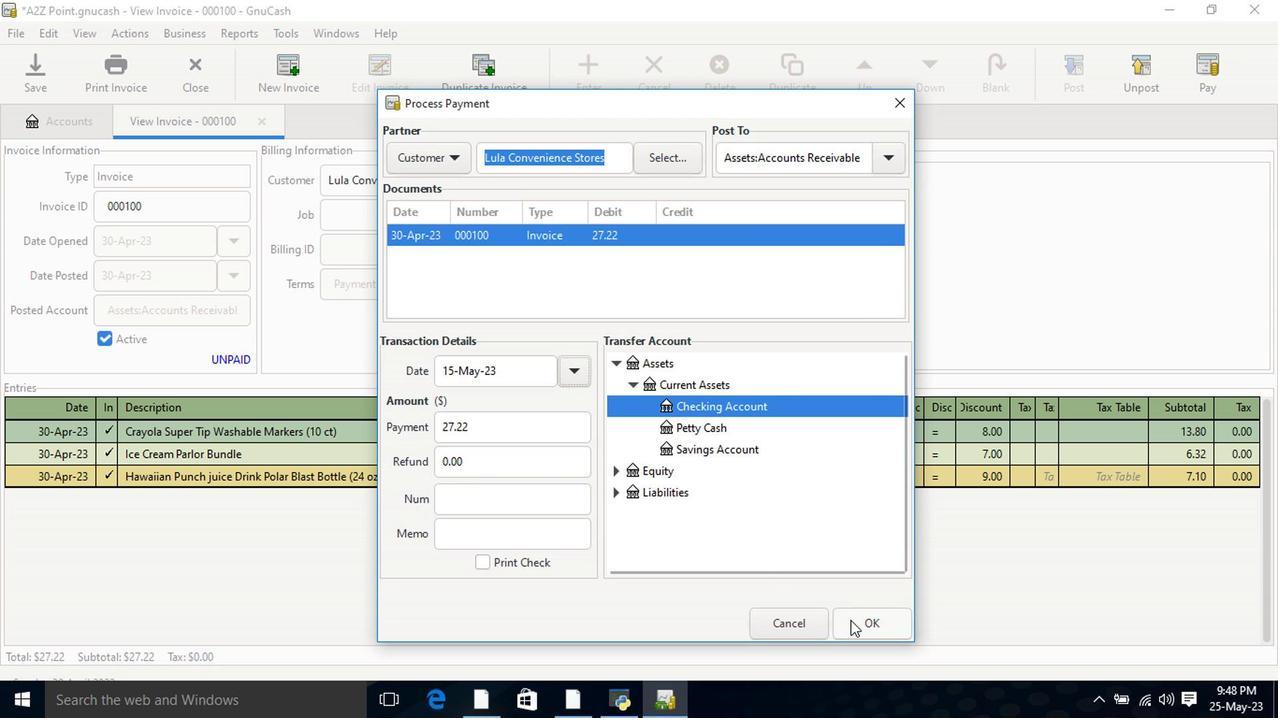
Action: Mouse moved to (114, 76)
Screenshot: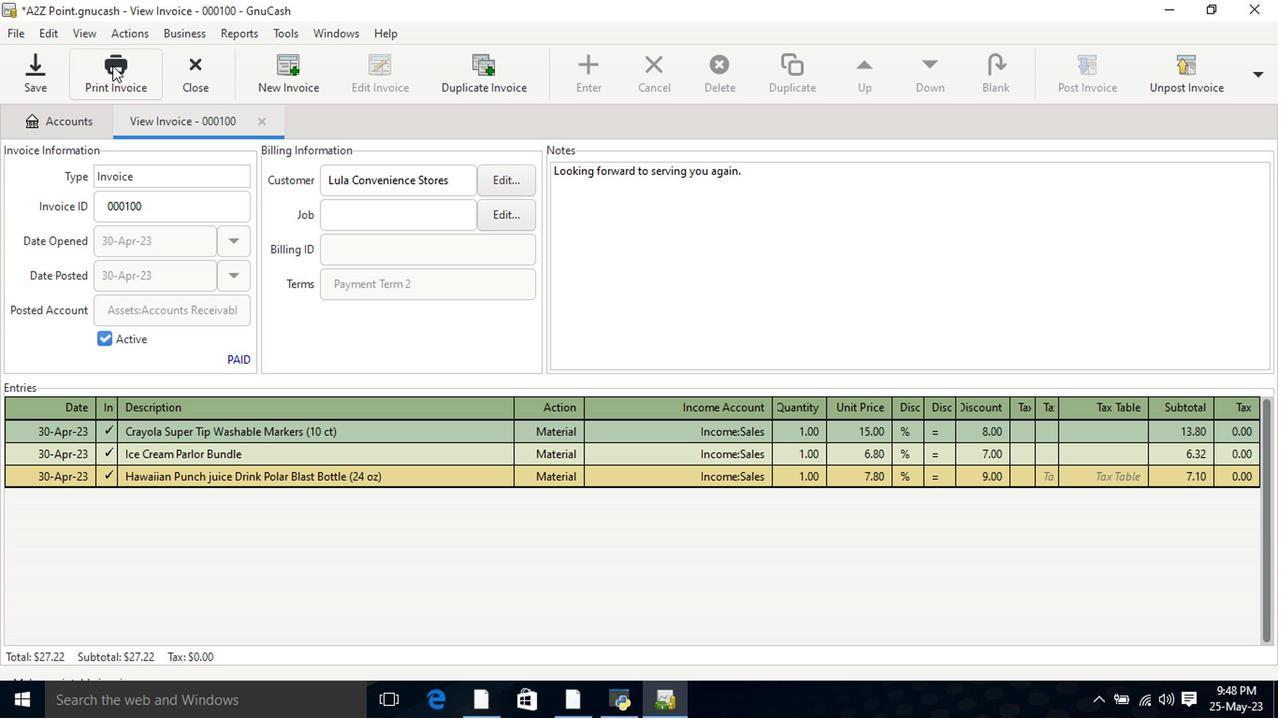 
Action: Mouse pressed left at (114, 76)
Screenshot: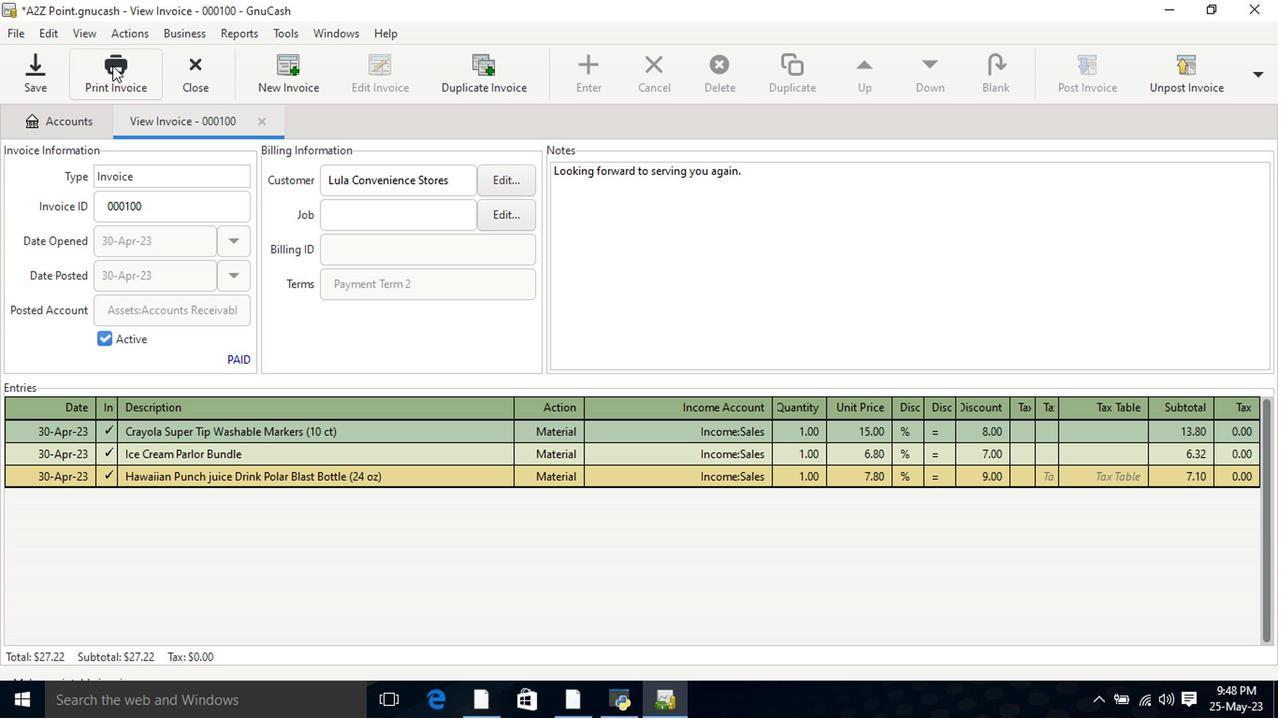 
Action: Mouse moved to (484, 76)
Screenshot: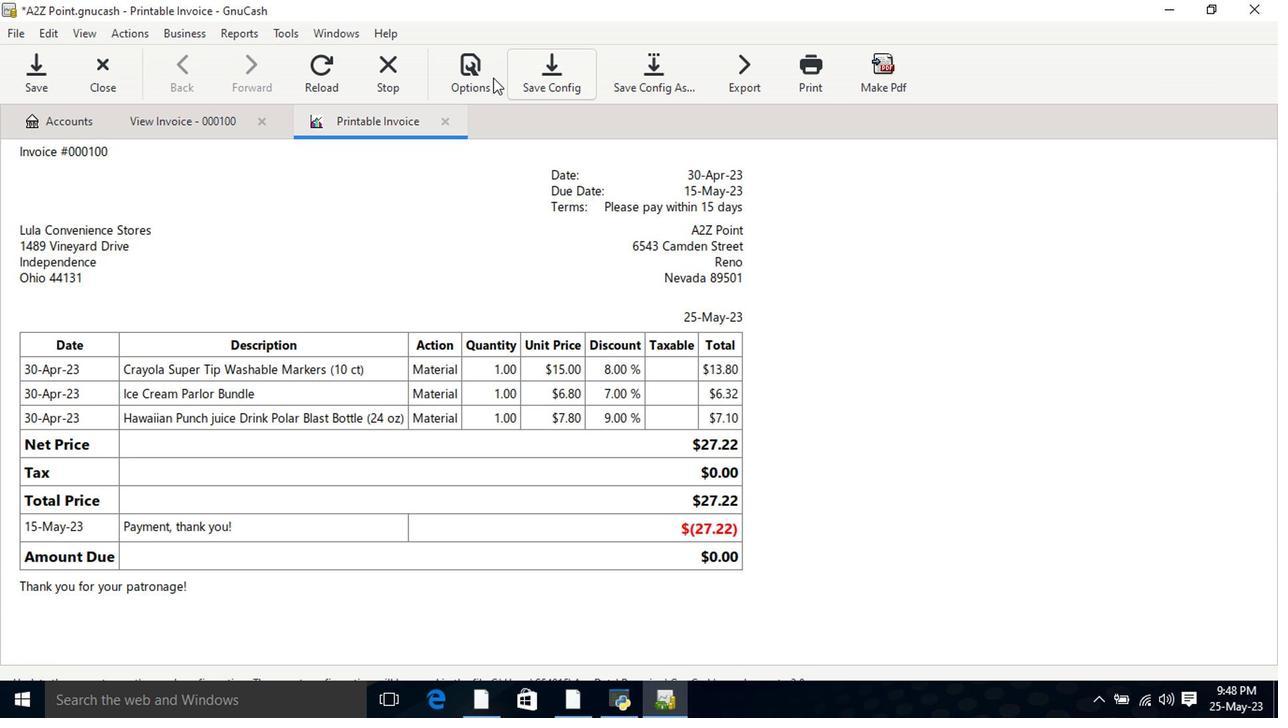 
Action: Mouse pressed left at (484, 76)
Screenshot: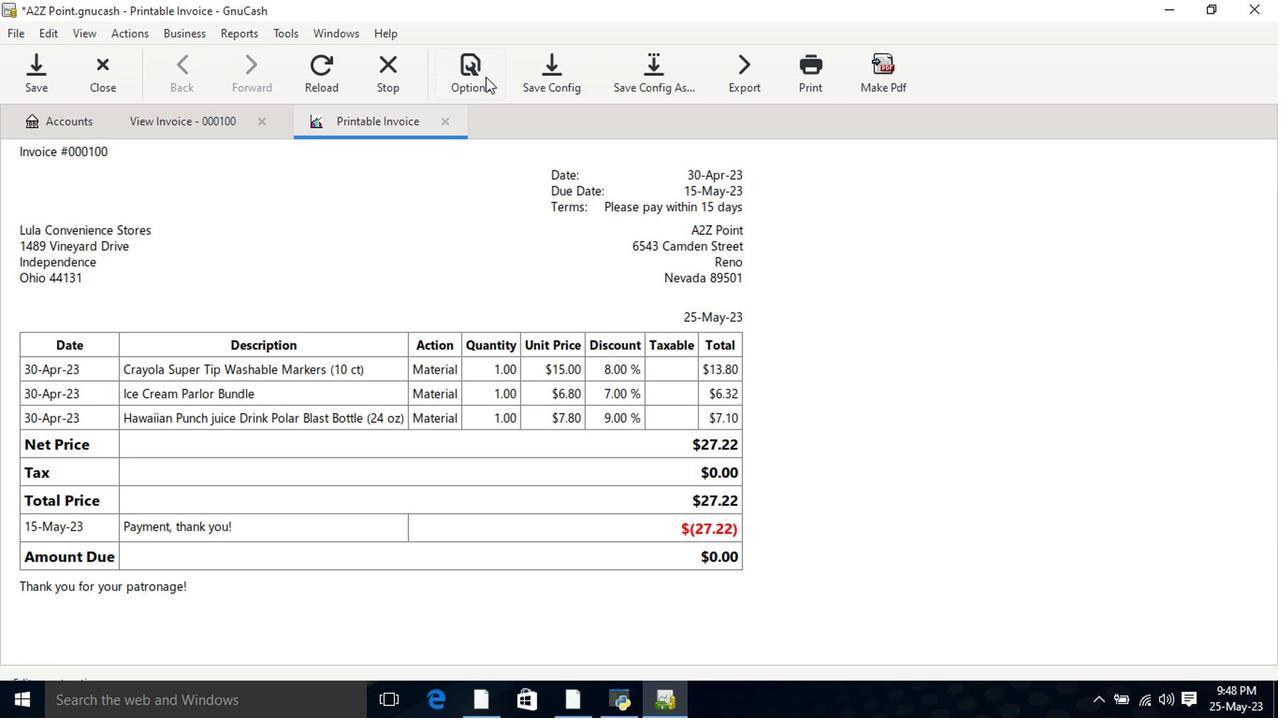 
Action: Mouse moved to (384, 155)
Screenshot: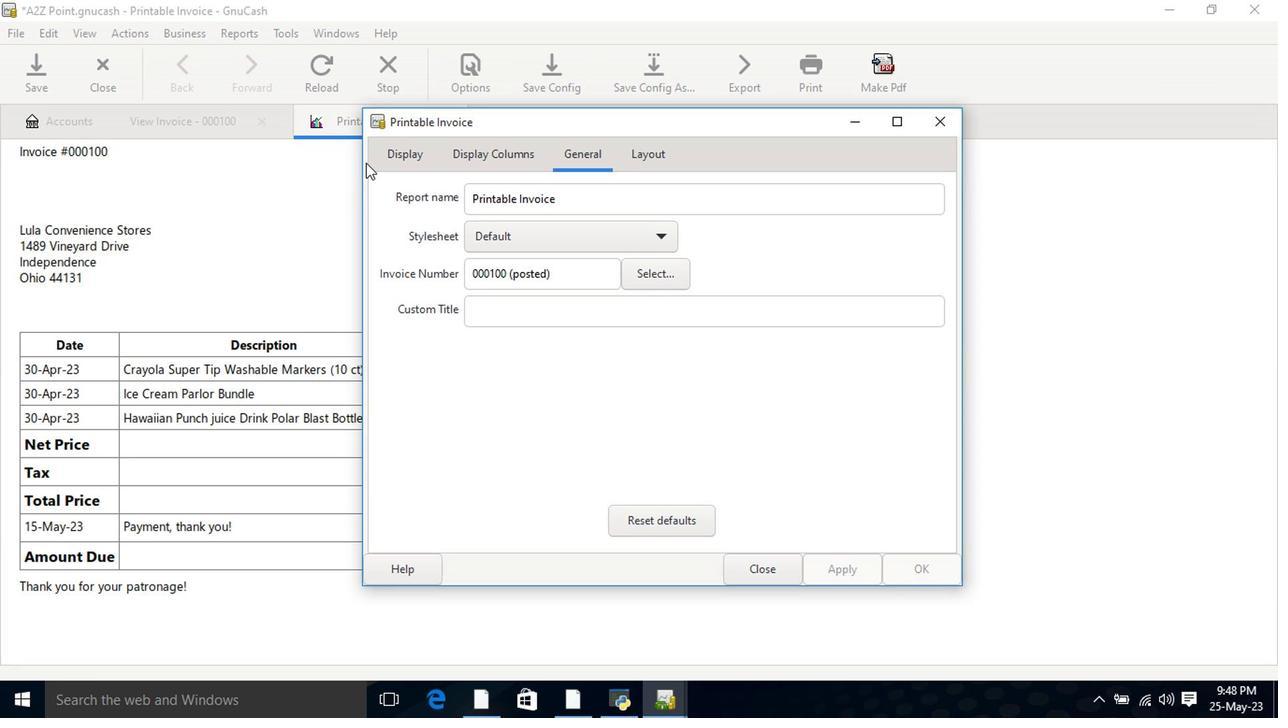 
Action: Mouse pressed left at (384, 155)
Screenshot: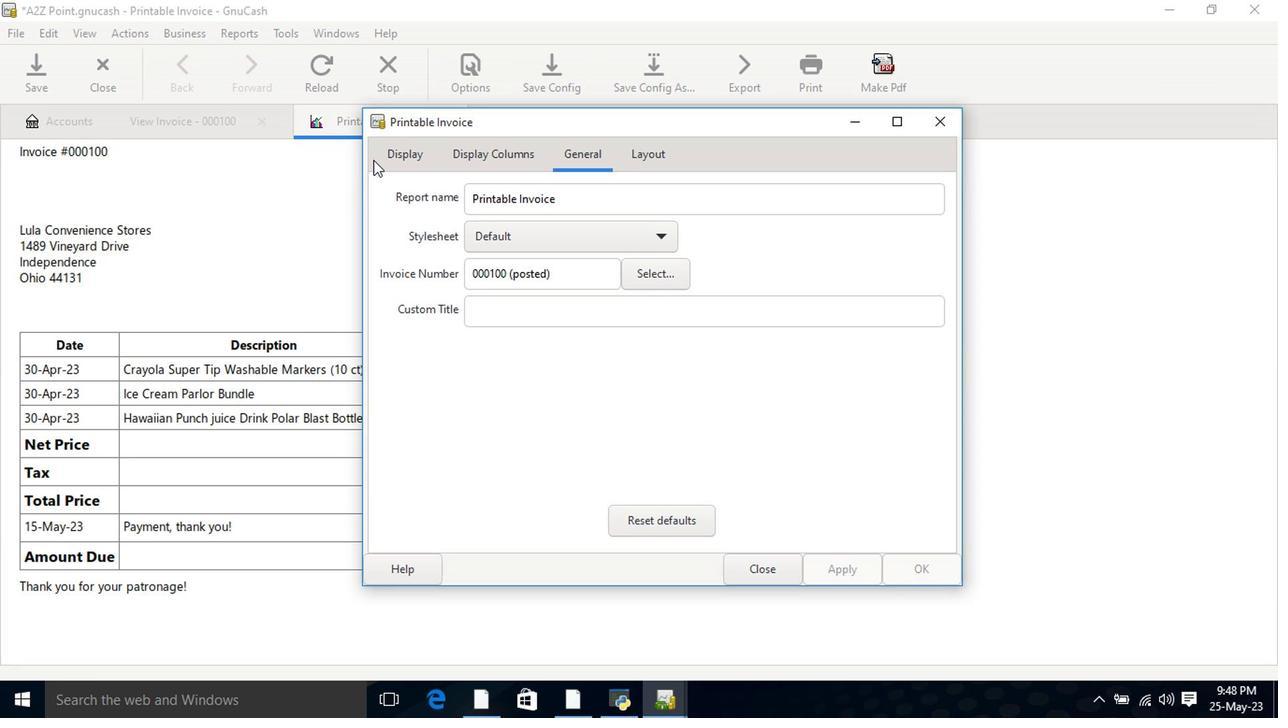 
Action: Mouse moved to (527, 367)
Screenshot: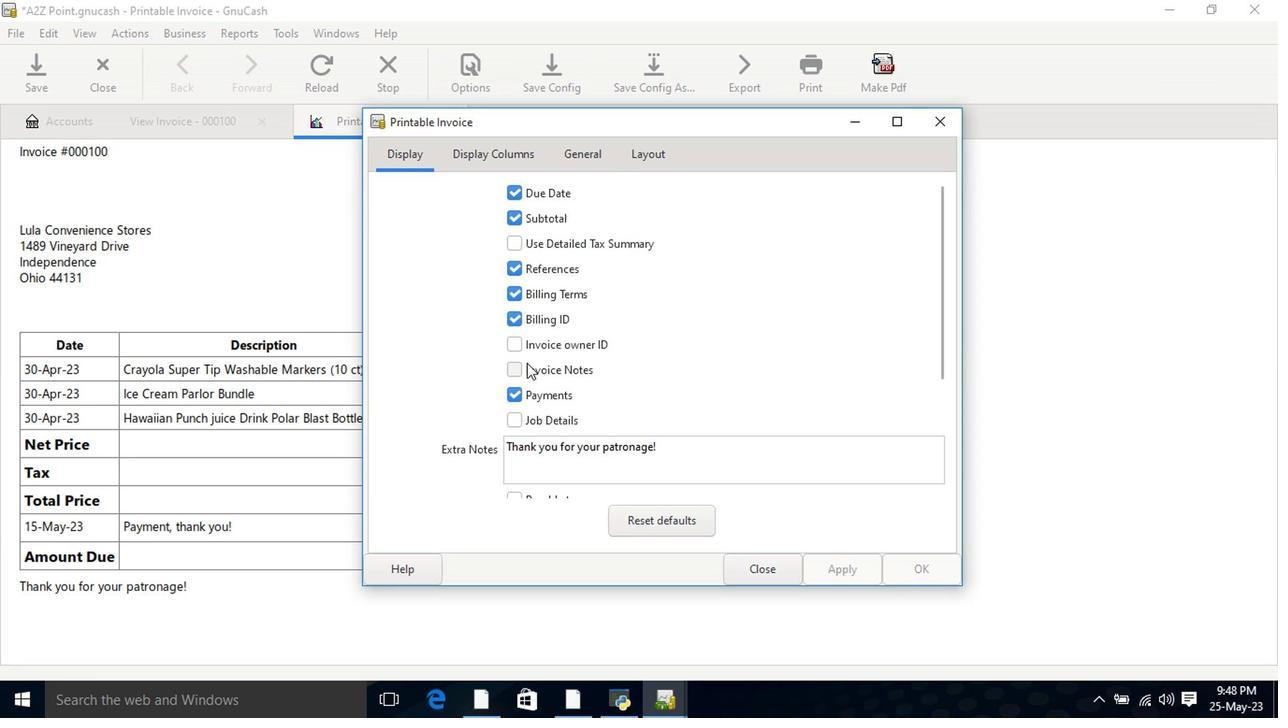 
Action: Mouse pressed left at (527, 367)
Screenshot: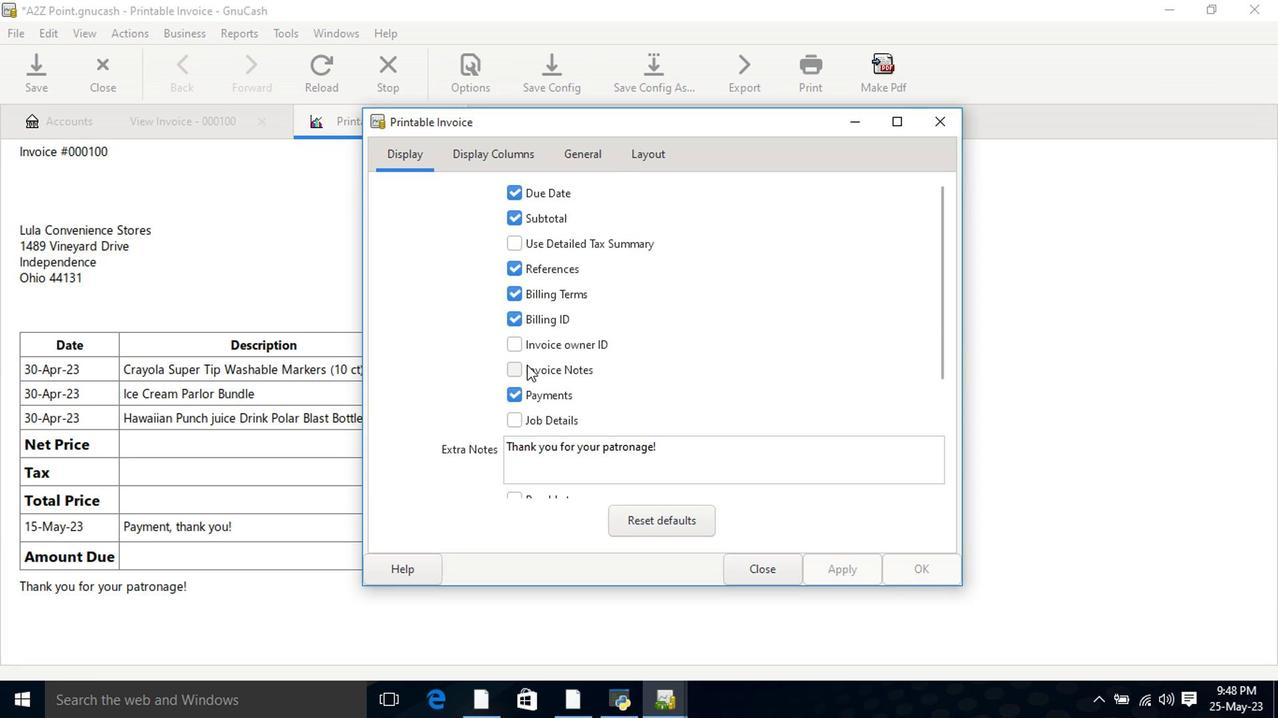 
Action: Mouse moved to (836, 569)
Screenshot: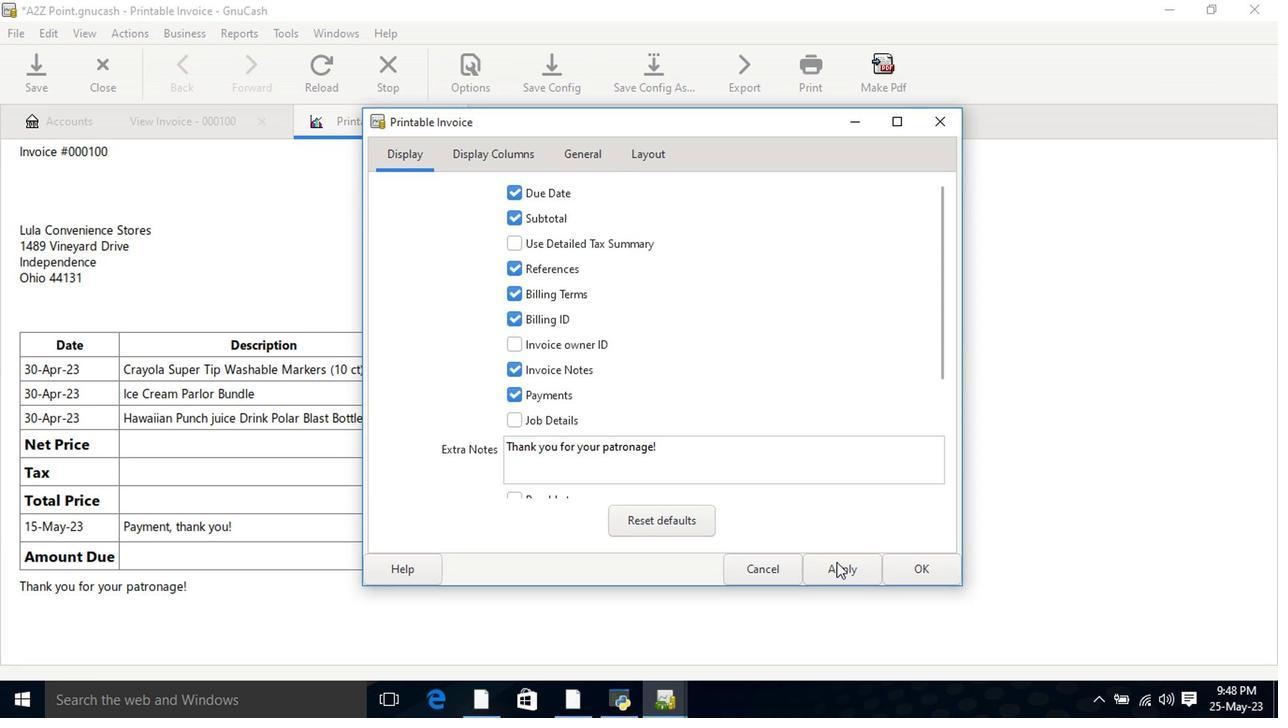 
Action: Mouse pressed left at (836, 569)
Screenshot: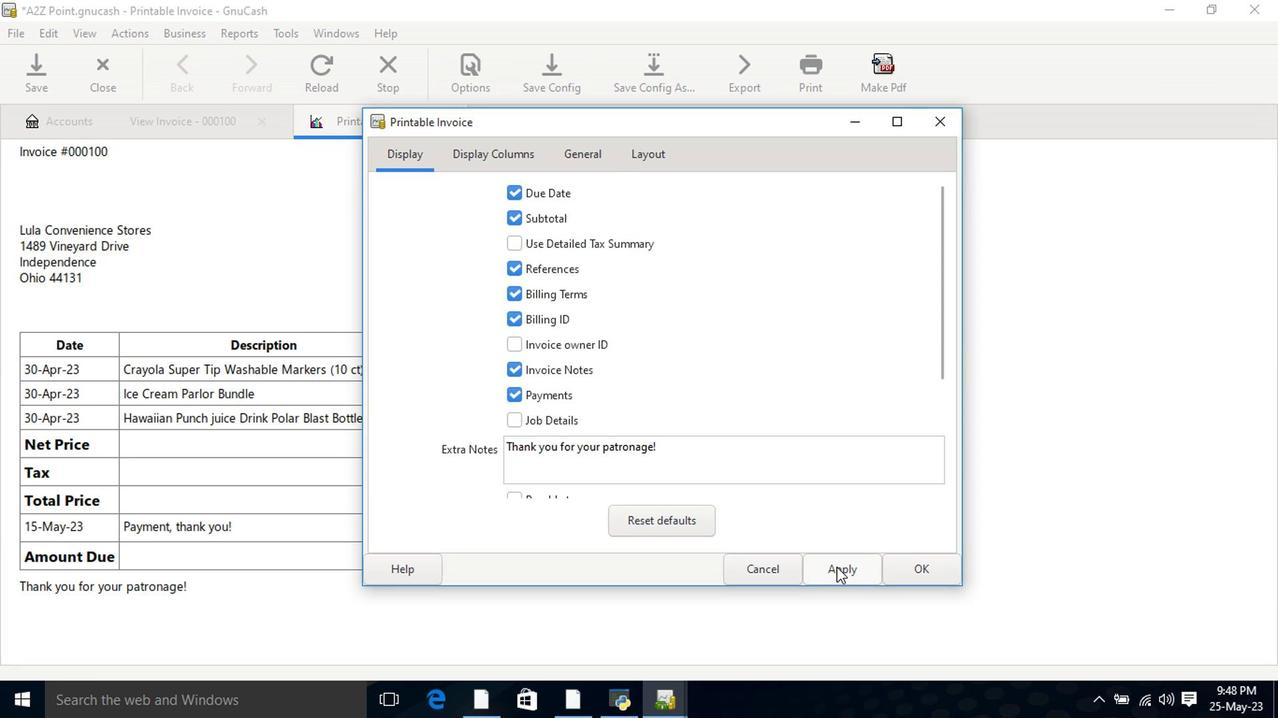
Action: Mouse moved to (778, 573)
Screenshot: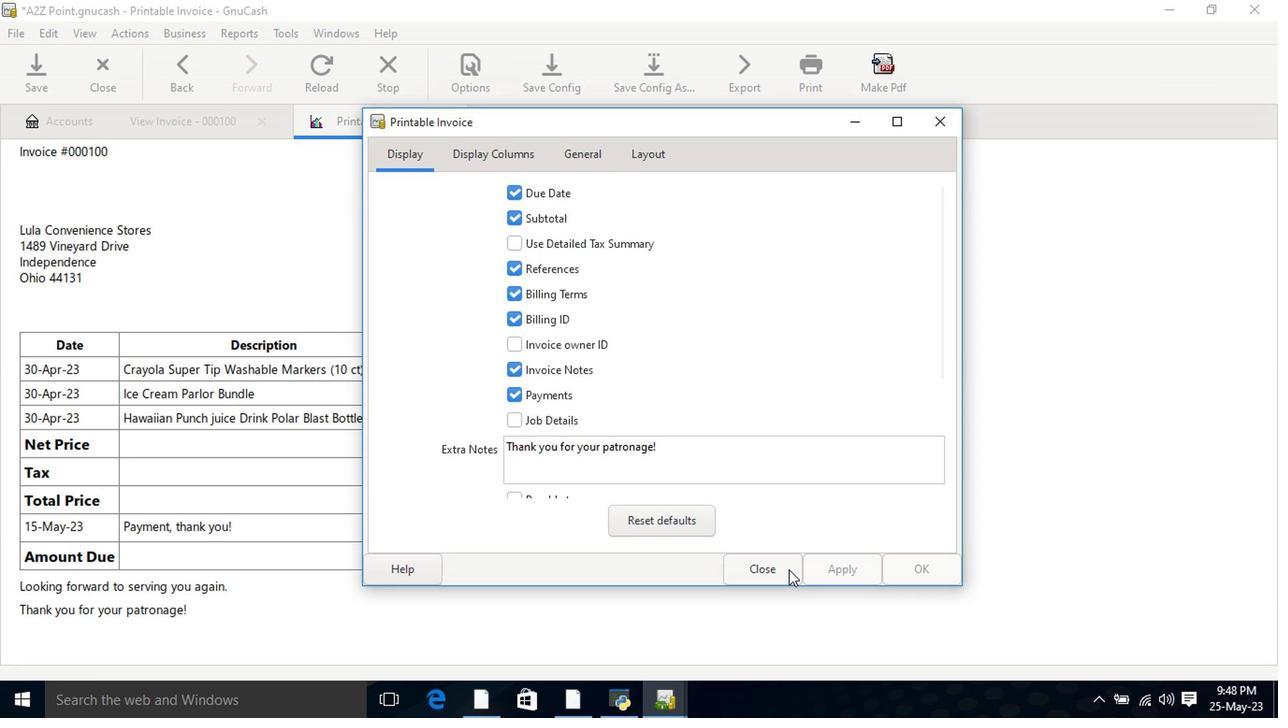 
Action: Mouse pressed left at (778, 573)
Screenshot: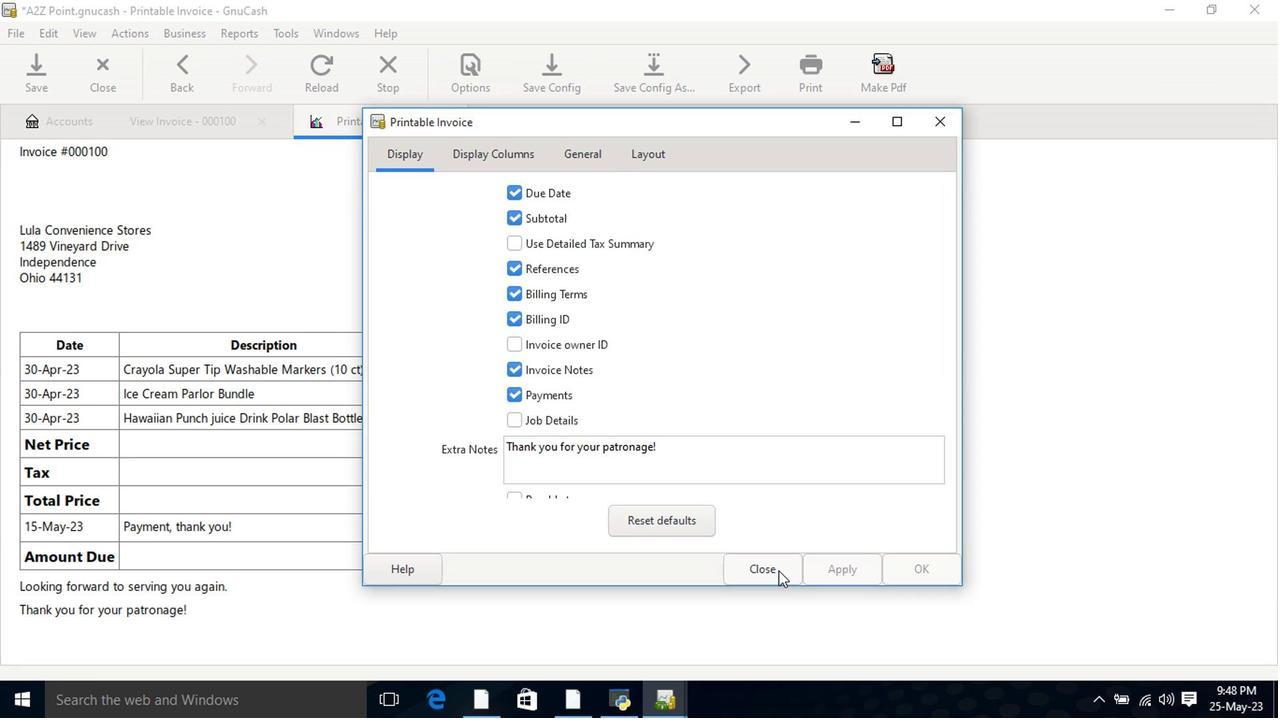 
Action: Mouse moved to (772, 569)
Screenshot: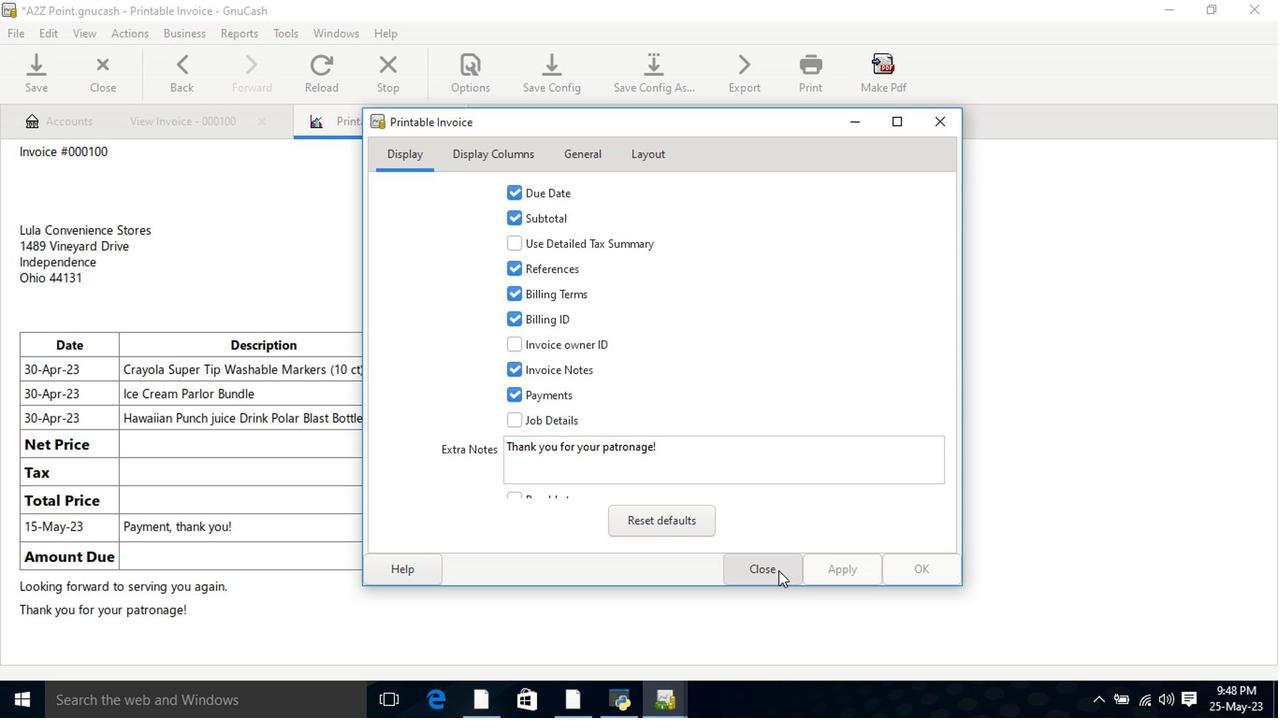 
